 Task: Find connections with filter location Árta with filter topic #inspirationwith filter profile language German with filter current company RevFin with filter school M.B.M. Engineering College, Jodhpur with filter industry Plastics and Rubber Product Manufacturing with filter service category Writing with filter keywords title Wait Staff Manager
Action: Mouse pressed left at (295, 260)
Screenshot: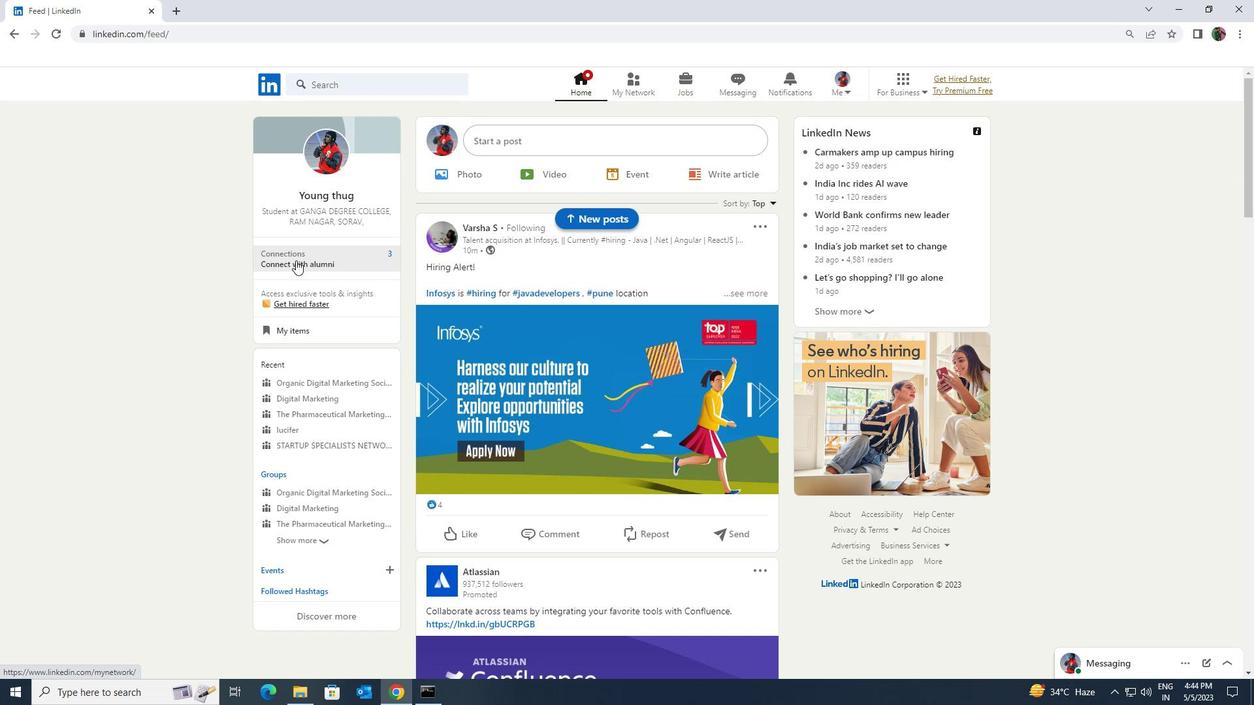 
Action: Mouse moved to (346, 154)
Screenshot: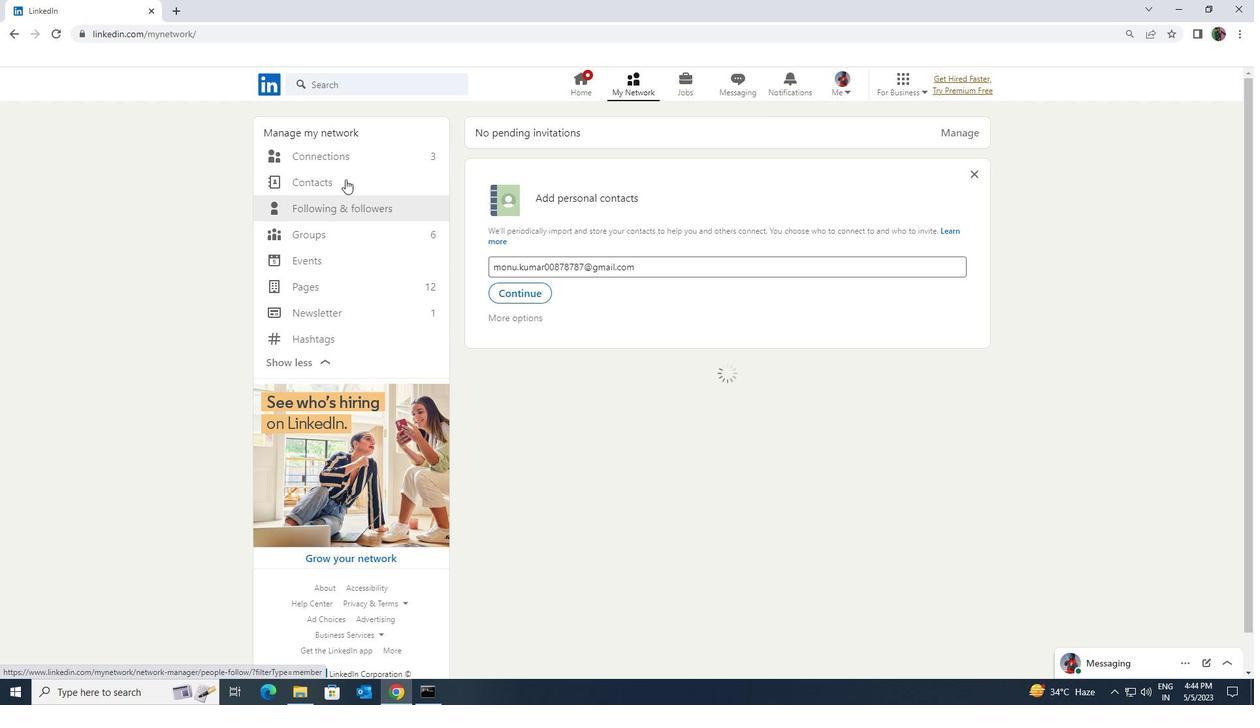 
Action: Mouse pressed left at (346, 154)
Screenshot: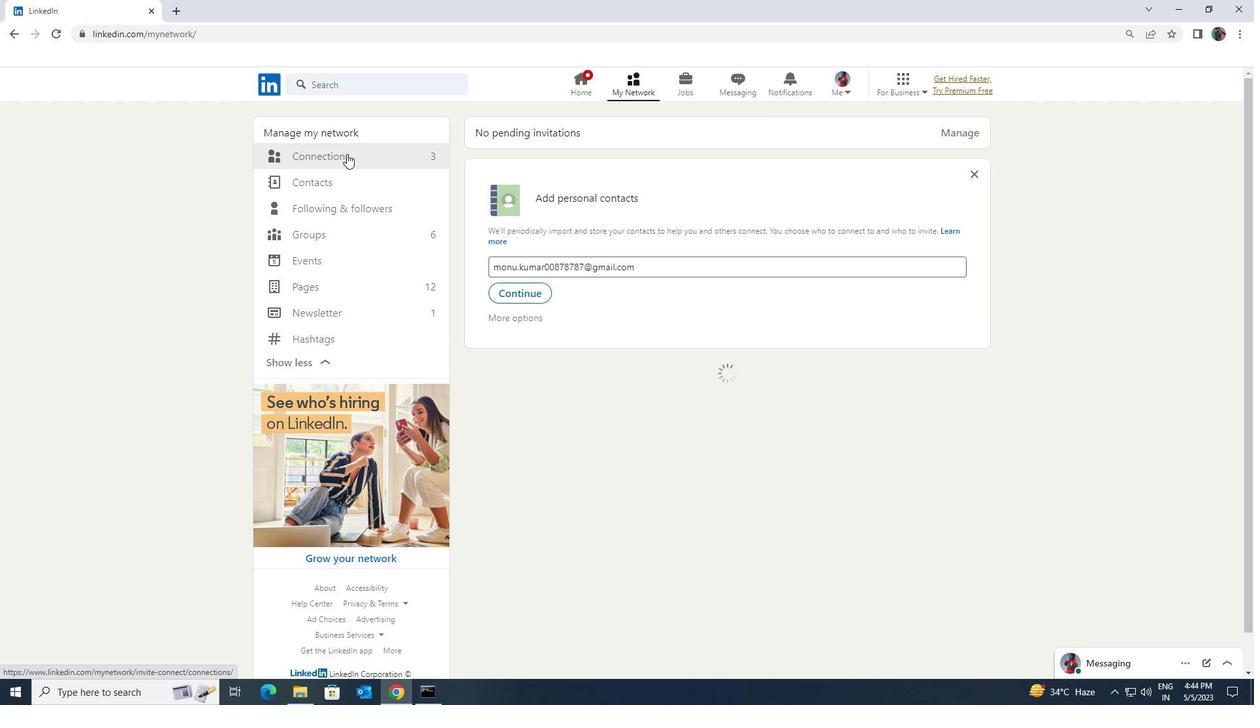 
Action: Mouse moved to (699, 161)
Screenshot: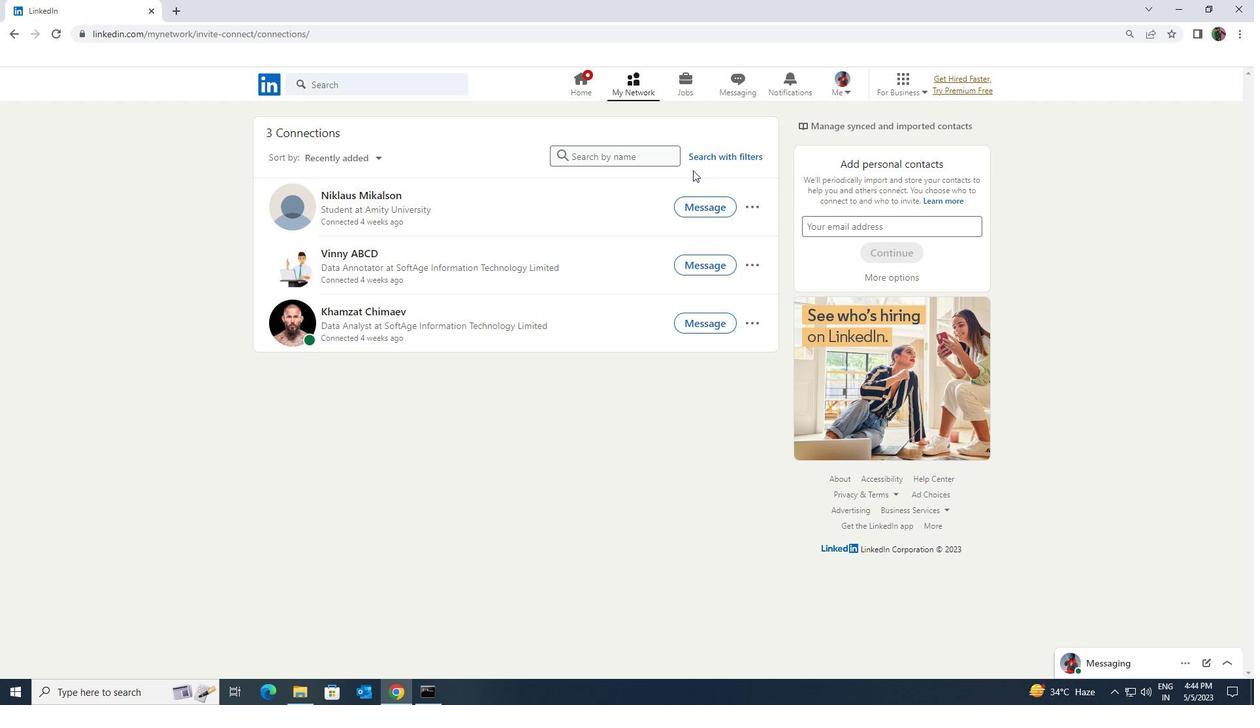 
Action: Mouse pressed left at (699, 161)
Screenshot: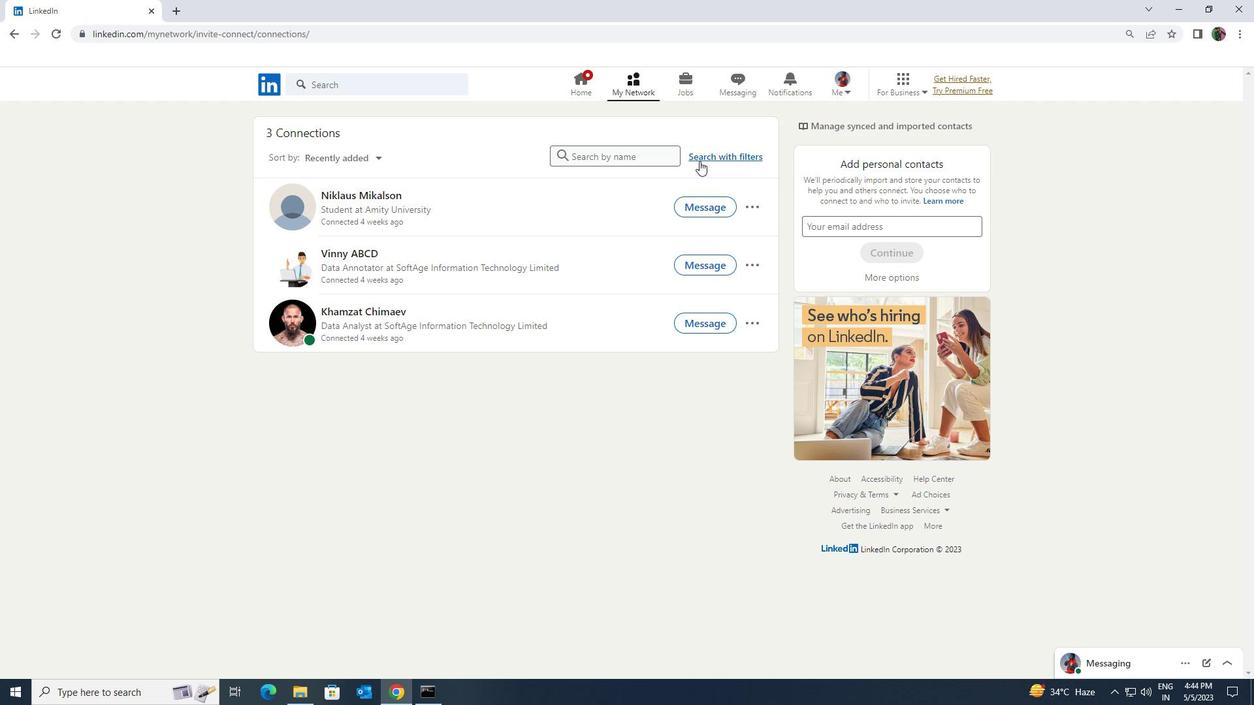 
Action: Mouse moved to (654, 126)
Screenshot: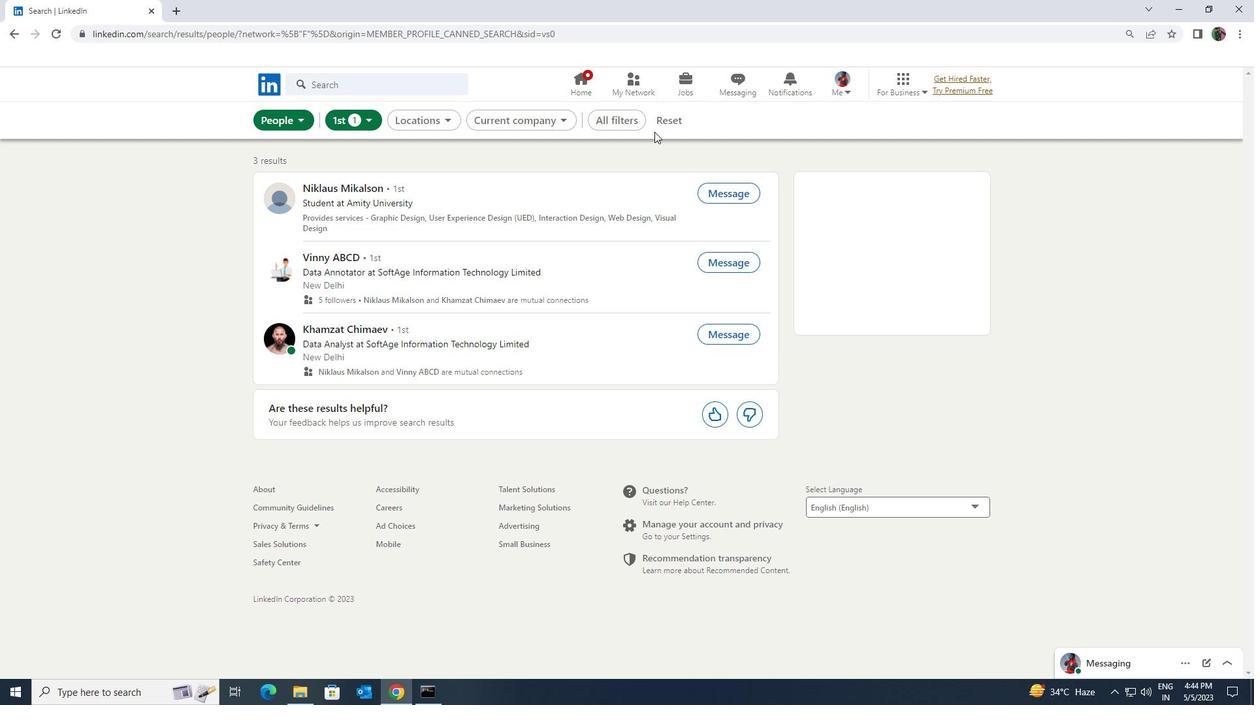 
Action: Mouse pressed left at (654, 126)
Screenshot: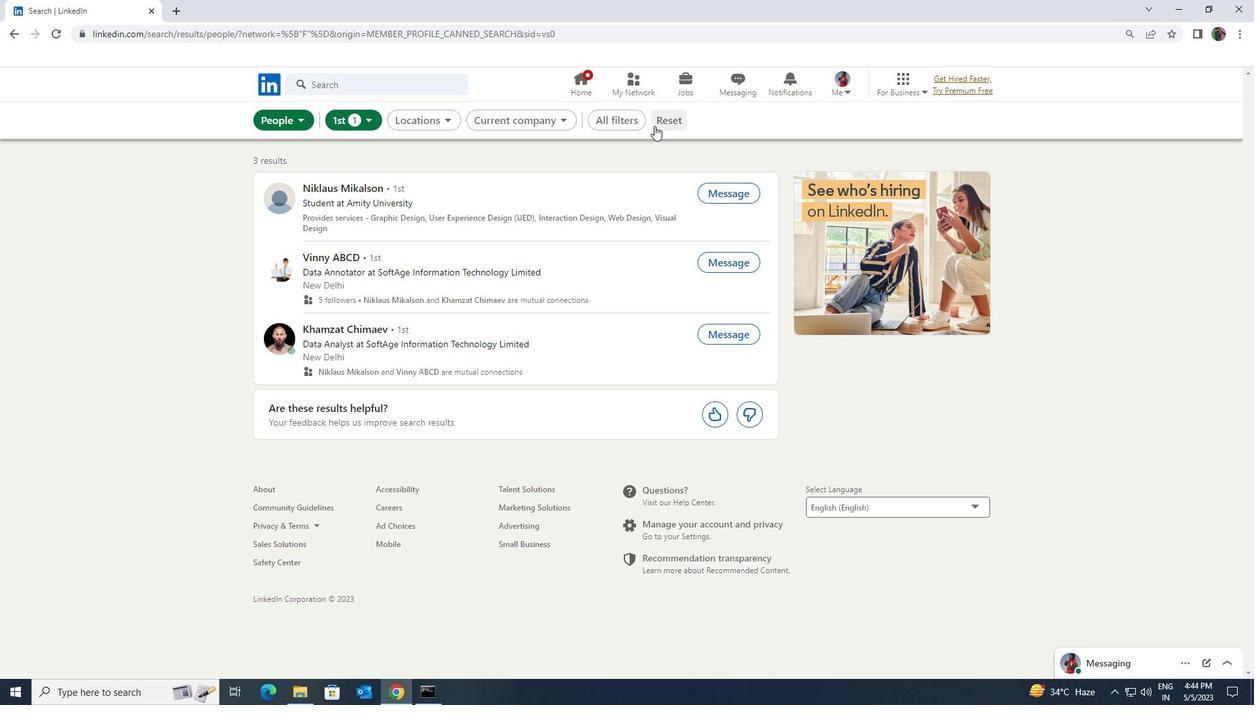 
Action: Mouse moved to (651, 125)
Screenshot: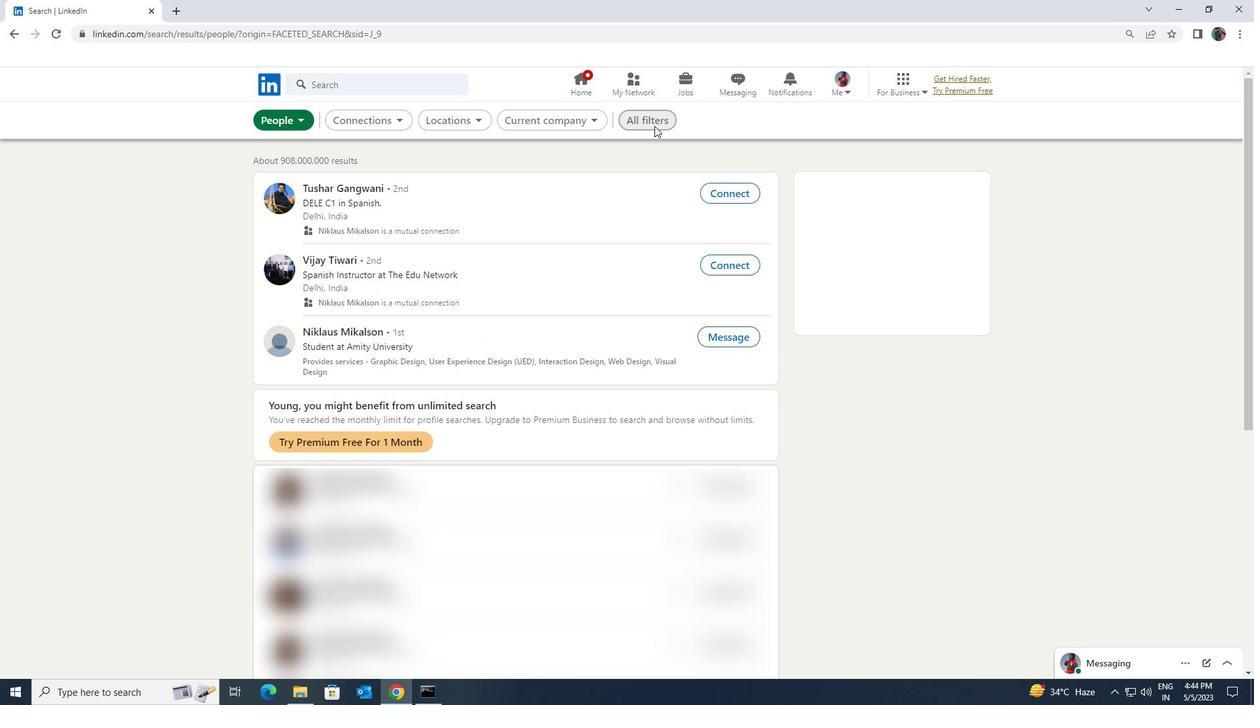 
Action: Mouse pressed left at (651, 125)
Screenshot: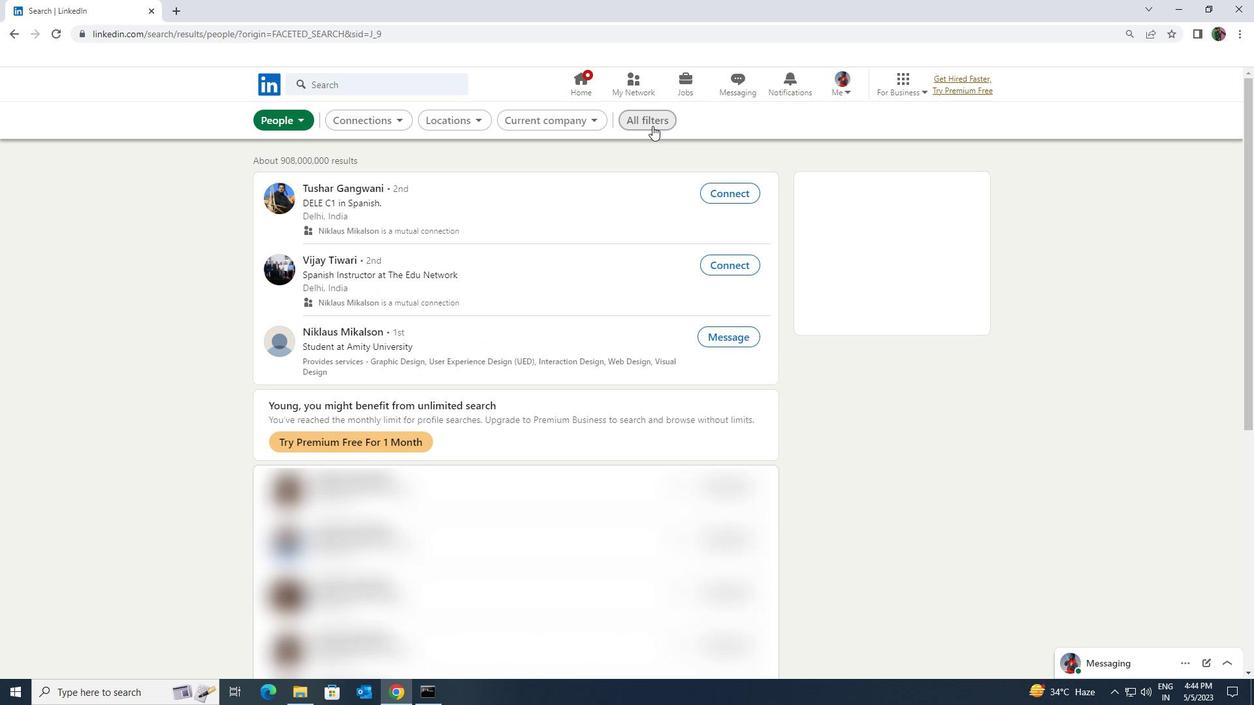 
Action: Mouse moved to (1097, 515)
Screenshot: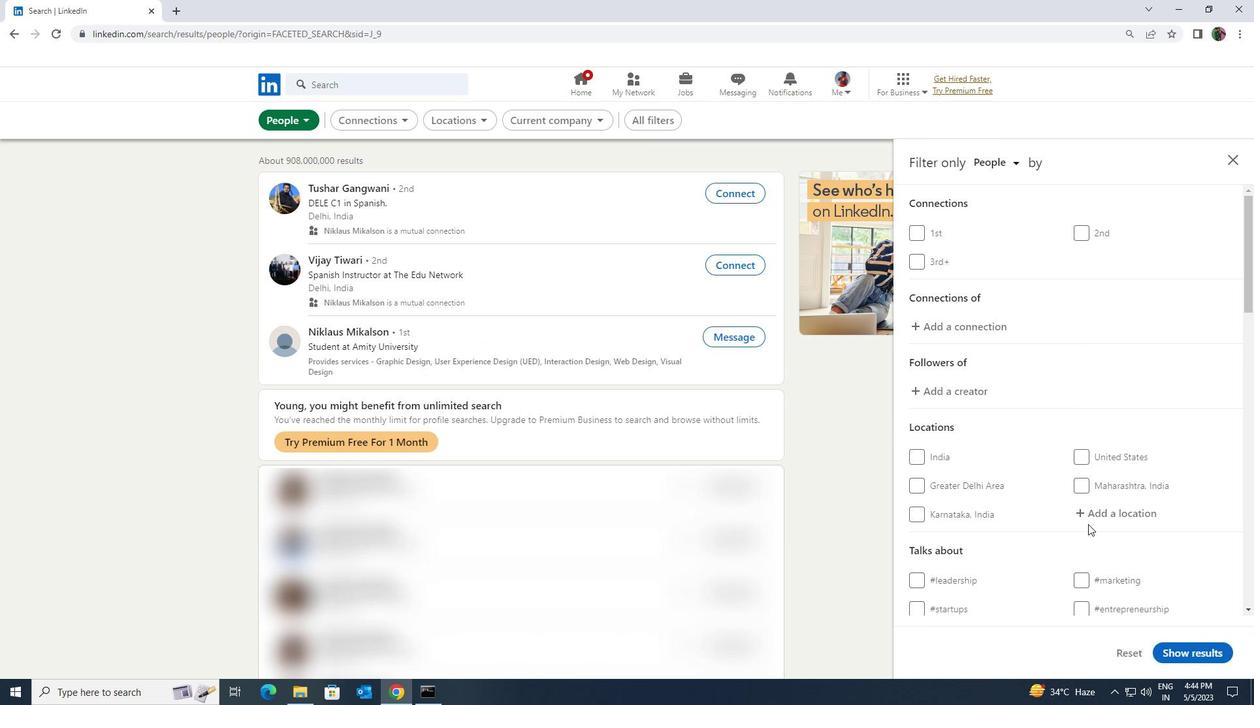 
Action: Mouse pressed left at (1097, 515)
Screenshot: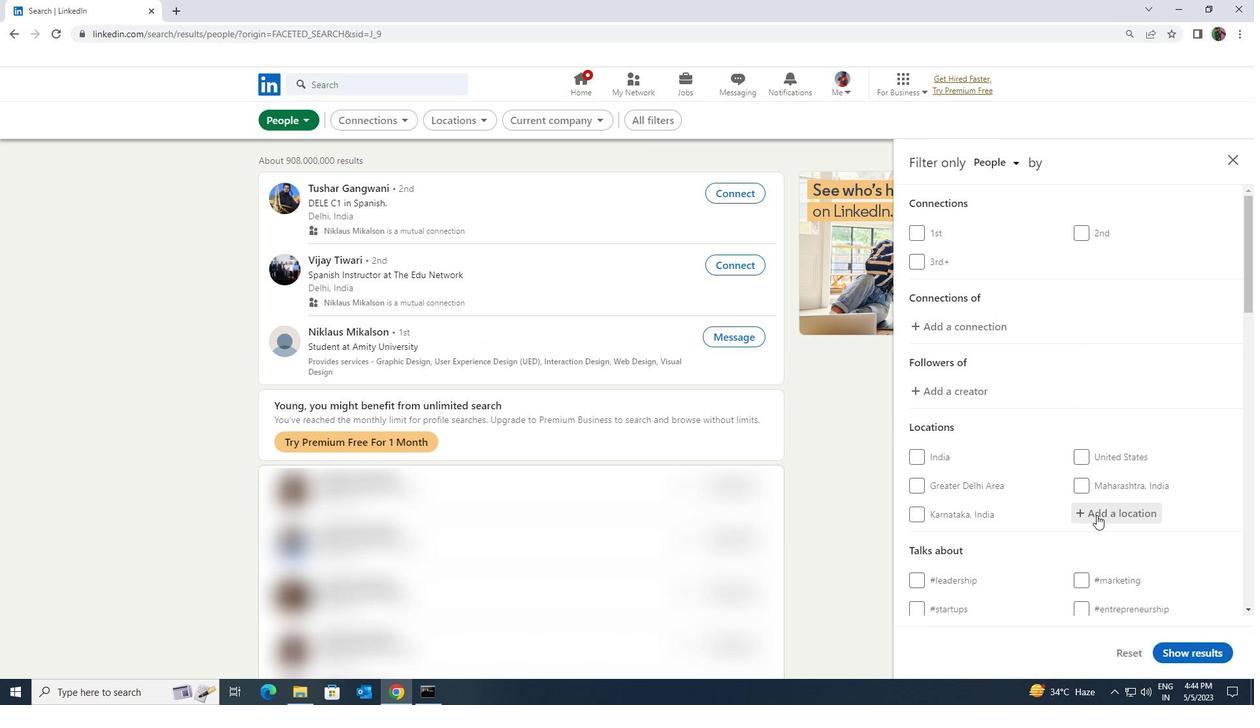 
Action: Key pressed <Key.shift><Key.shift><Key.shift><Key.shift><Key.shift><Key.shift>ARTA
Screenshot: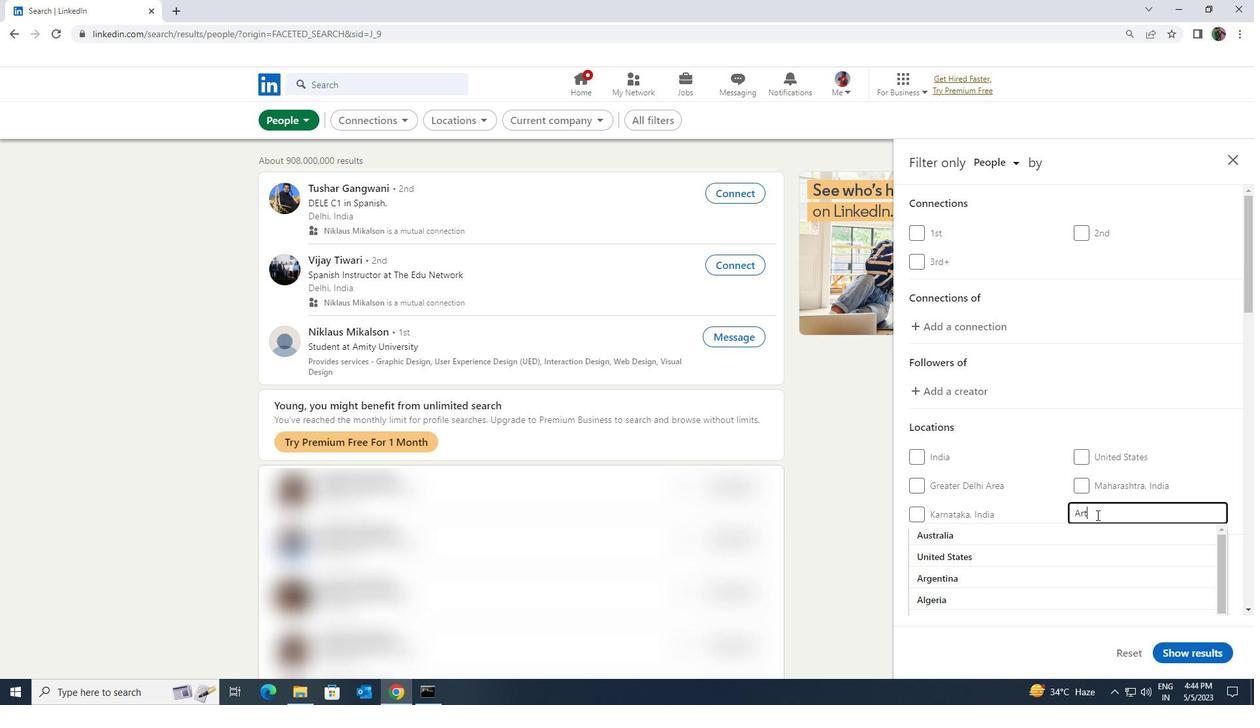 
Action: Mouse moved to (1093, 526)
Screenshot: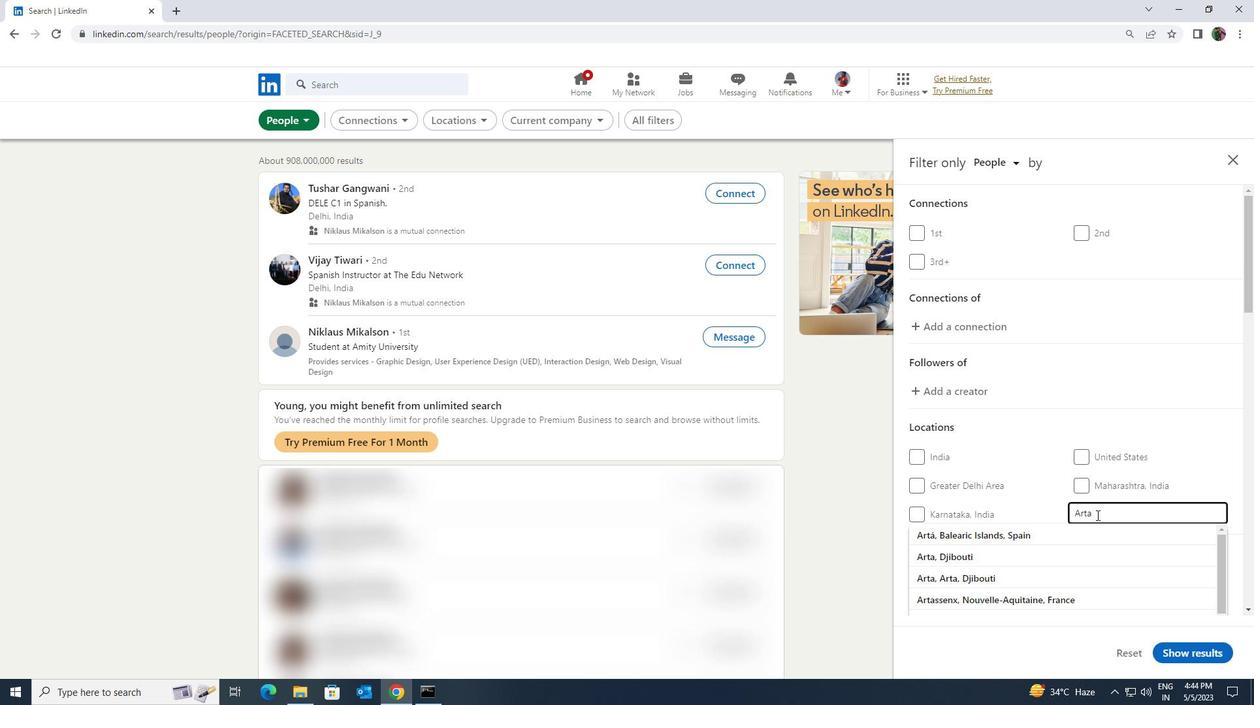 
Action: Mouse pressed left at (1093, 526)
Screenshot: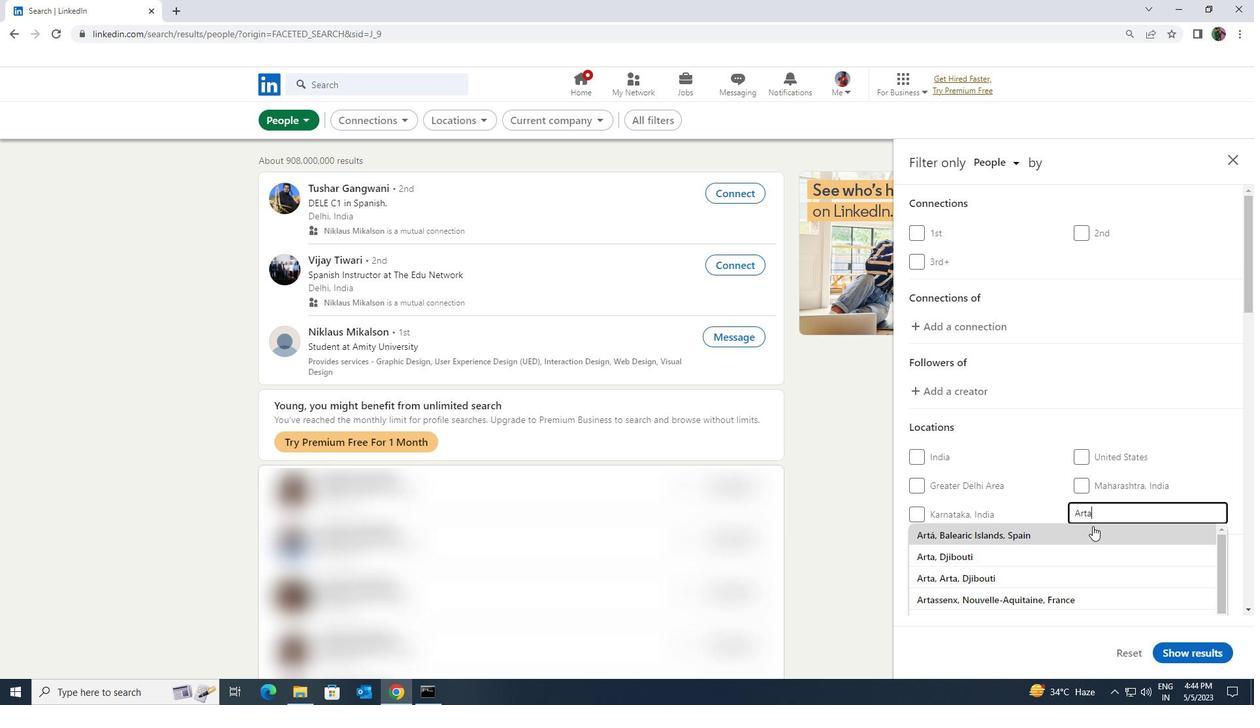 
Action: Mouse scrolled (1093, 525) with delta (0, 0)
Screenshot: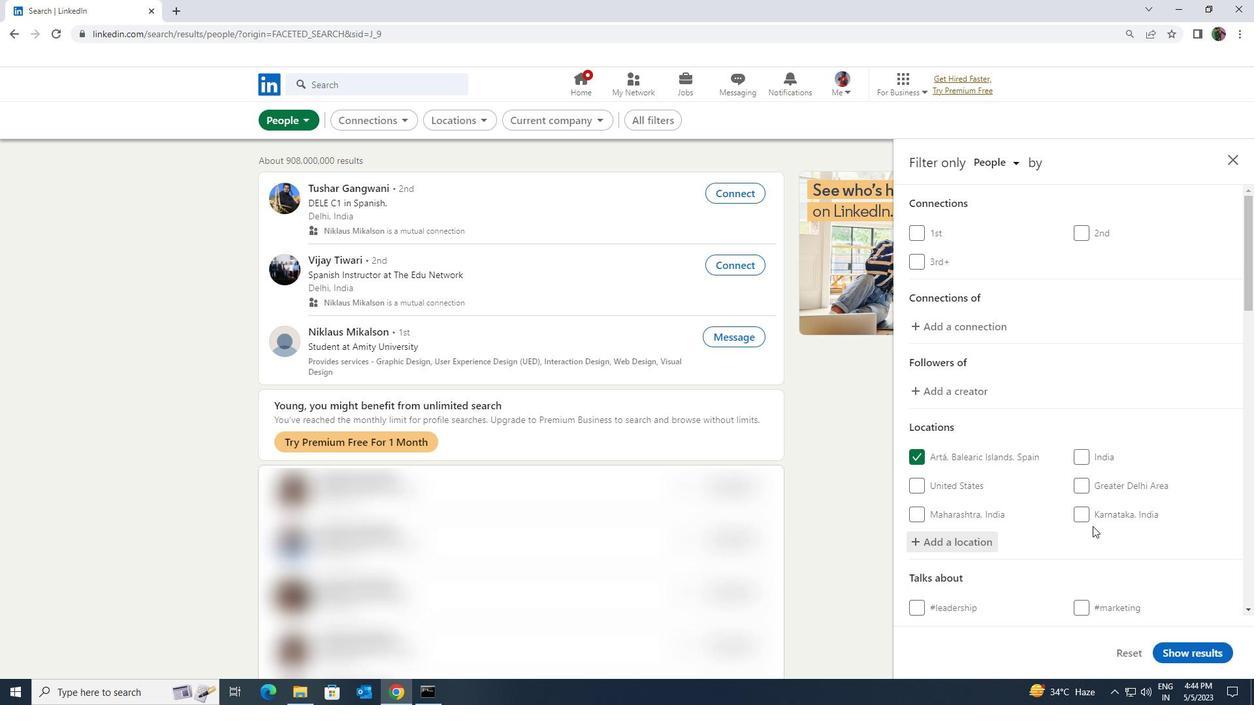 
Action: Mouse scrolled (1093, 525) with delta (0, 0)
Screenshot: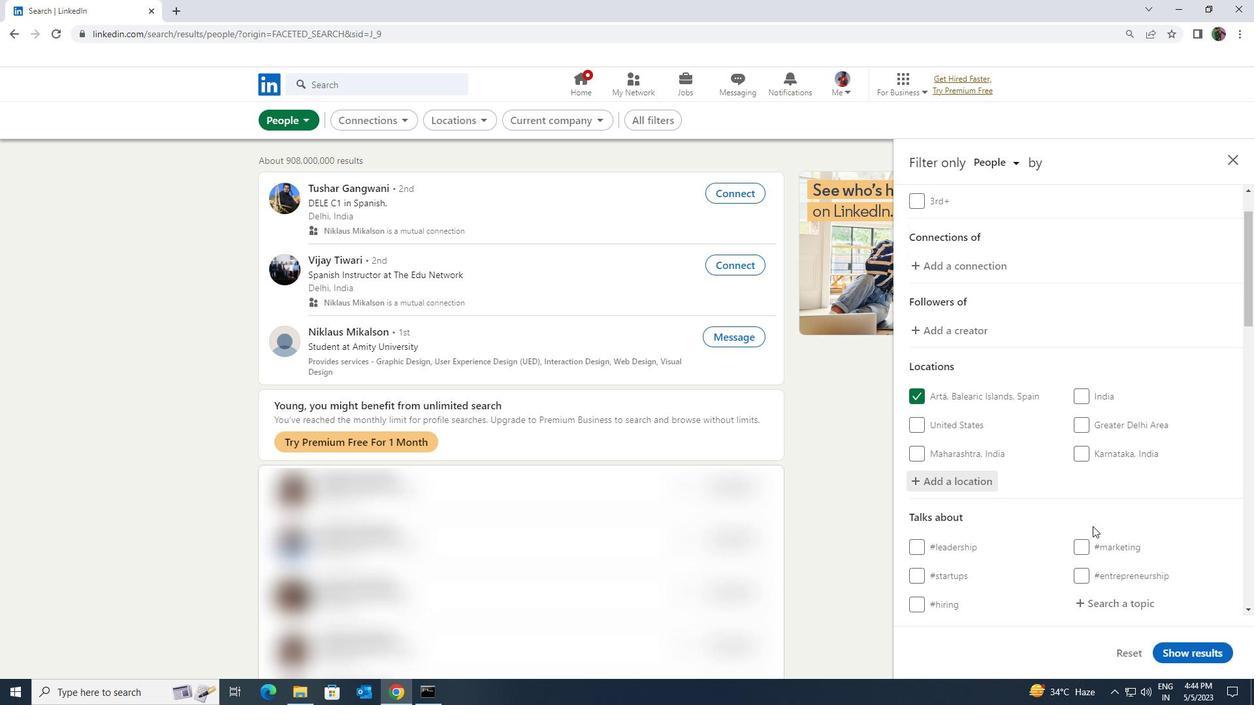 
Action: Mouse moved to (1095, 531)
Screenshot: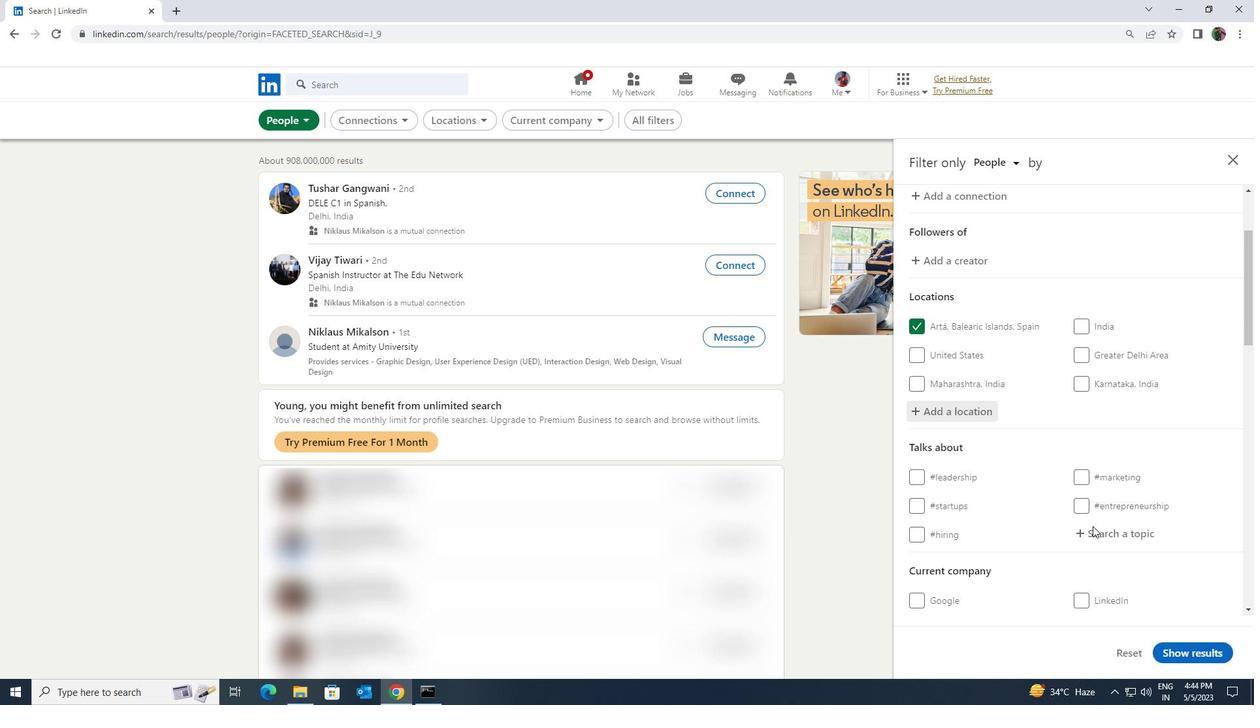 
Action: Mouse pressed left at (1095, 531)
Screenshot: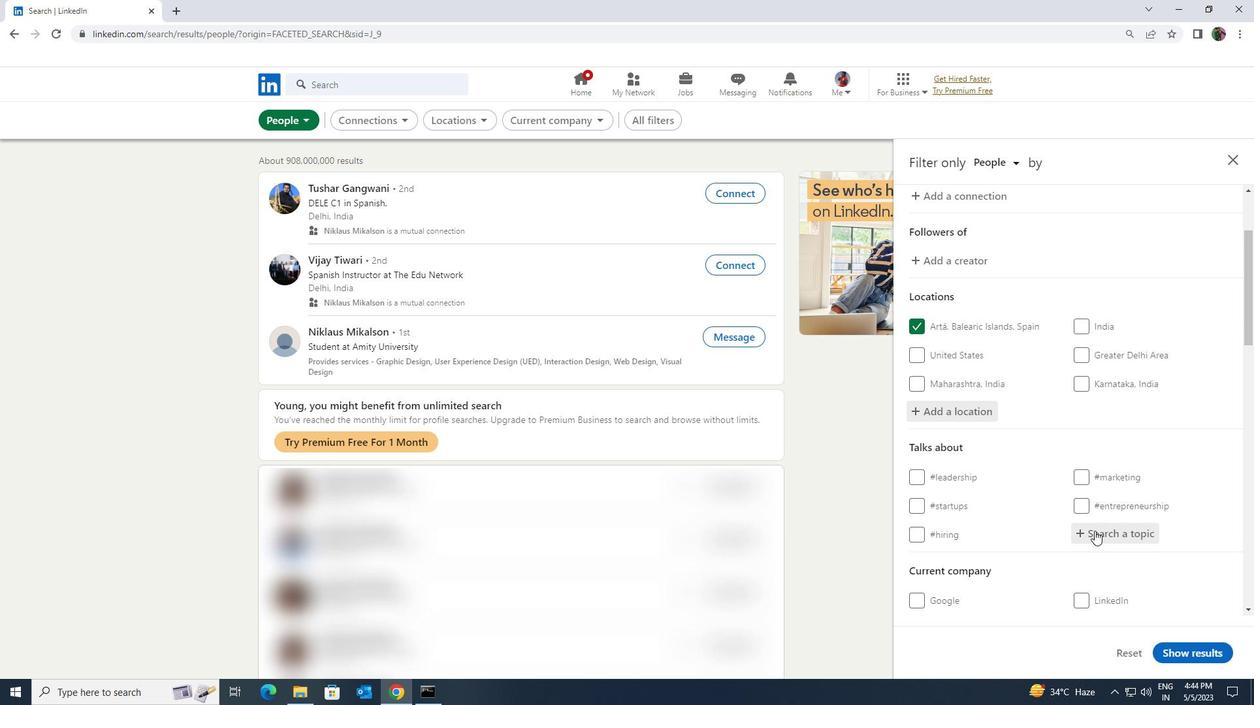 
Action: Key pressed <Key.shift>INSPIRAT
Screenshot: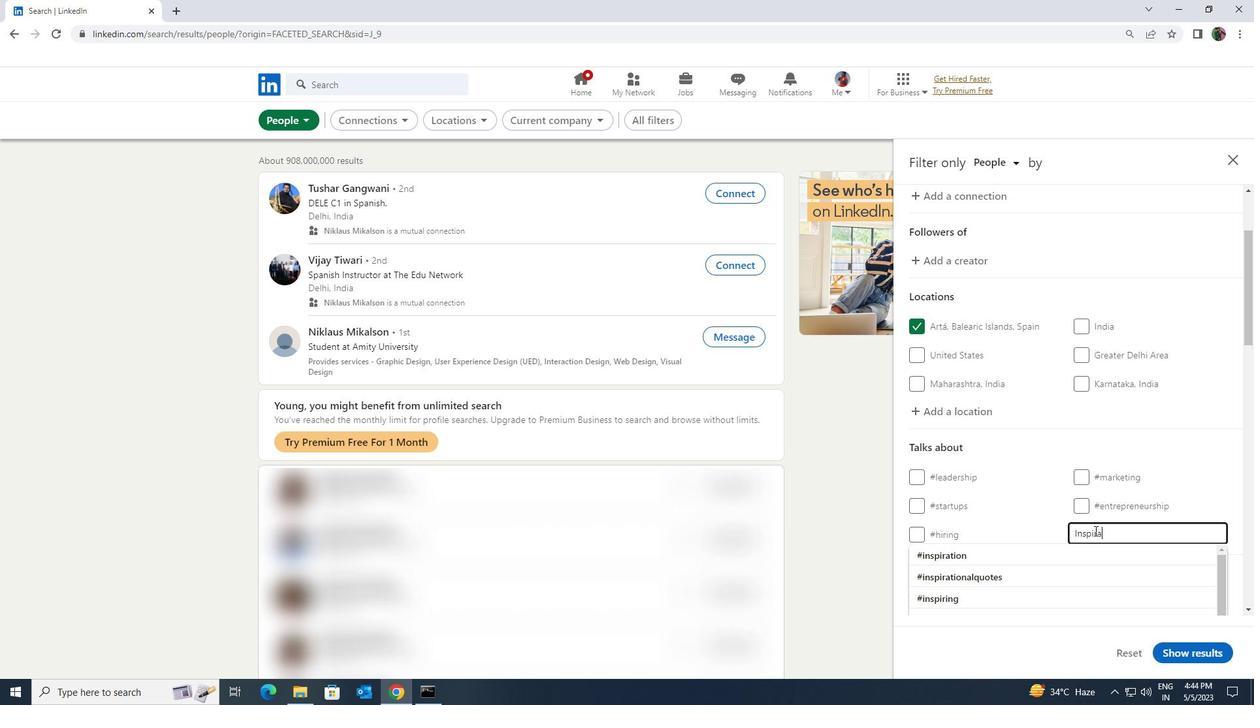 
Action: Mouse moved to (1089, 546)
Screenshot: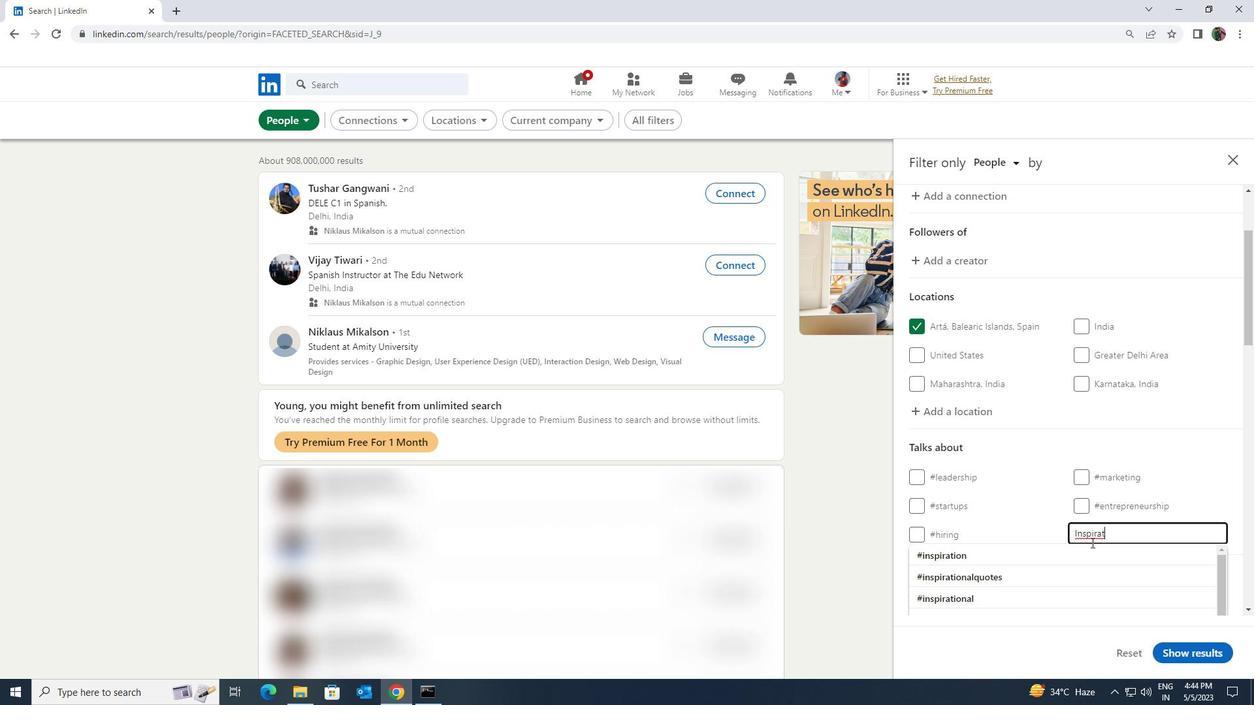 
Action: Mouse pressed left at (1089, 546)
Screenshot: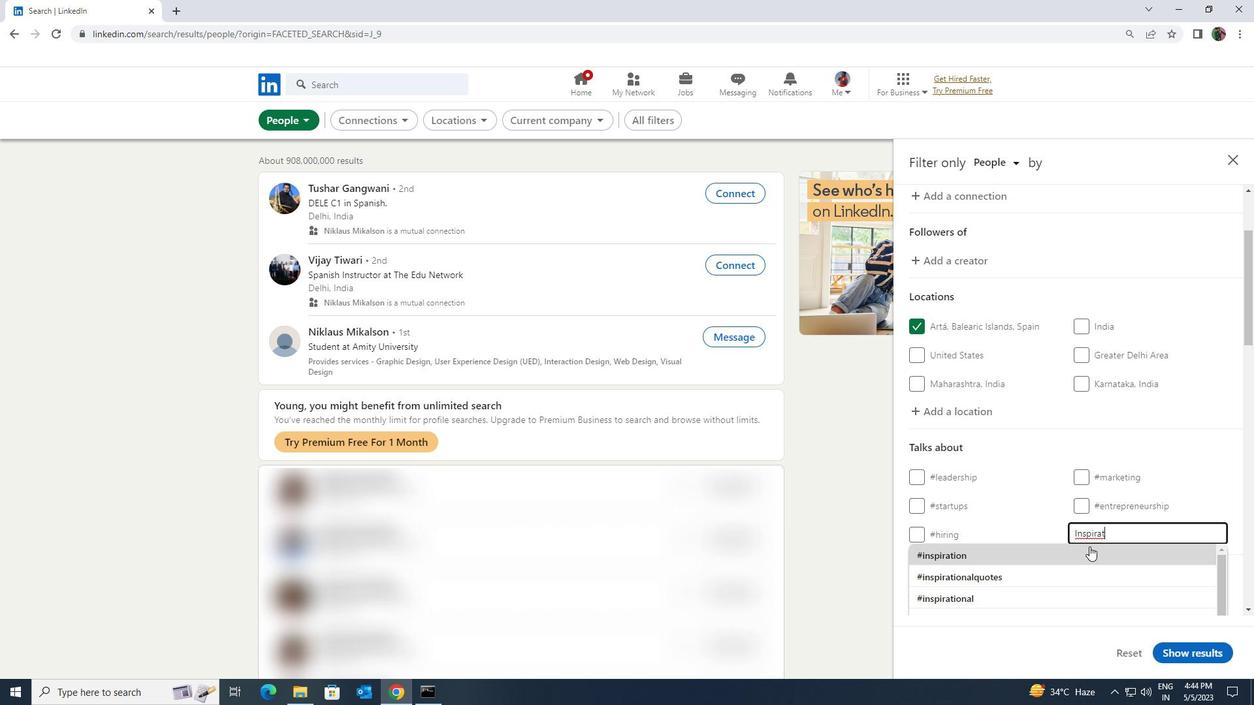 
Action: Mouse scrolled (1089, 546) with delta (0, 0)
Screenshot: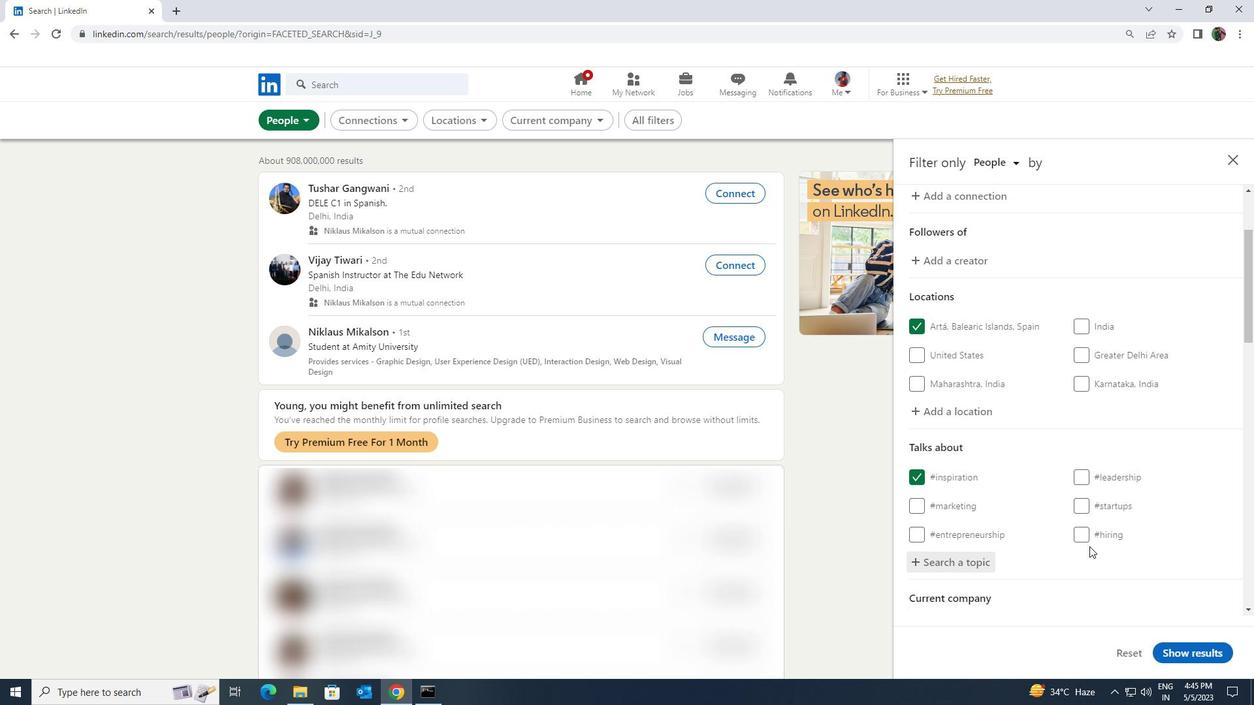 
Action: Mouse scrolled (1089, 546) with delta (0, 0)
Screenshot: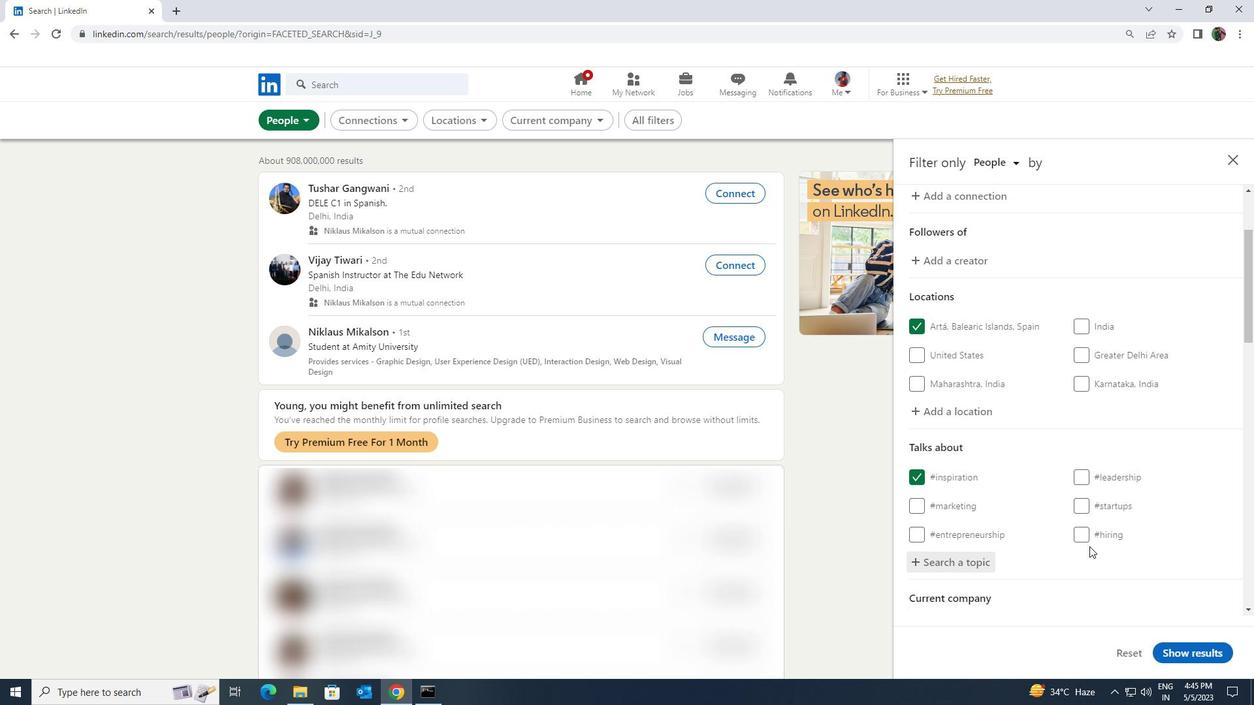 
Action: Mouse scrolled (1089, 546) with delta (0, 0)
Screenshot: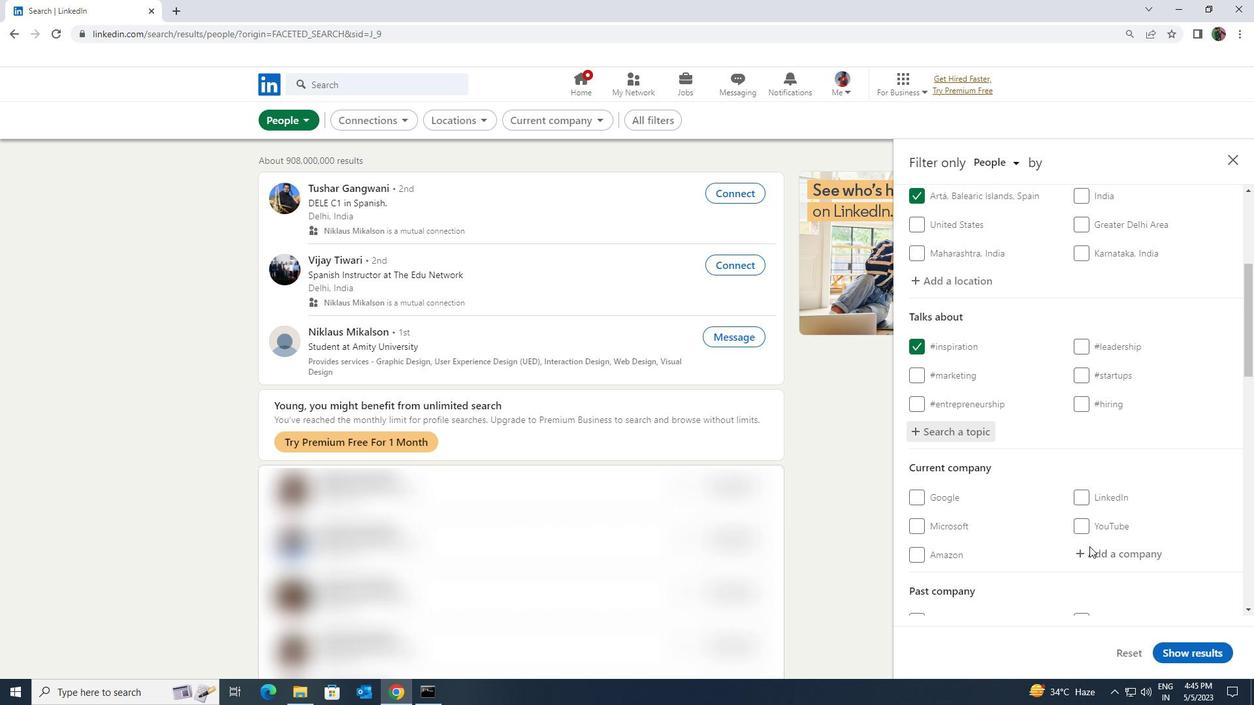 
Action: Mouse scrolled (1089, 546) with delta (0, 0)
Screenshot: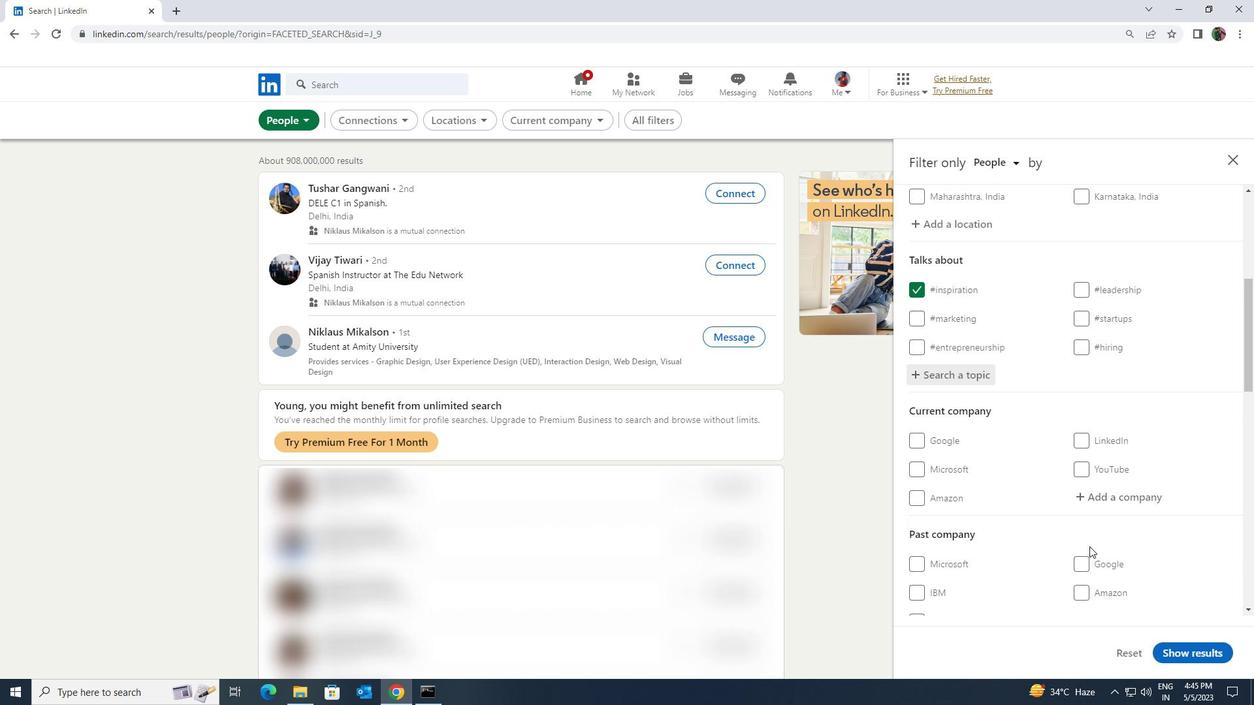 
Action: Mouse scrolled (1089, 546) with delta (0, 0)
Screenshot: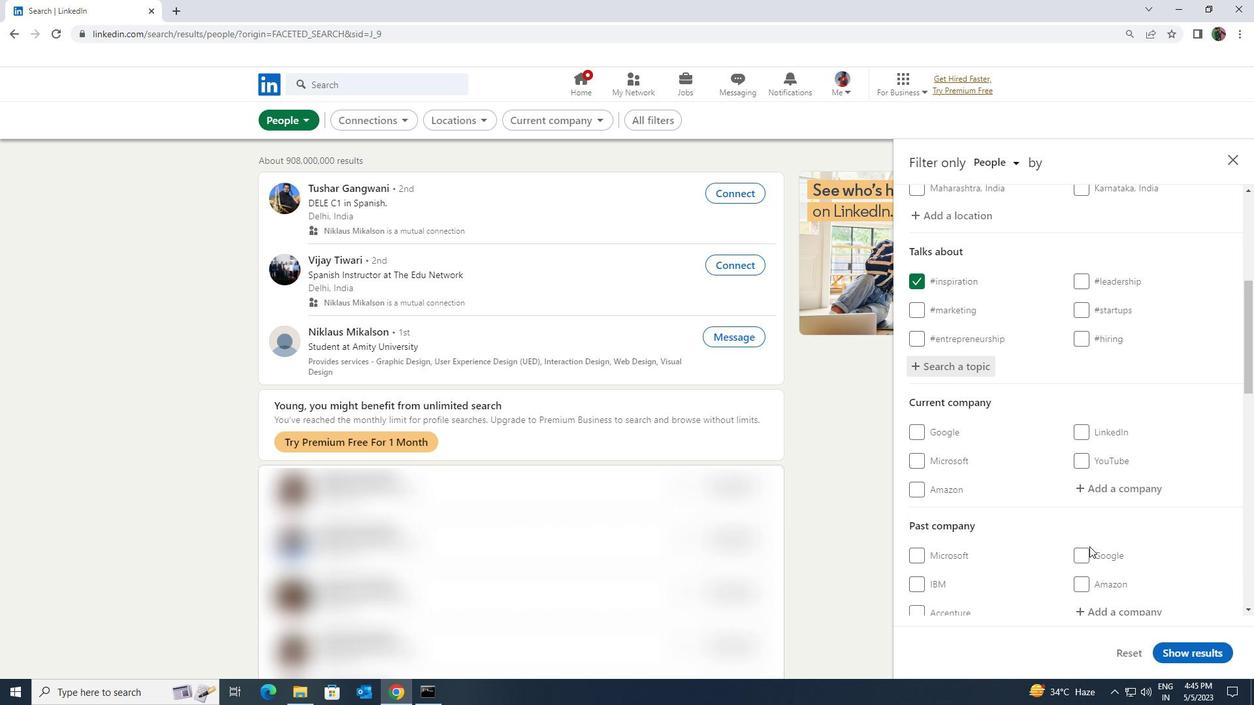 
Action: Mouse scrolled (1089, 546) with delta (0, 0)
Screenshot: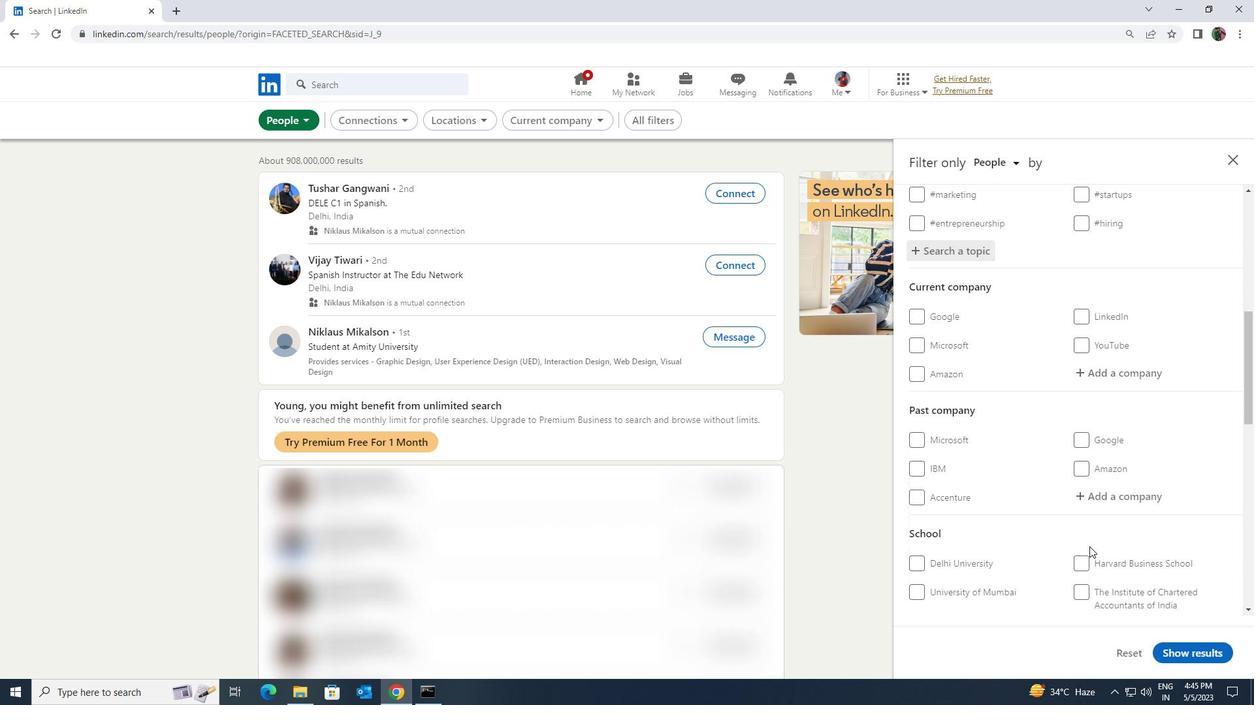 
Action: Mouse scrolled (1089, 546) with delta (0, 0)
Screenshot: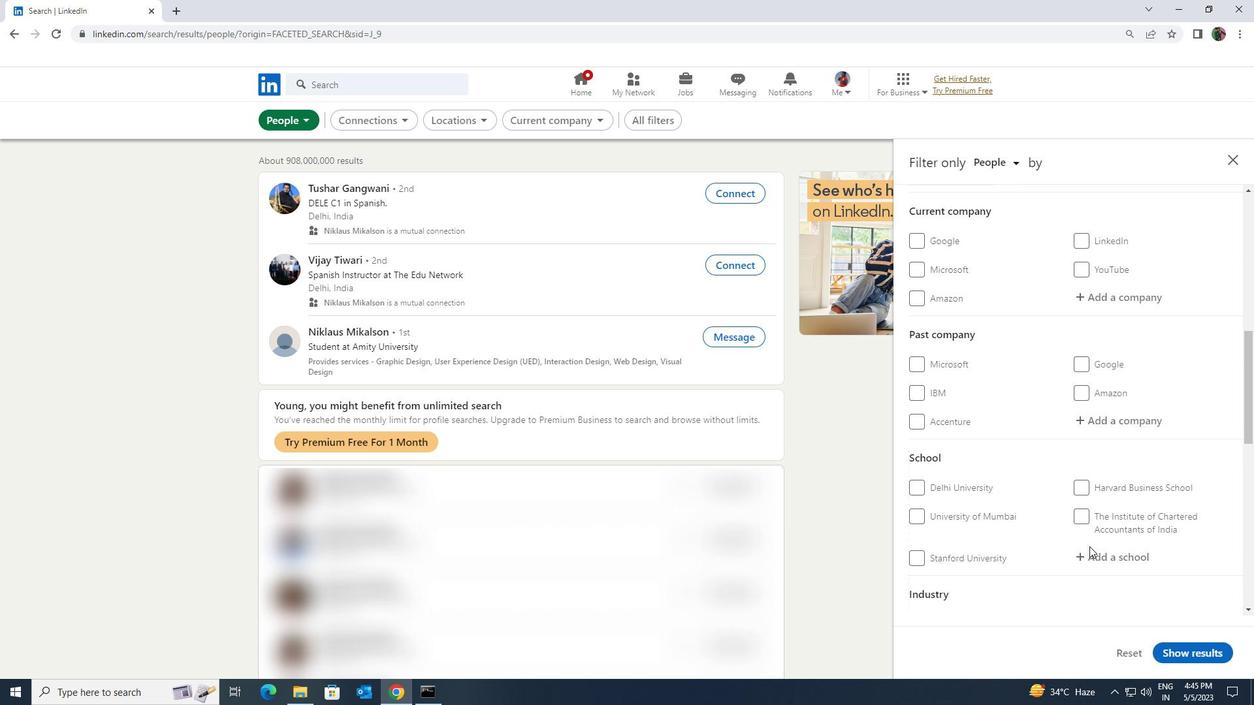 
Action: Mouse scrolled (1089, 546) with delta (0, 0)
Screenshot: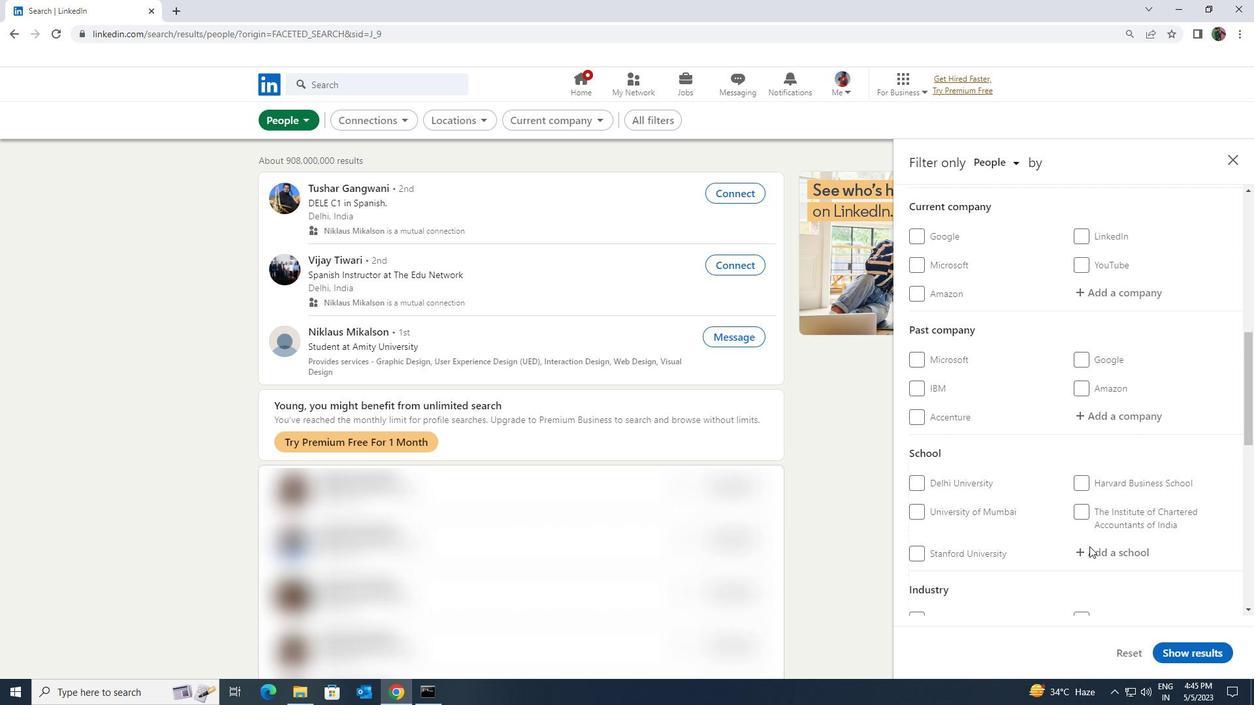 
Action: Mouse scrolled (1089, 546) with delta (0, 0)
Screenshot: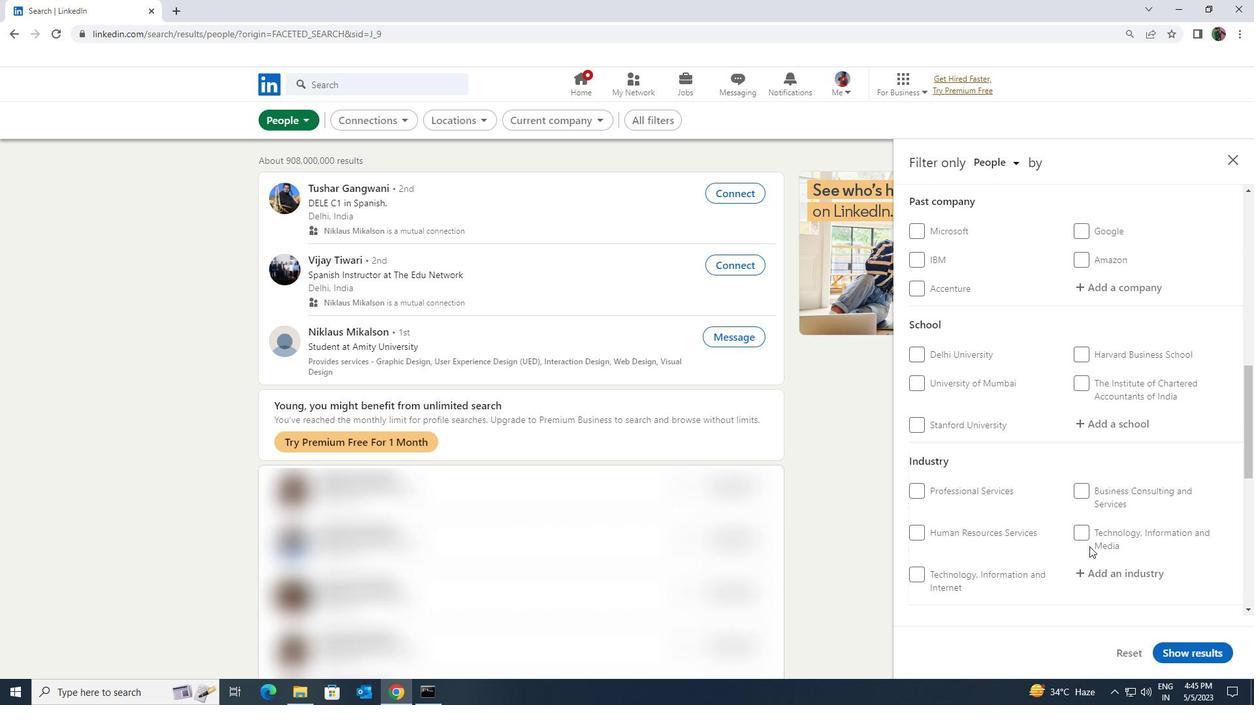 
Action: Mouse scrolled (1089, 546) with delta (0, 0)
Screenshot: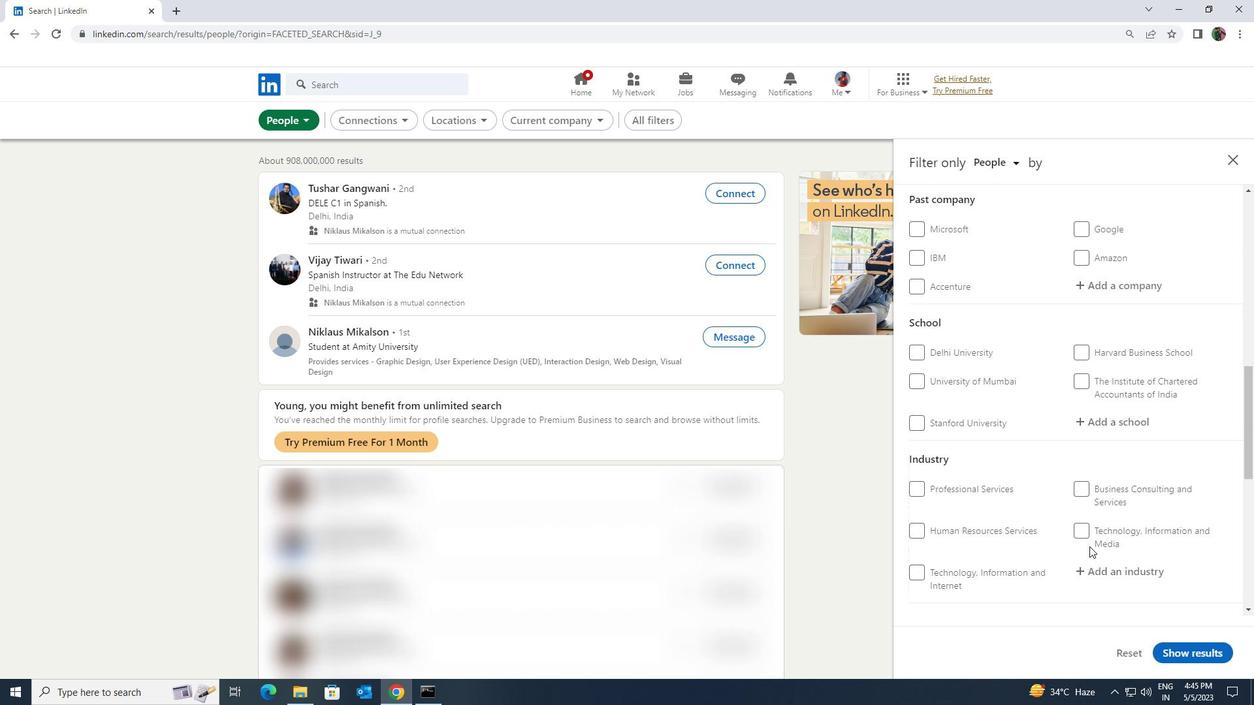 
Action: Mouse scrolled (1089, 546) with delta (0, 0)
Screenshot: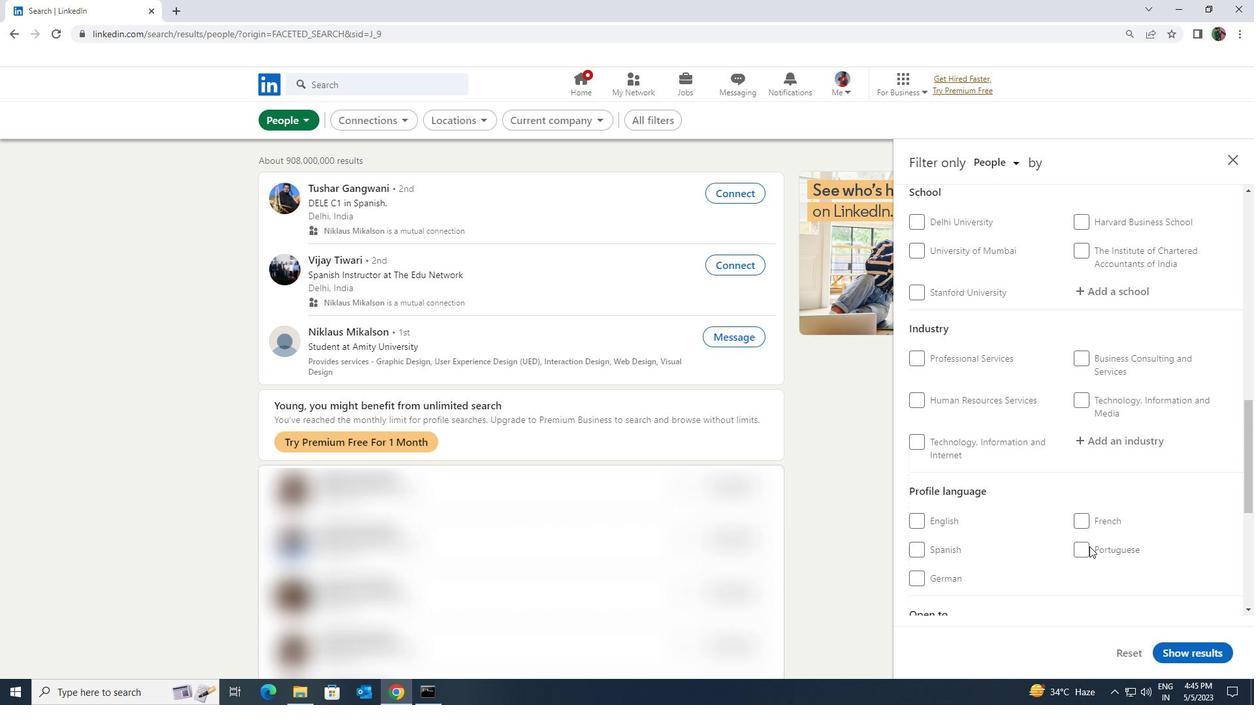 
Action: Mouse scrolled (1089, 546) with delta (0, 0)
Screenshot: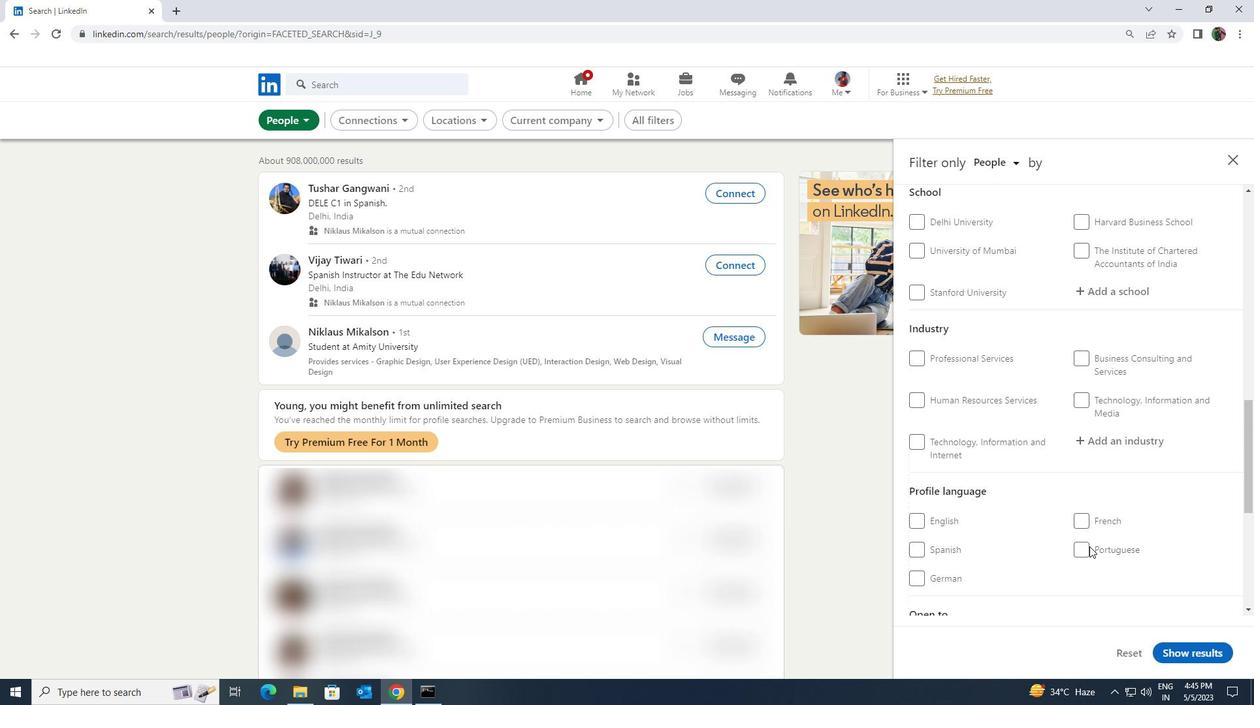 
Action: Mouse scrolled (1089, 546) with delta (0, 0)
Screenshot: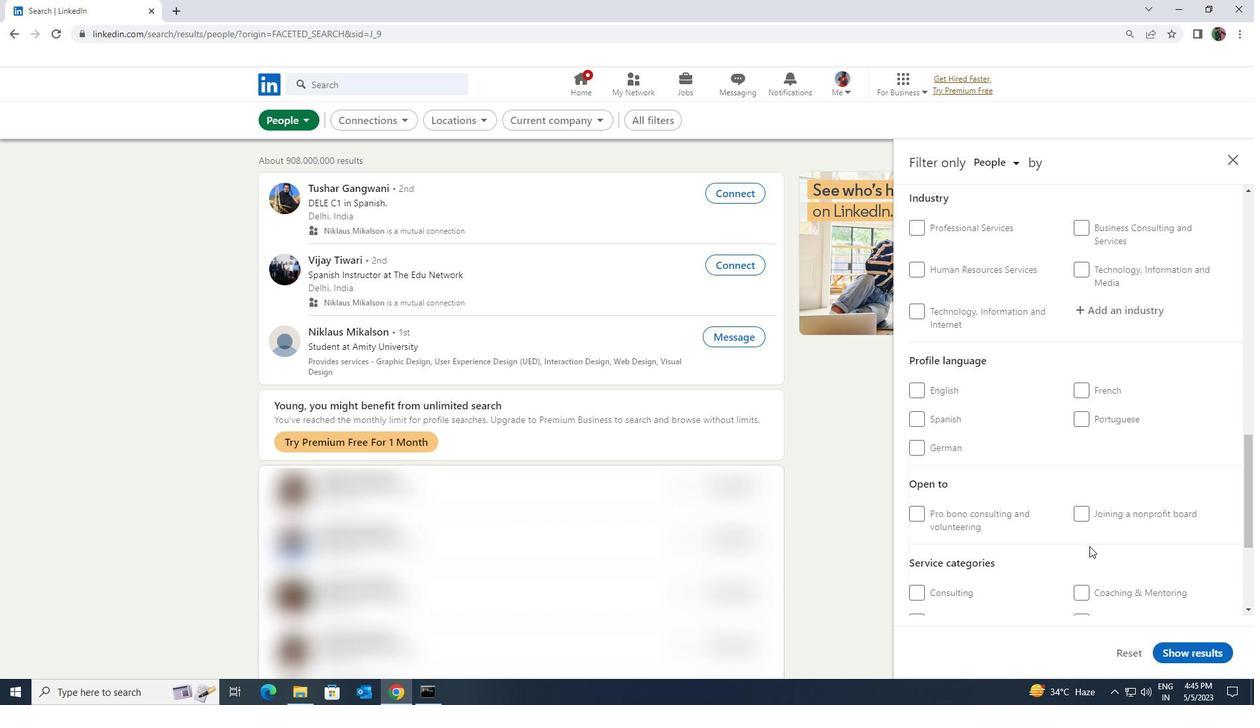 
Action: Mouse scrolled (1089, 546) with delta (0, 0)
Screenshot: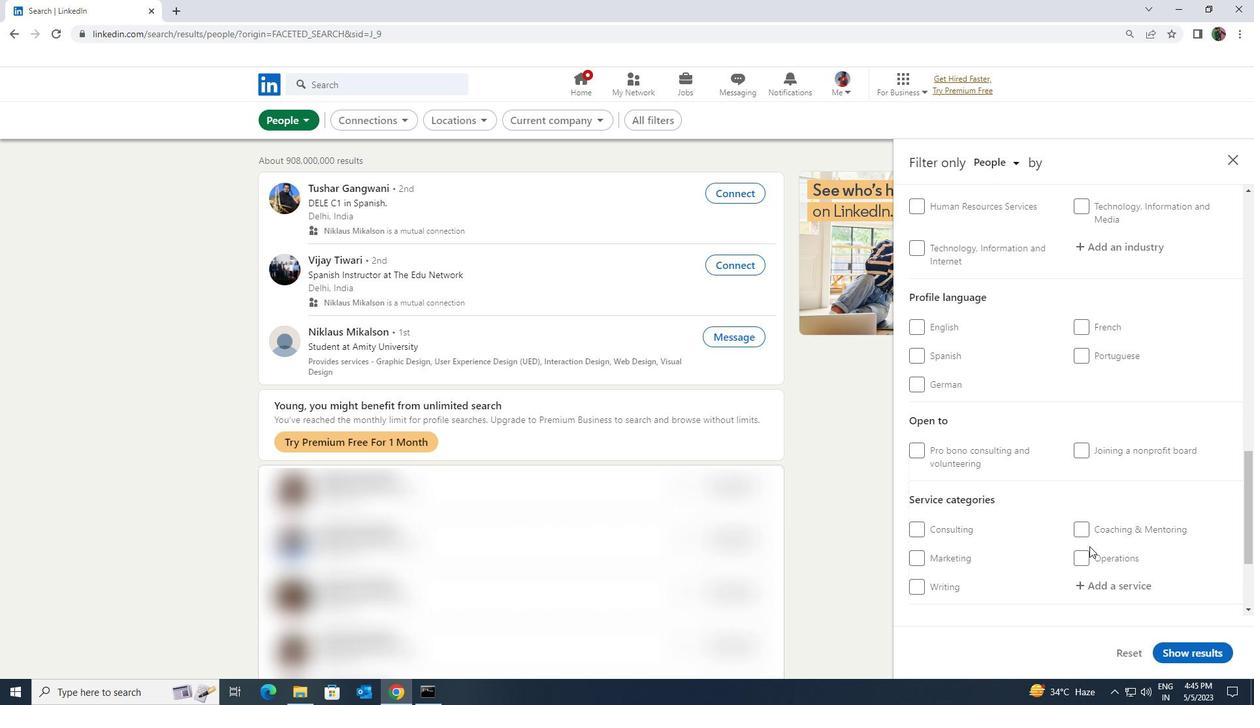 
Action: Mouse scrolled (1089, 546) with delta (0, 0)
Screenshot: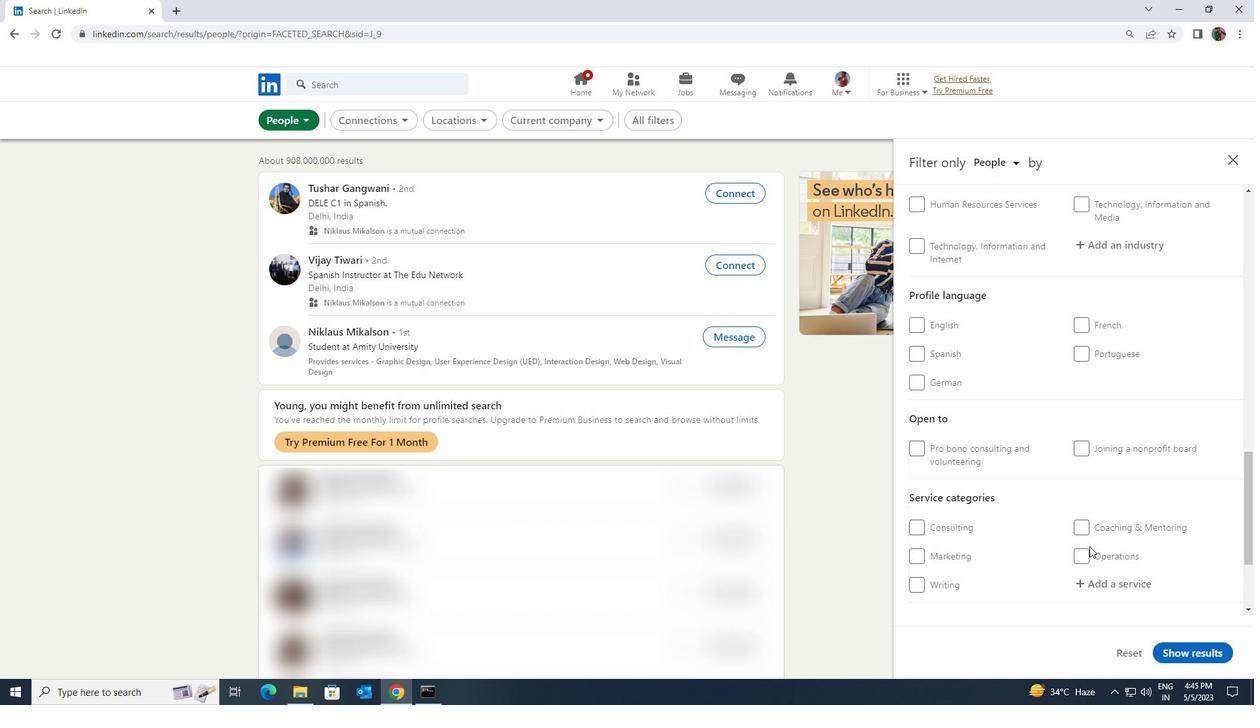
Action: Mouse moved to (987, 439)
Screenshot: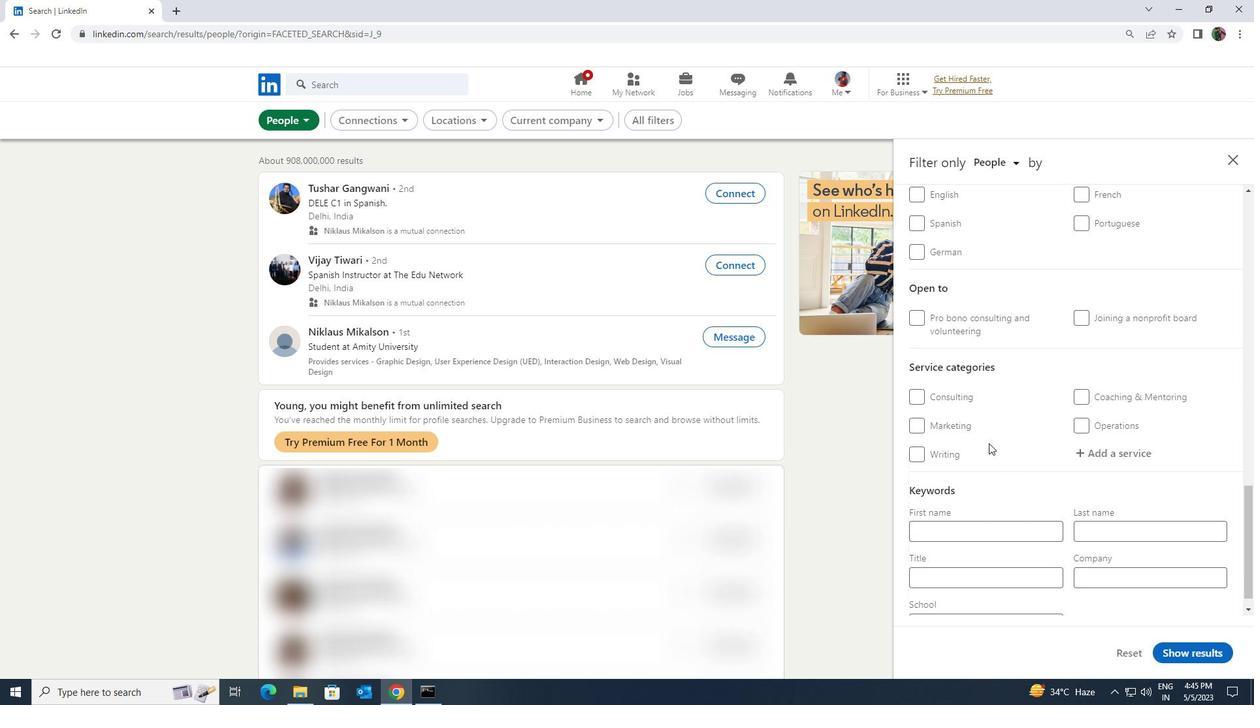 
Action: Mouse scrolled (987, 440) with delta (0, 0)
Screenshot: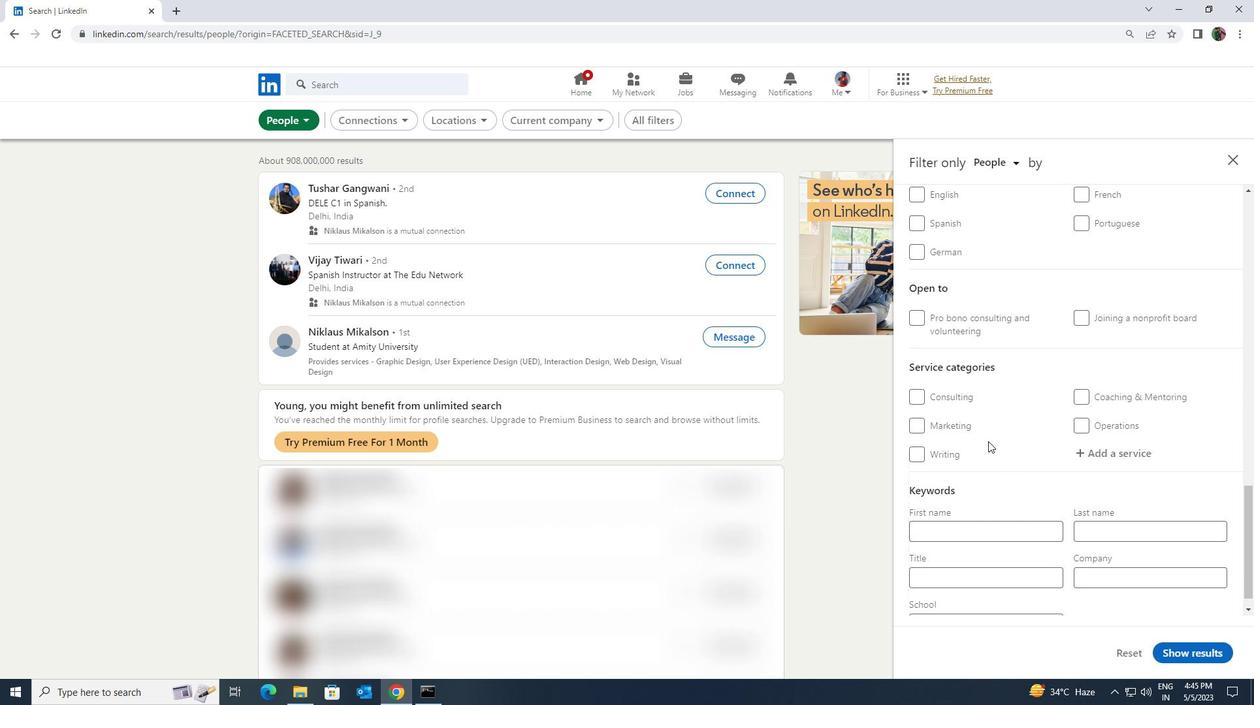 
Action: Mouse scrolled (987, 440) with delta (0, 0)
Screenshot: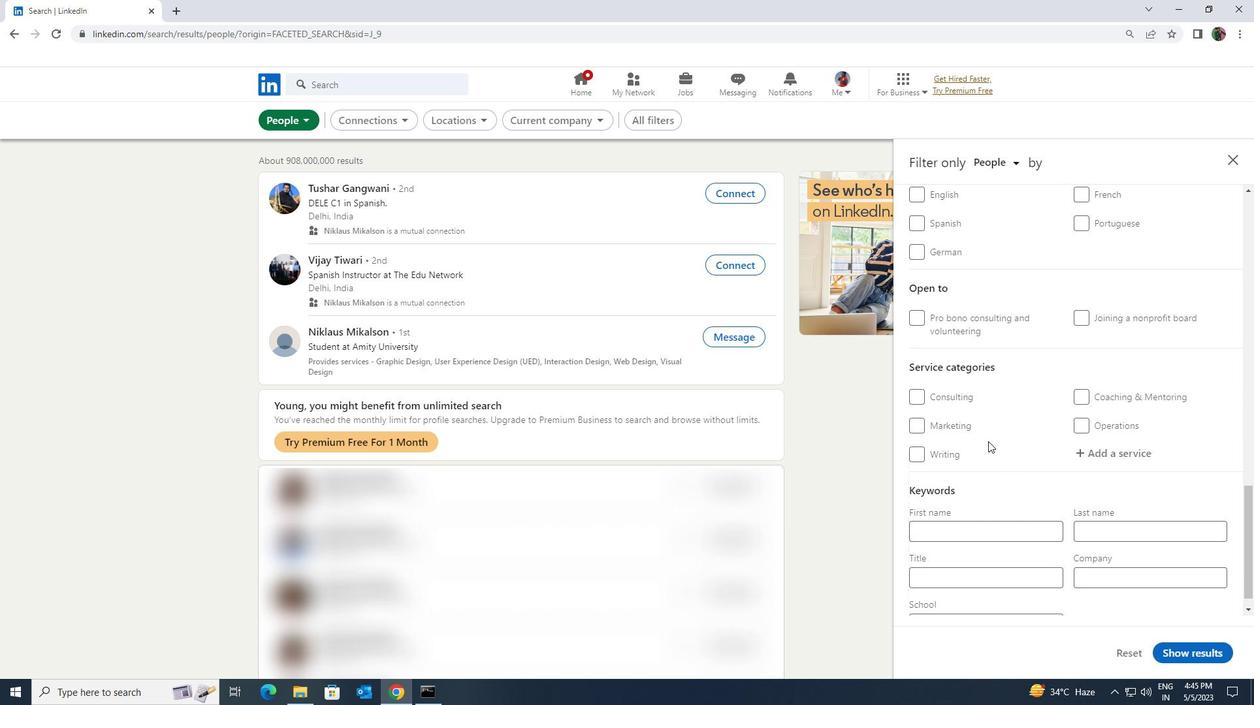 
Action: Mouse moved to (953, 378)
Screenshot: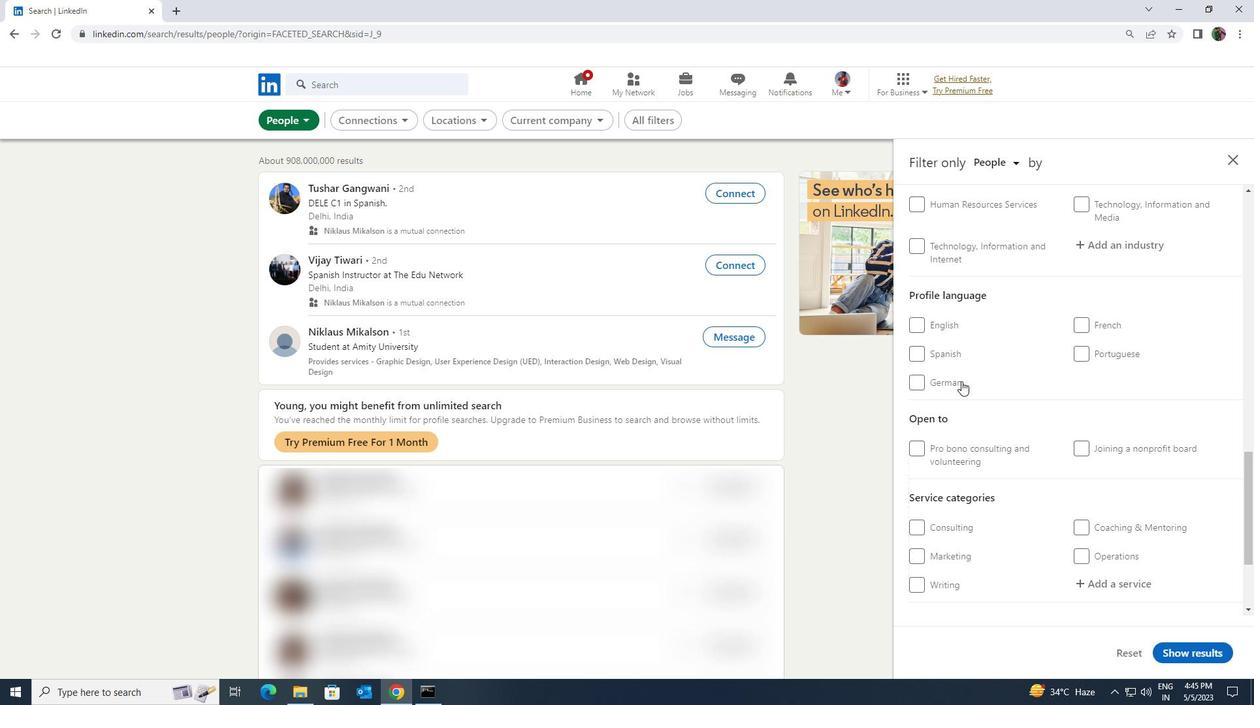 
Action: Mouse pressed left at (953, 378)
Screenshot: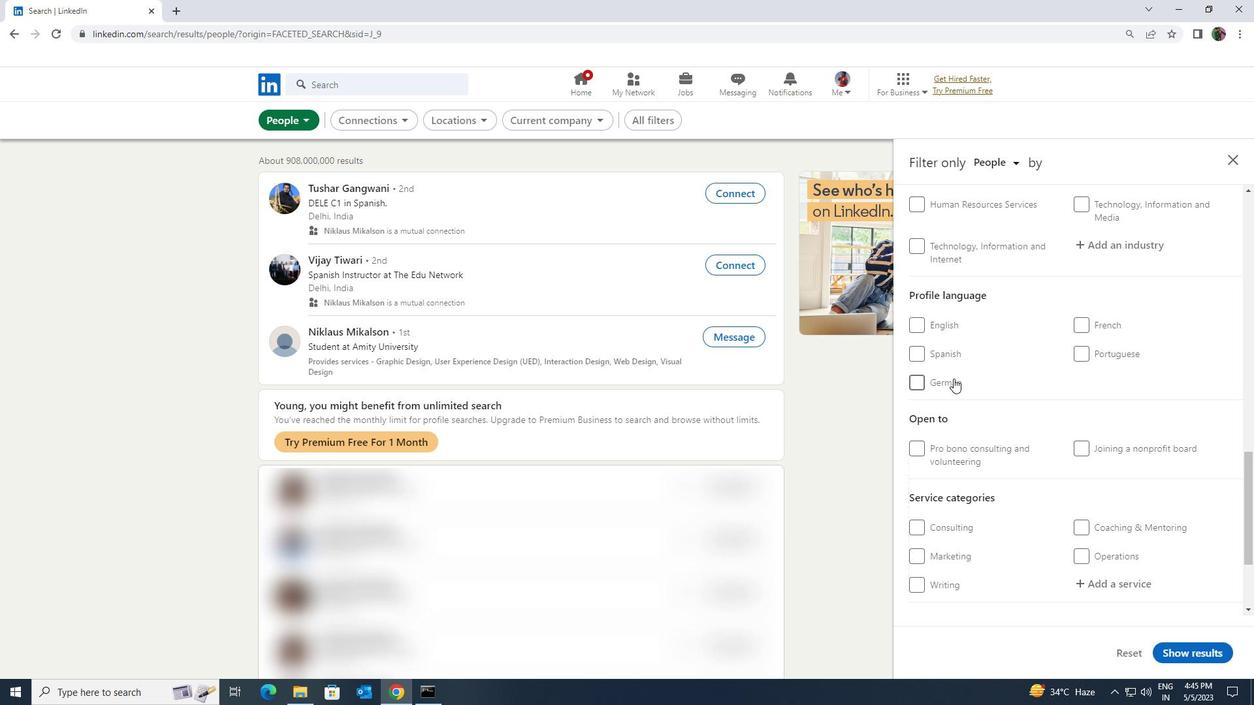 
Action: Mouse moved to (1042, 438)
Screenshot: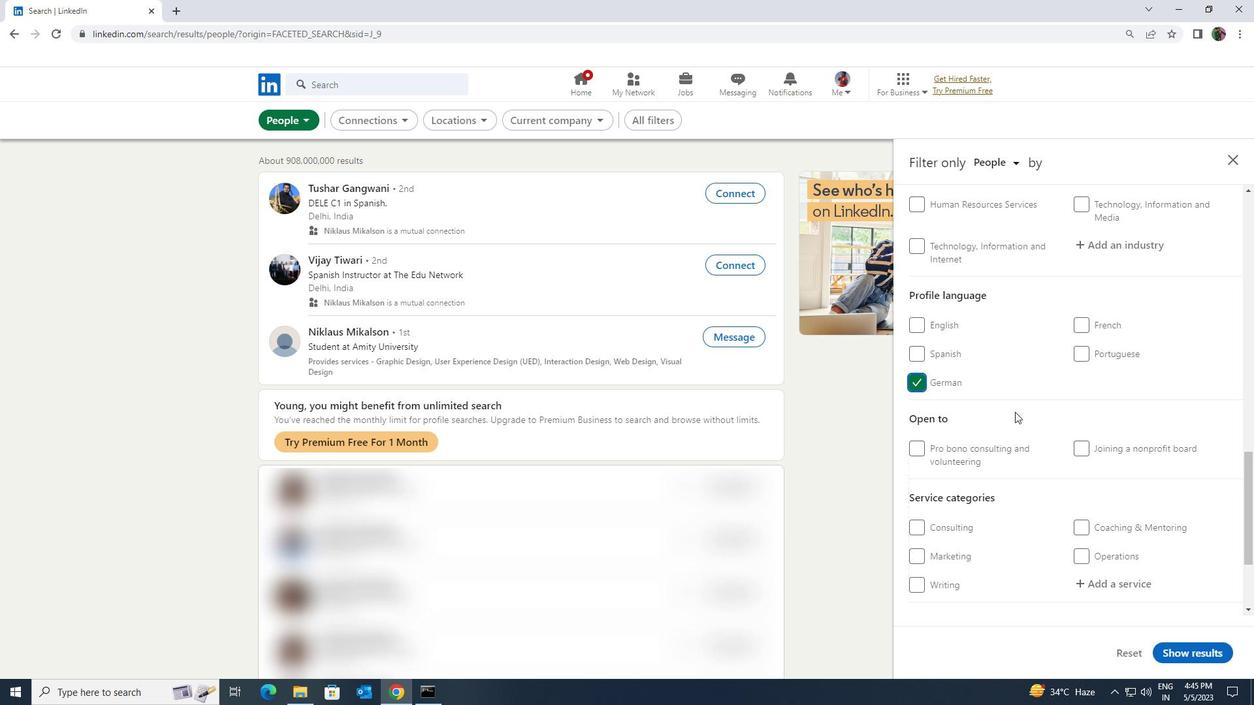 
Action: Mouse scrolled (1042, 439) with delta (0, 0)
Screenshot: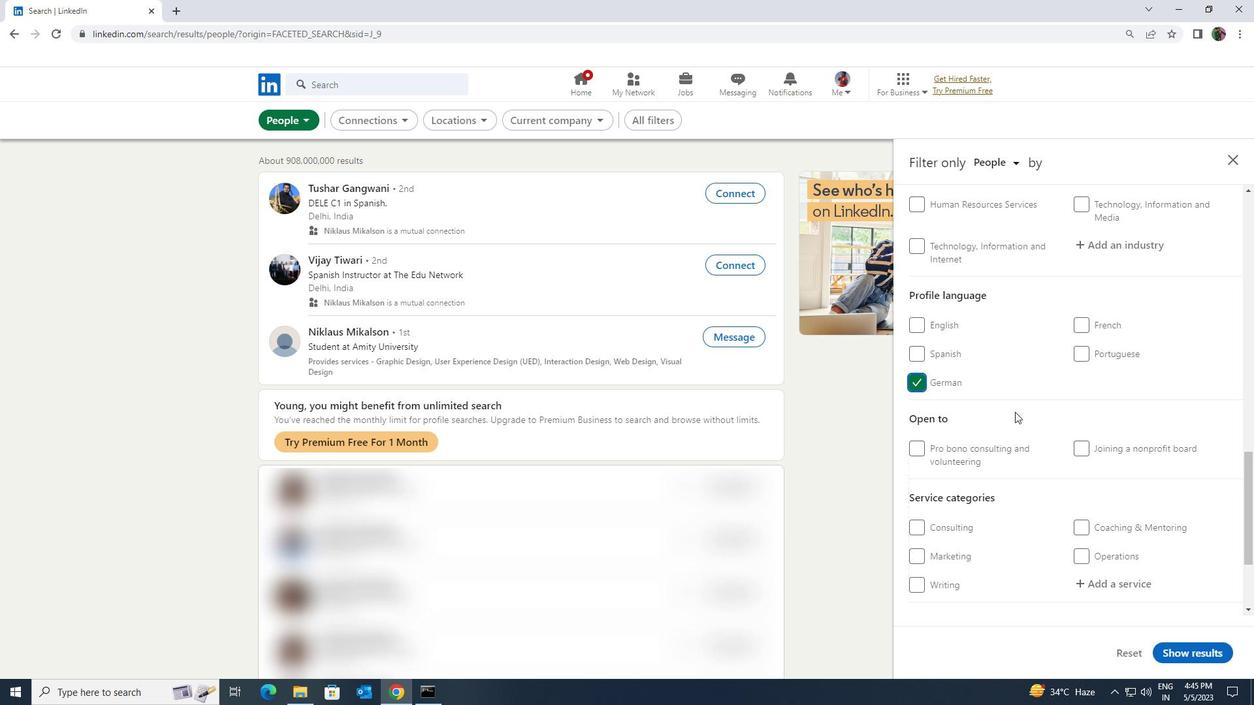 
Action: Mouse scrolled (1042, 439) with delta (0, 0)
Screenshot: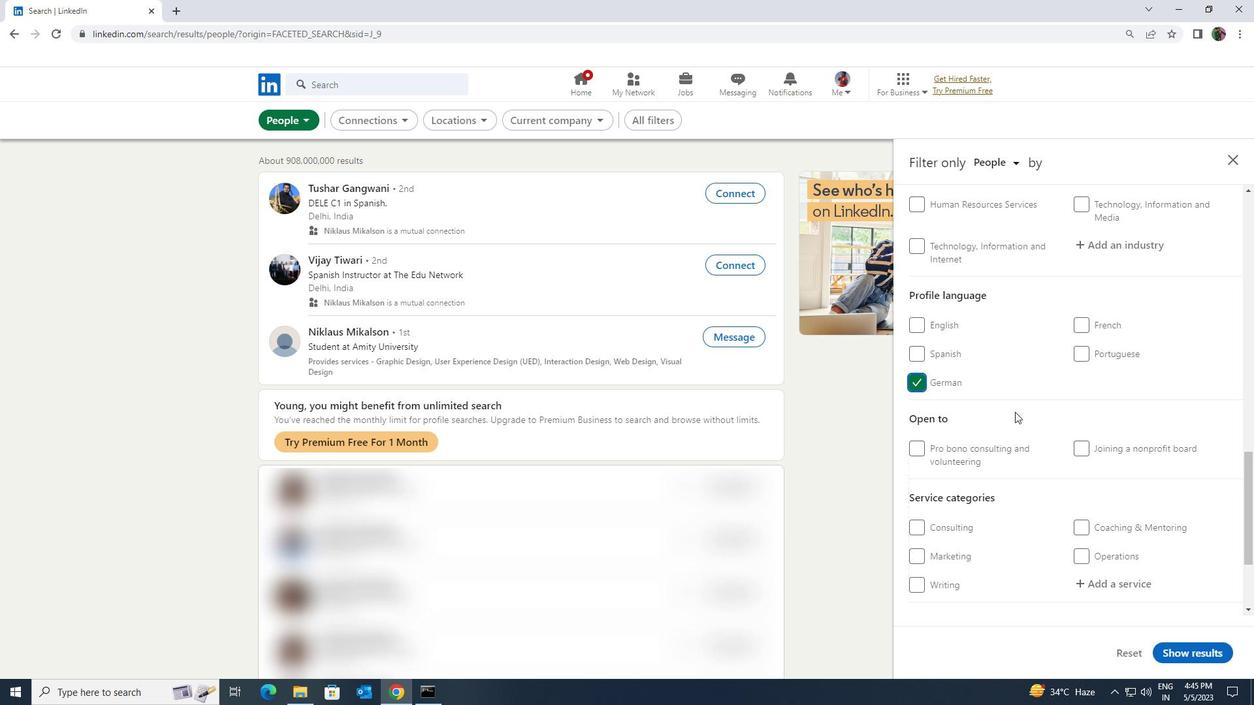 
Action: Mouse moved to (1042, 440)
Screenshot: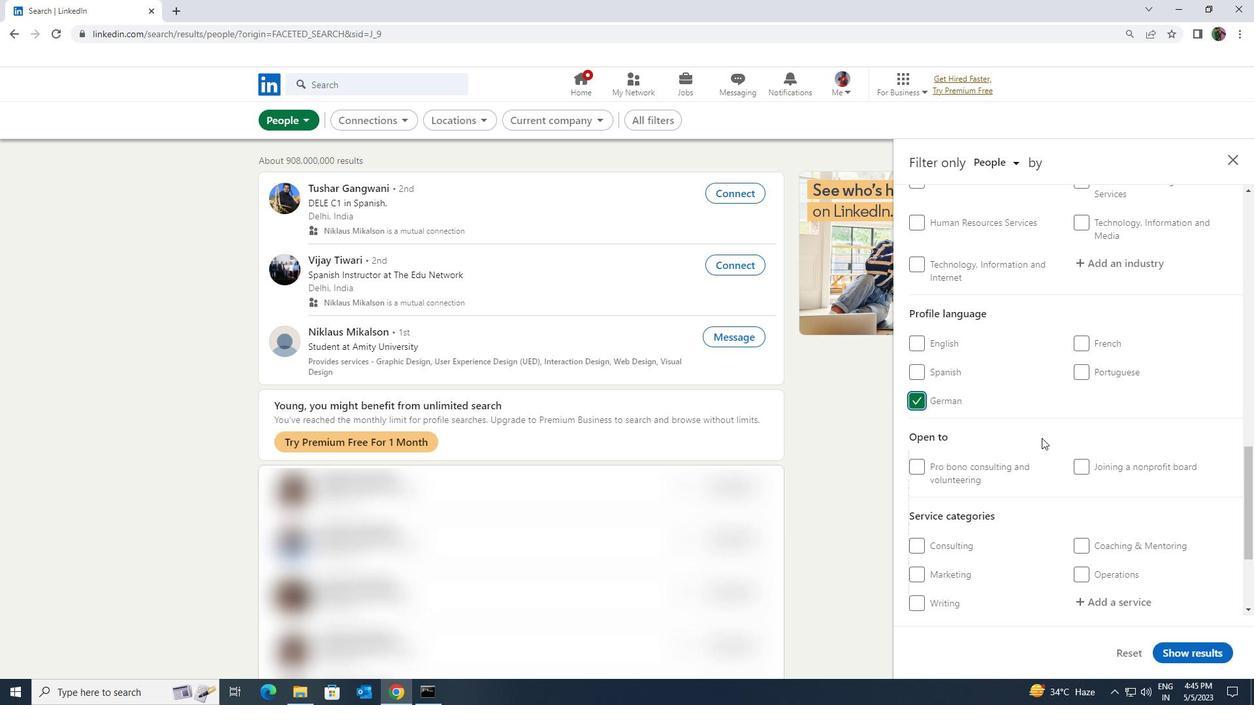 
Action: Mouse scrolled (1042, 441) with delta (0, 0)
Screenshot: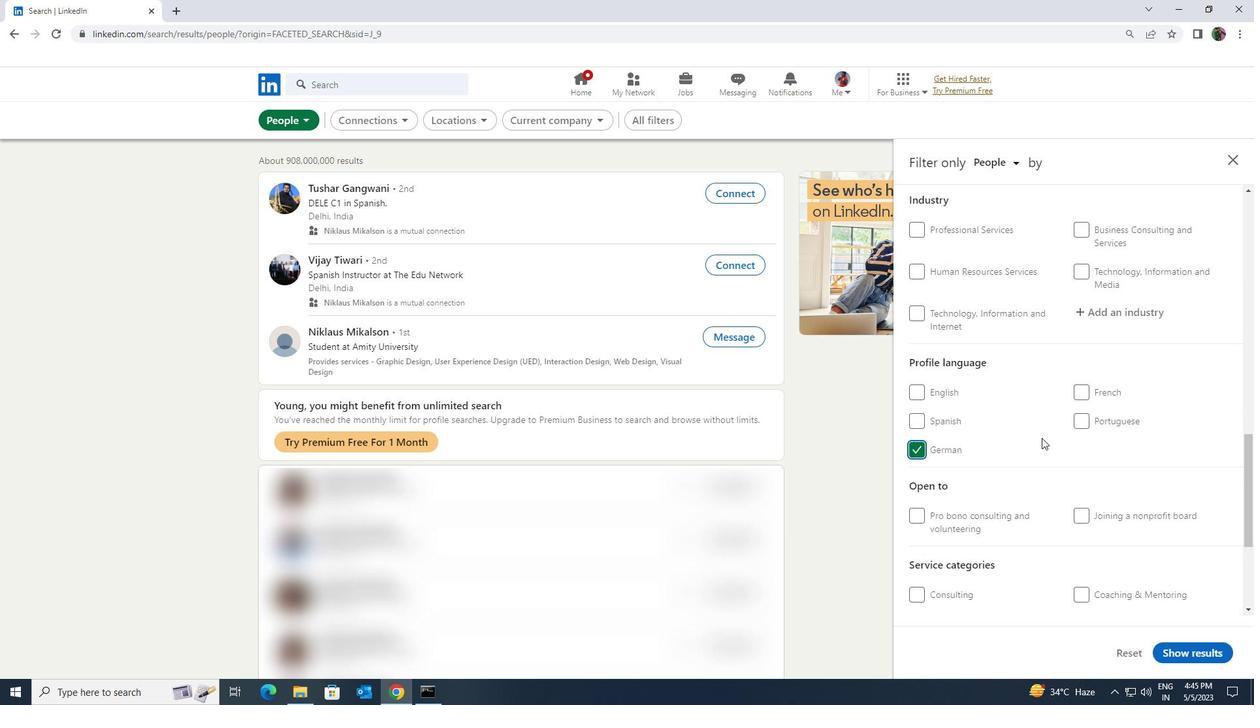 
Action: Mouse scrolled (1042, 441) with delta (0, 0)
Screenshot: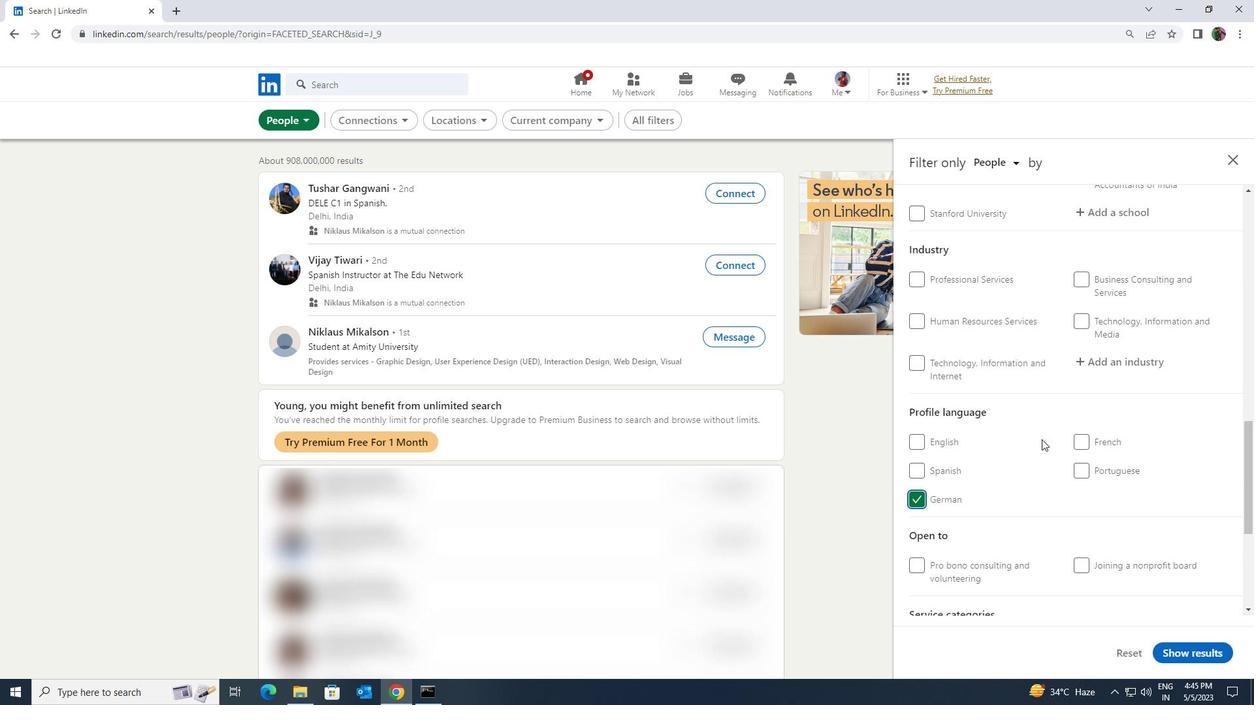 
Action: Mouse scrolled (1042, 441) with delta (0, 0)
Screenshot: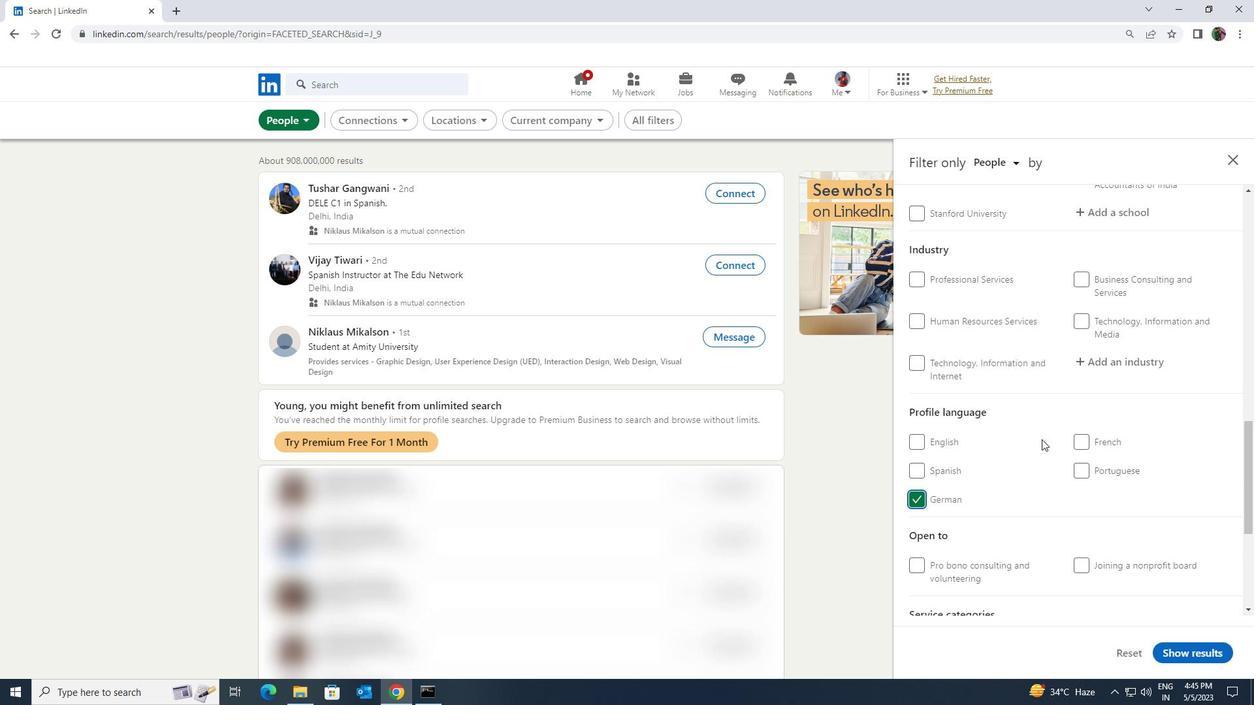
Action: Mouse scrolled (1042, 441) with delta (0, 0)
Screenshot: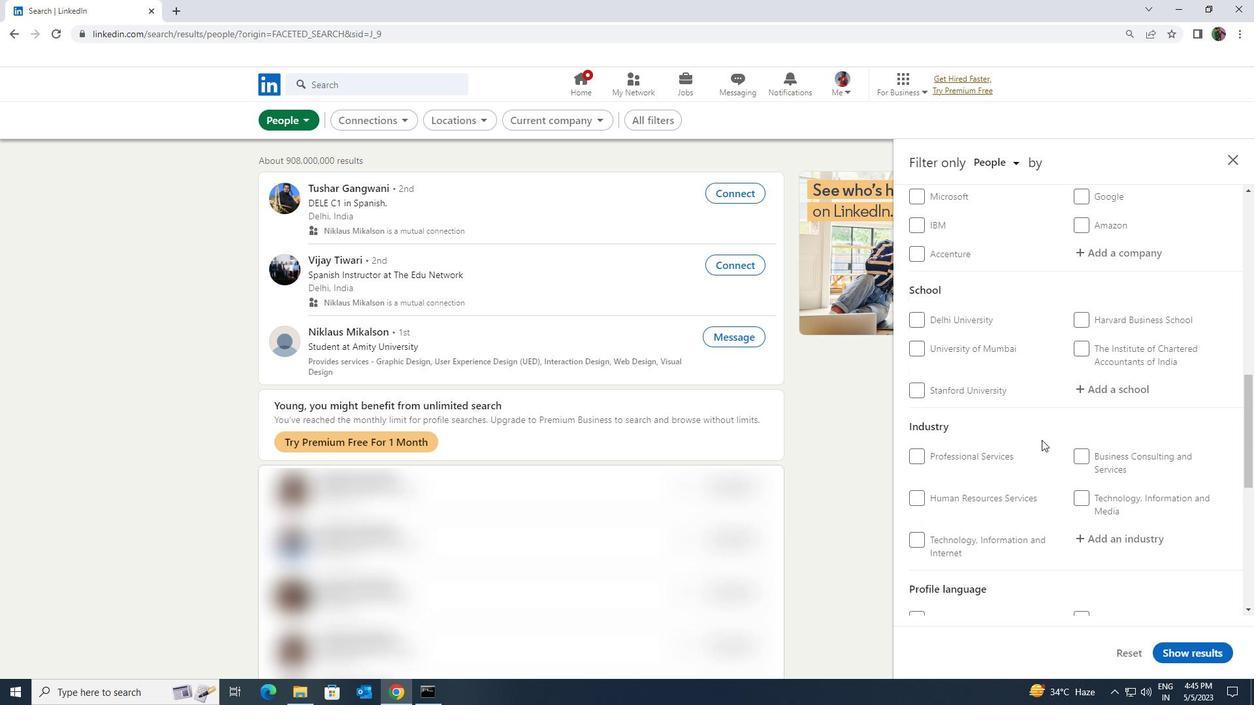 
Action: Mouse scrolled (1042, 441) with delta (0, 0)
Screenshot: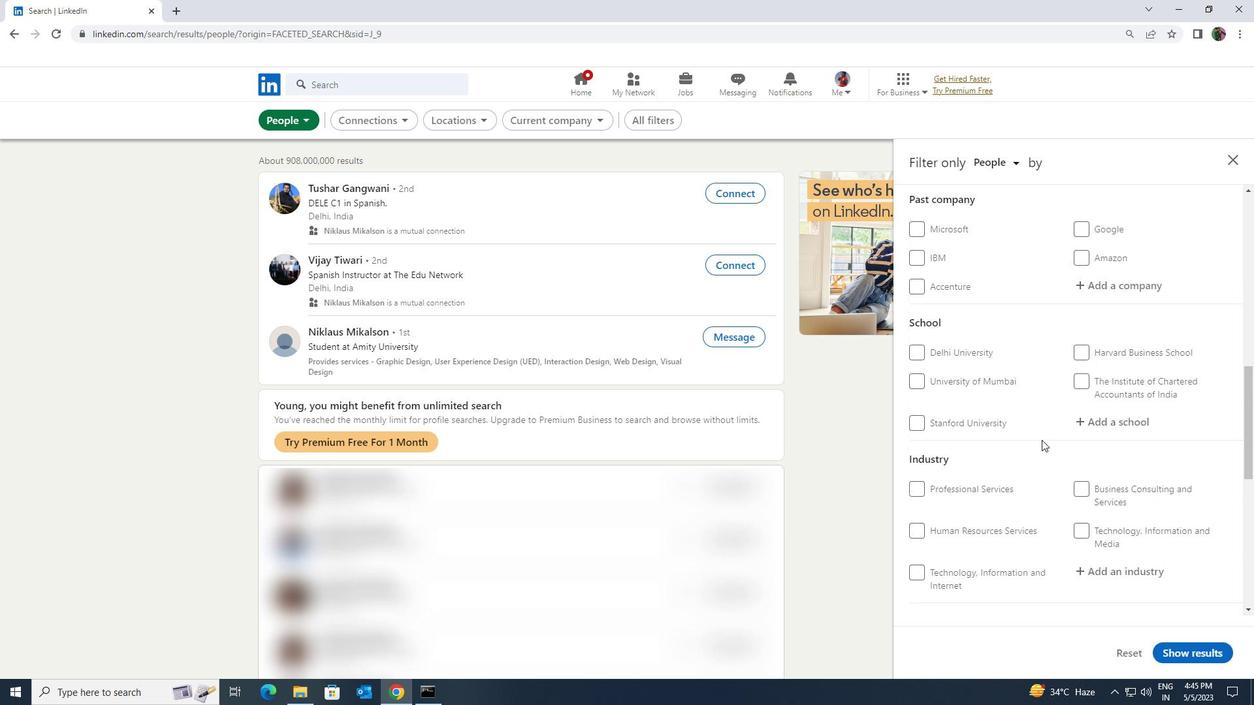 
Action: Mouse scrolled (1042, 441) with delta (0, 0)
Screenshot: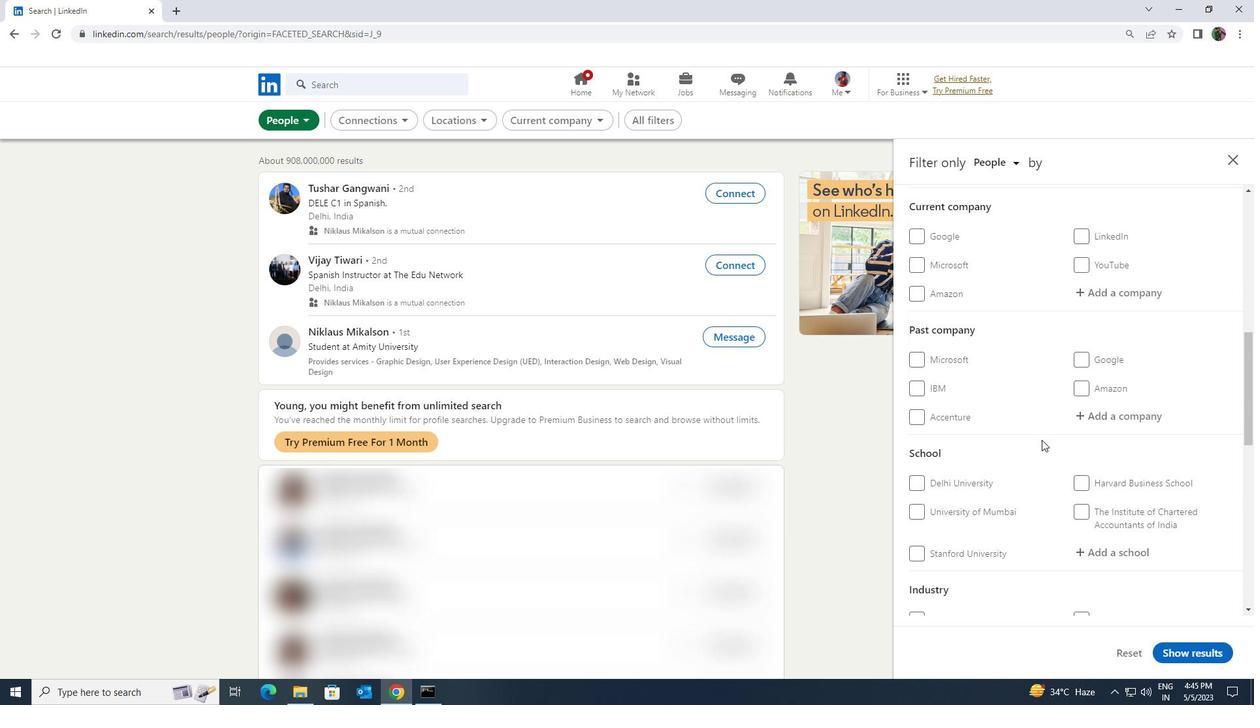 
Action: Mouse scrolled (1042, 441) with delta (0, 0)
Screenshot: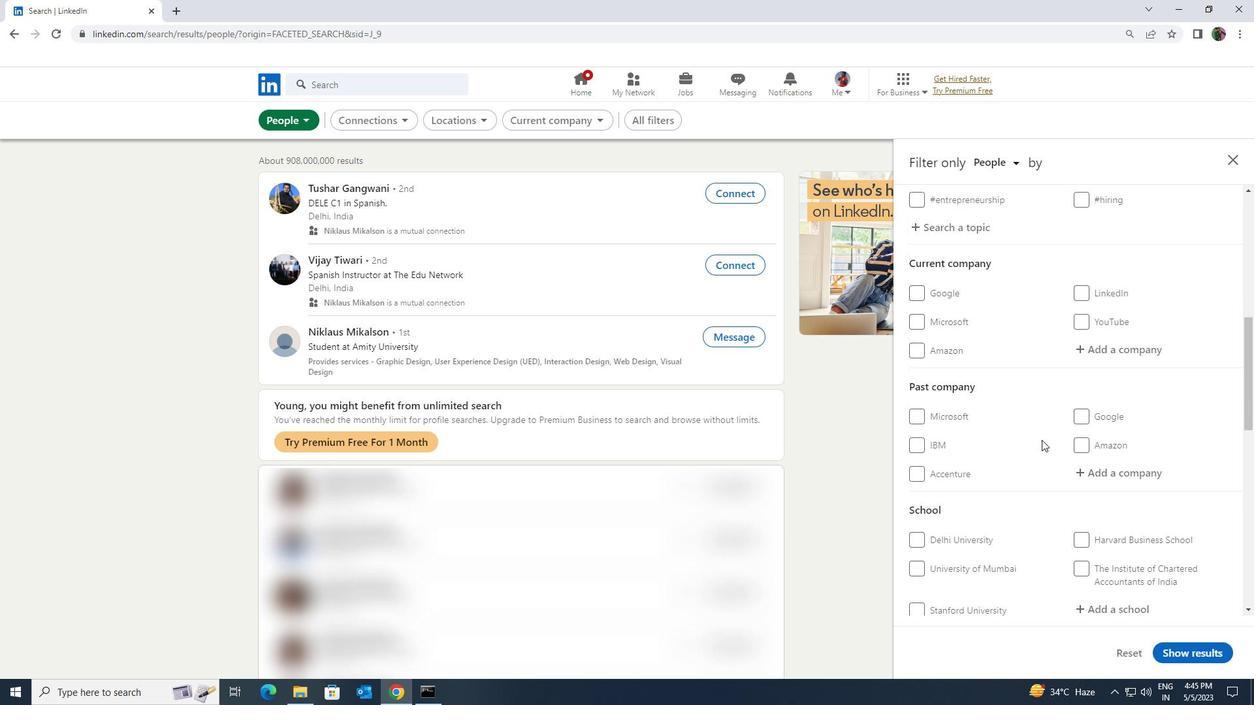
Action: Mouse scrolled (1042, 441) with delta (0, 0)
Screenshot: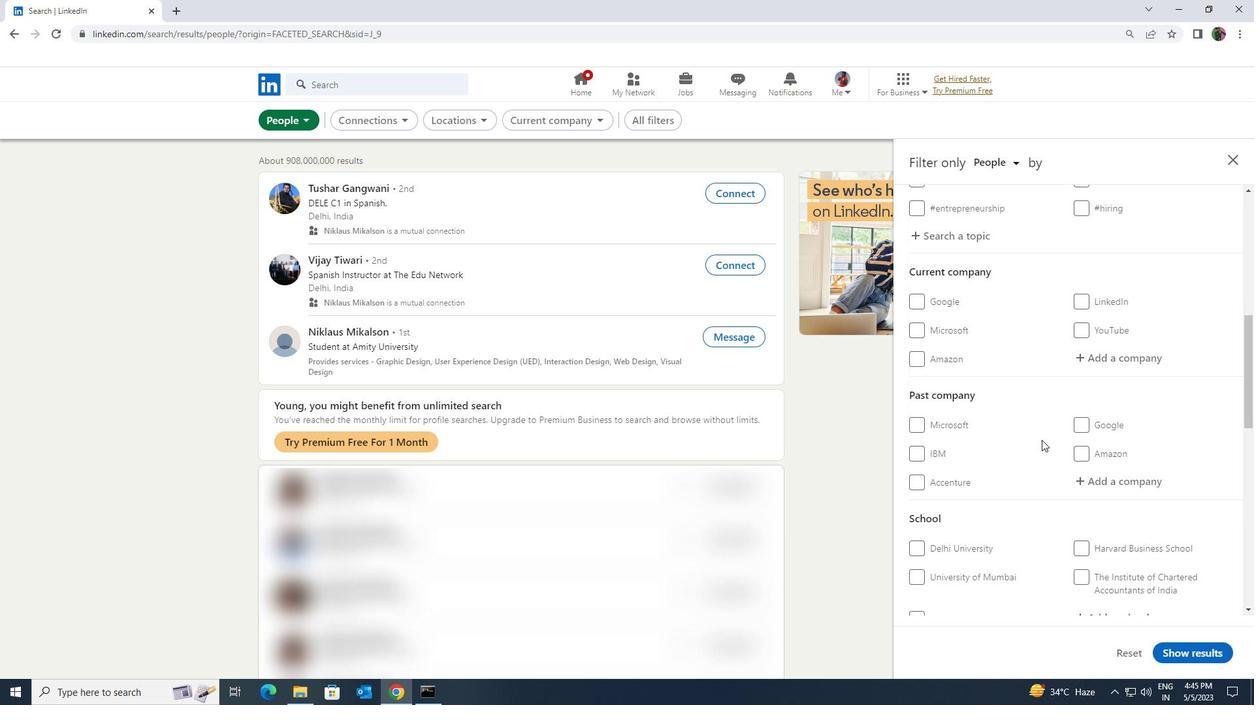 
Action: Mouse moved to (1106, 493)
Screenshot: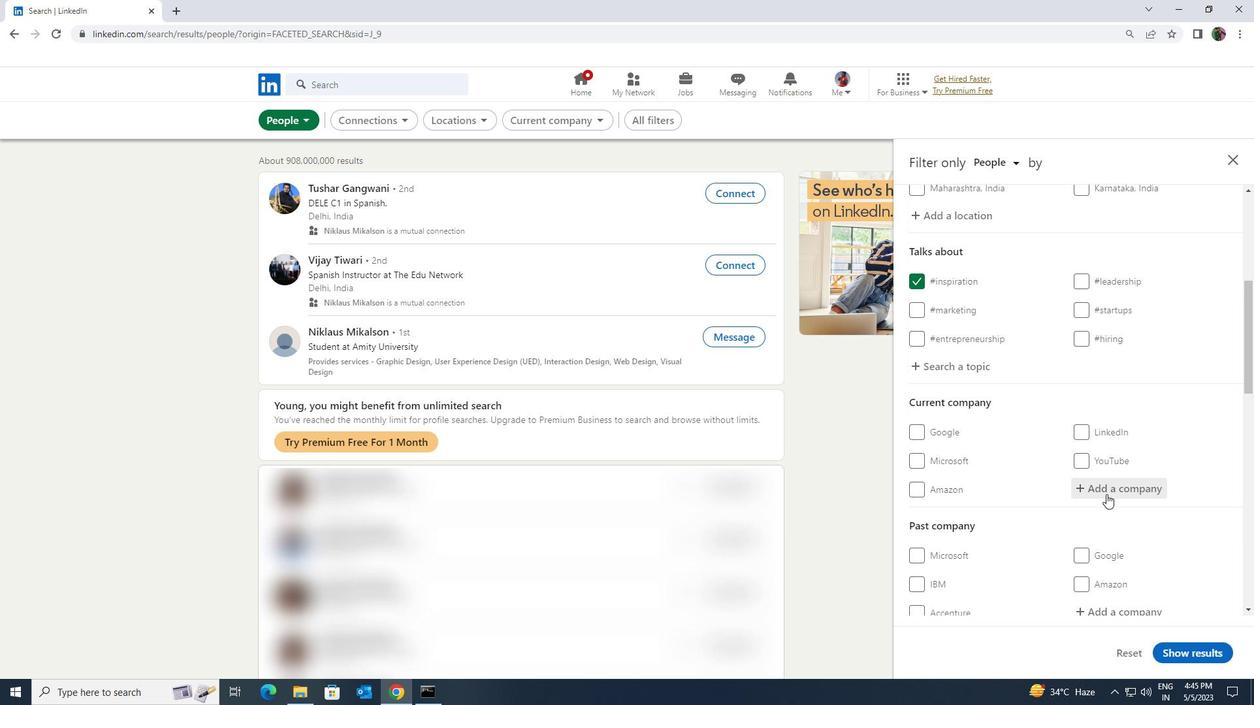 
Action: Mouse pressed left at (1106, 493)
Screenshot: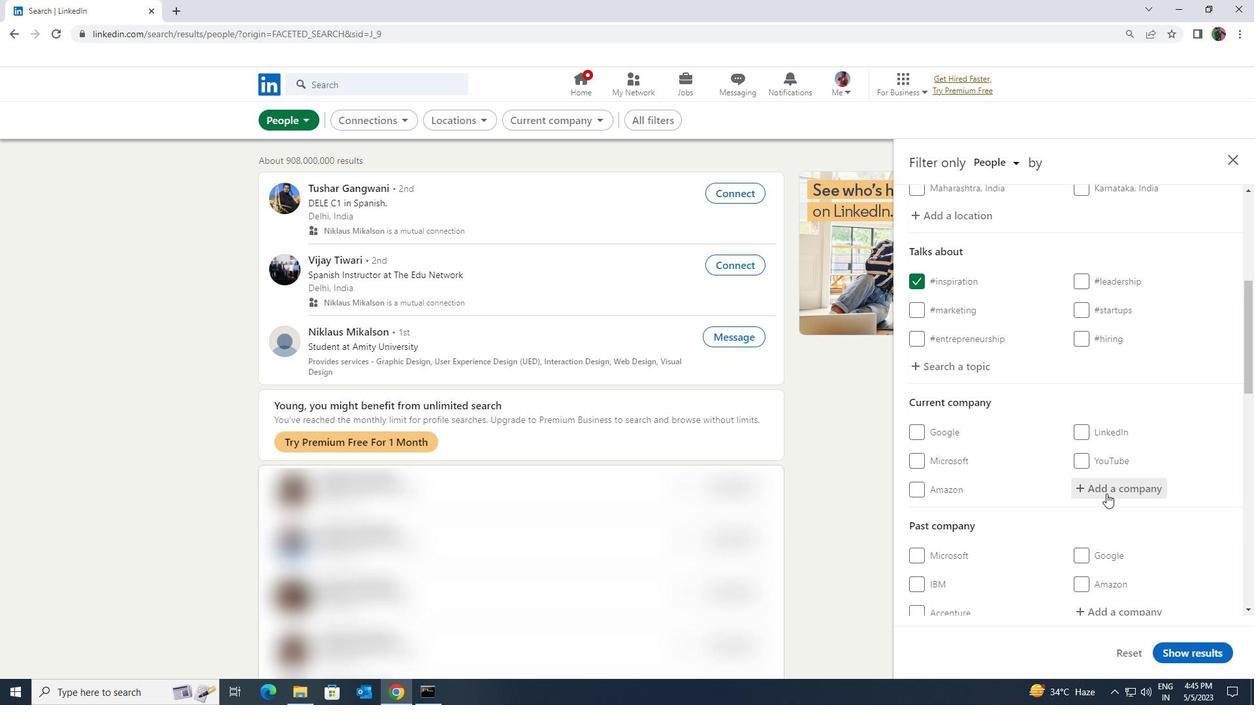 
Action: Key pressed <Key.shift><Key.shift><Key.shift><Key.shift><Key.shift>REC<Key.backspace>V<Key.shift>FIN
Screenshot: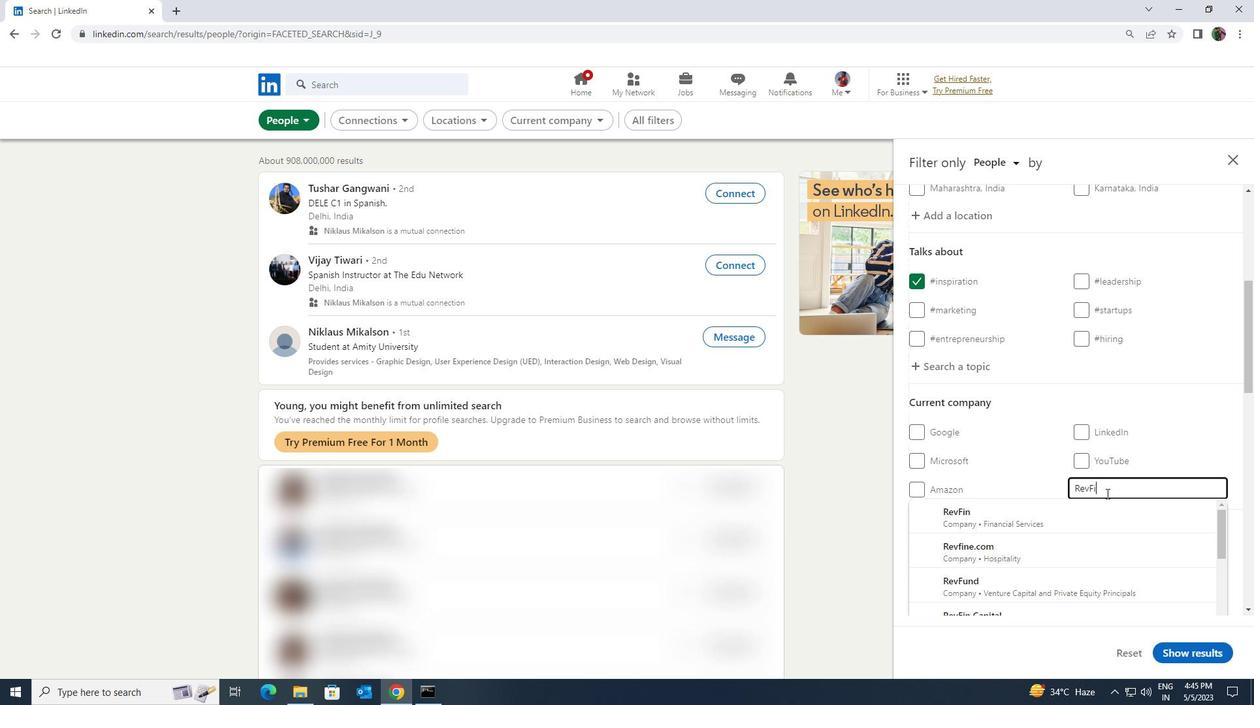 
Action: Mouse moved to (1099, 514)
Screenshot: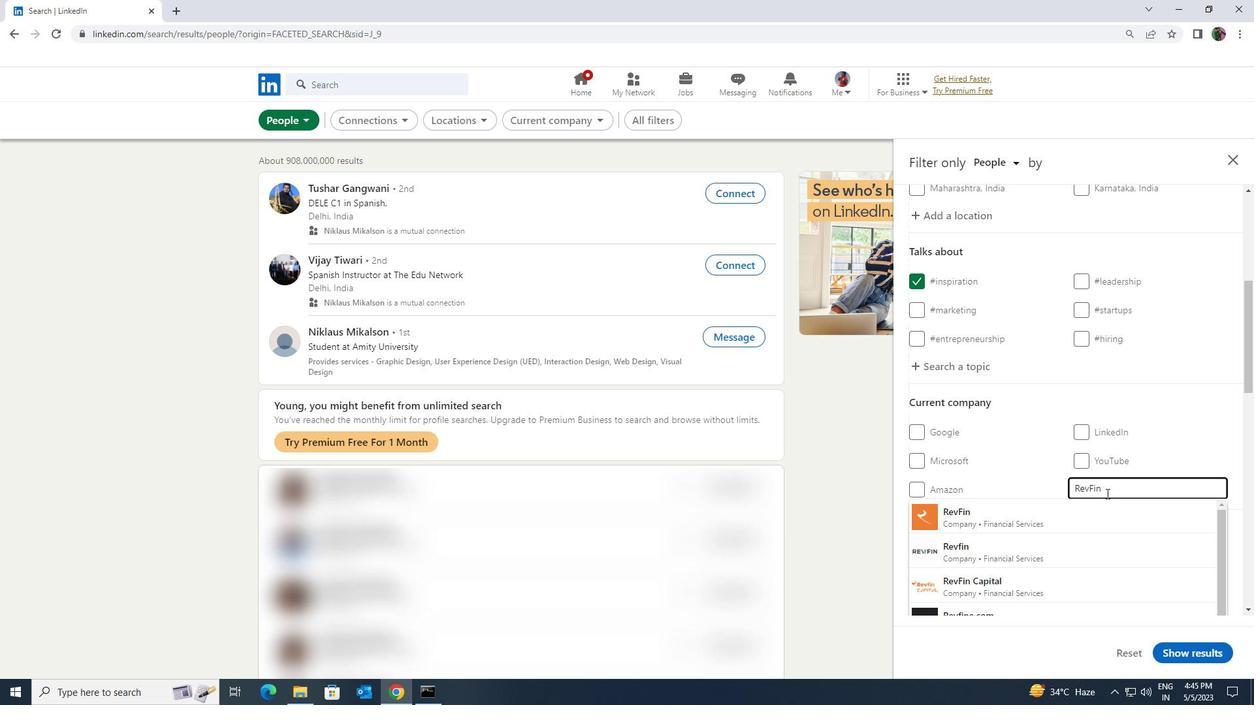
Action: Mouse pressed left at (1099, 514)
Screenshot: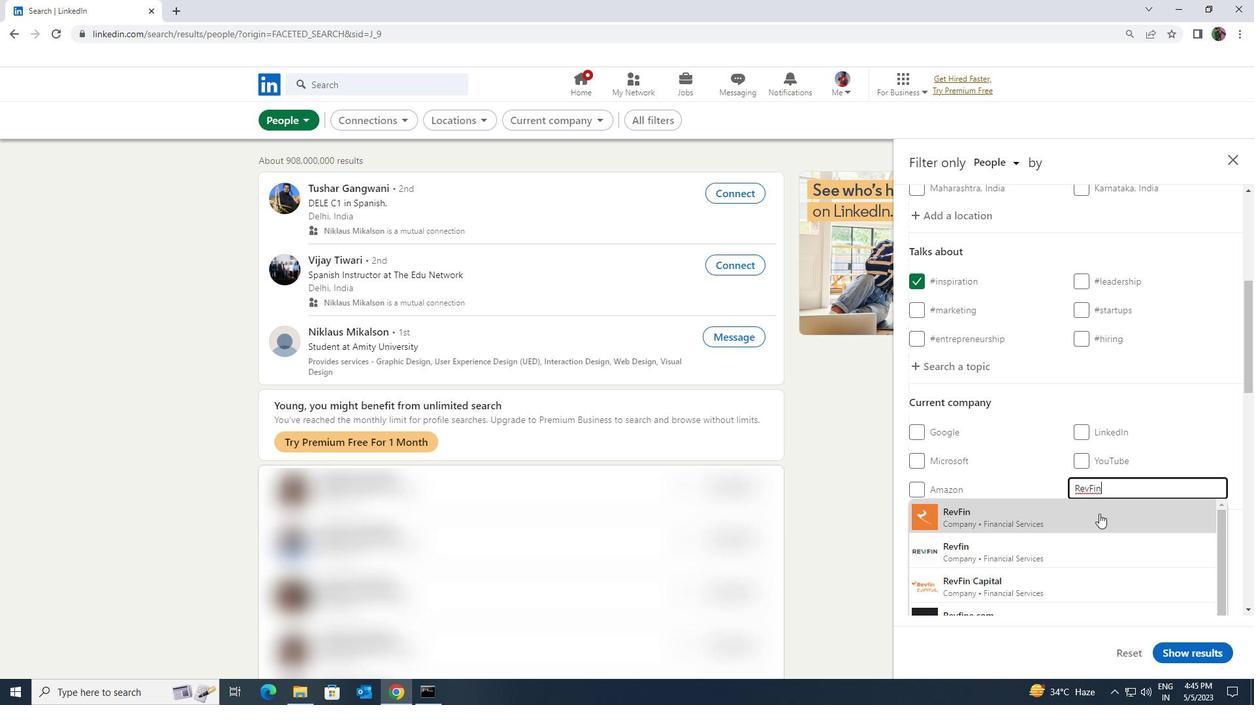 
Action: Mouse scrolled (1099, 513) with delta (0, 0)
Screenshot: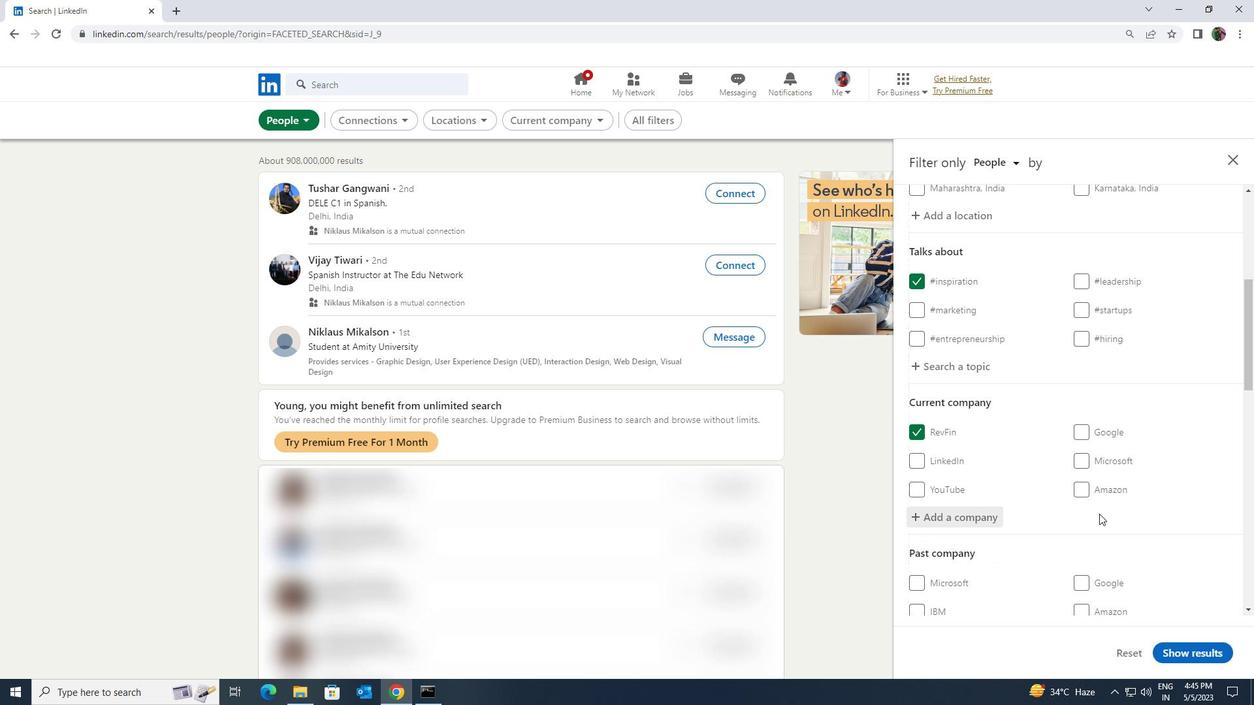 
Action: Mouse scrolled (1099, 513) with delta (0, 0)
Screenshot: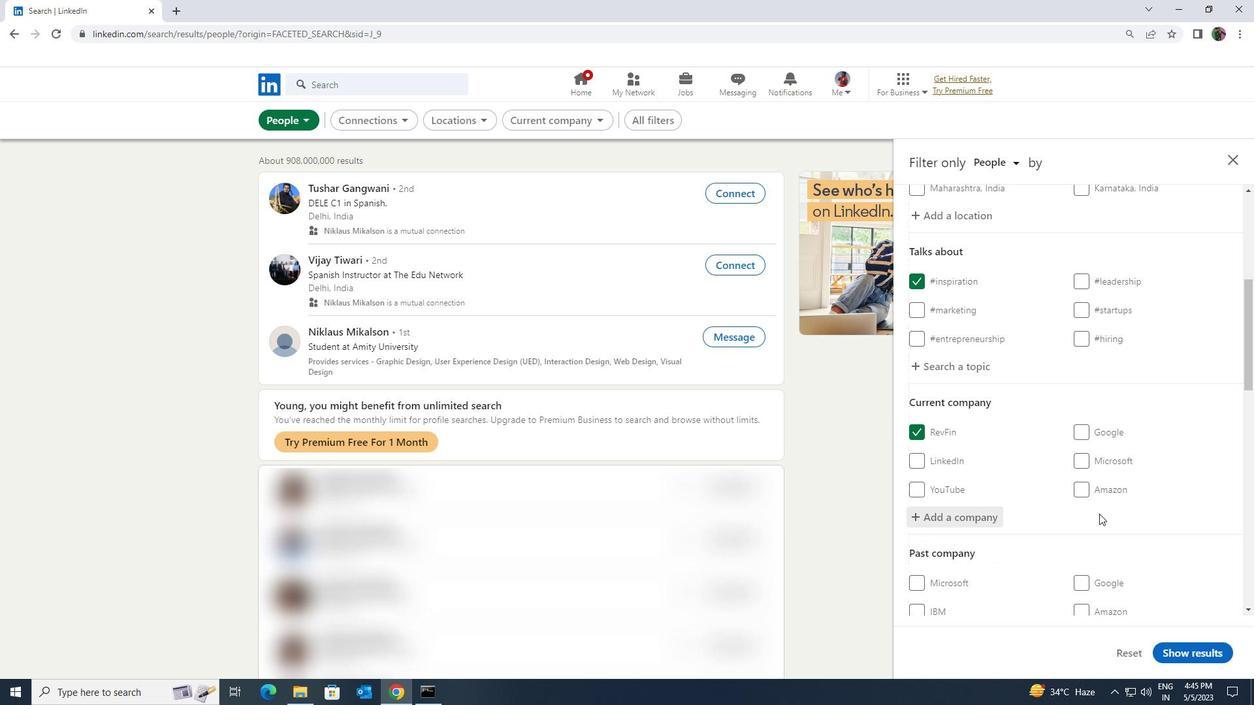 
Action: Mouse moved to (1098, 515)
Screenshot: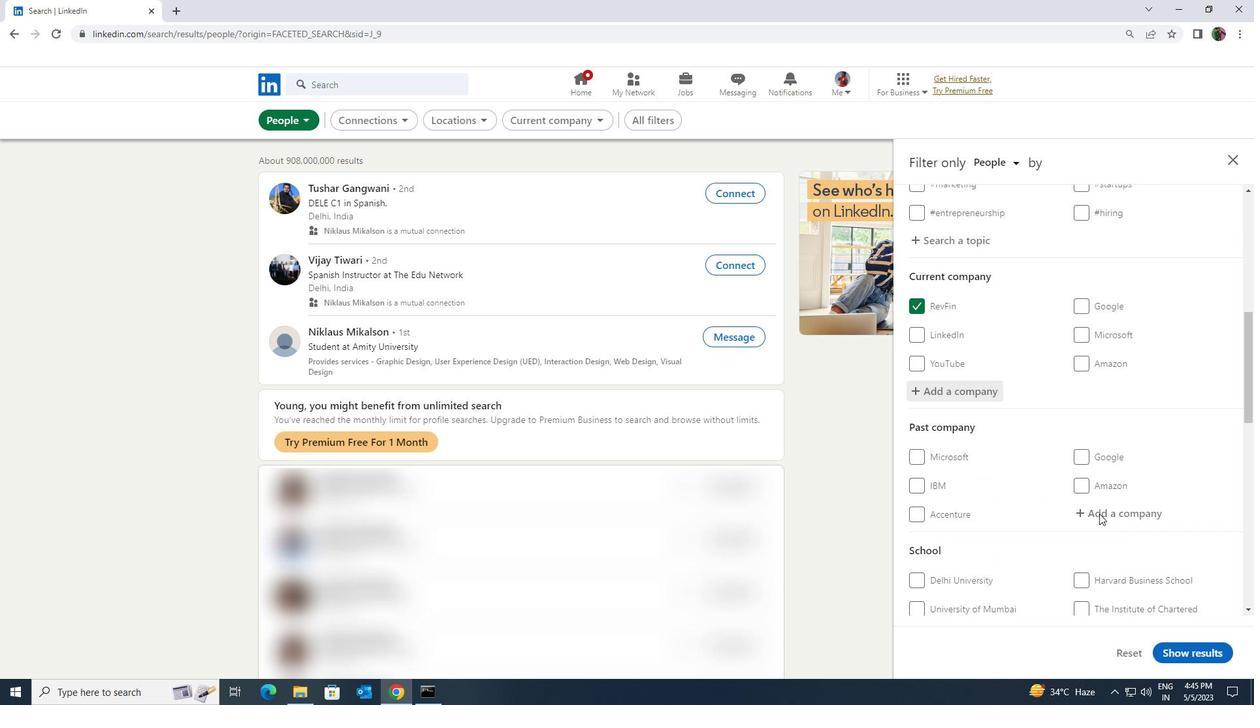 
Action: Mouse scrolled (1098, 514) with delta (0, 0)
Screenshot: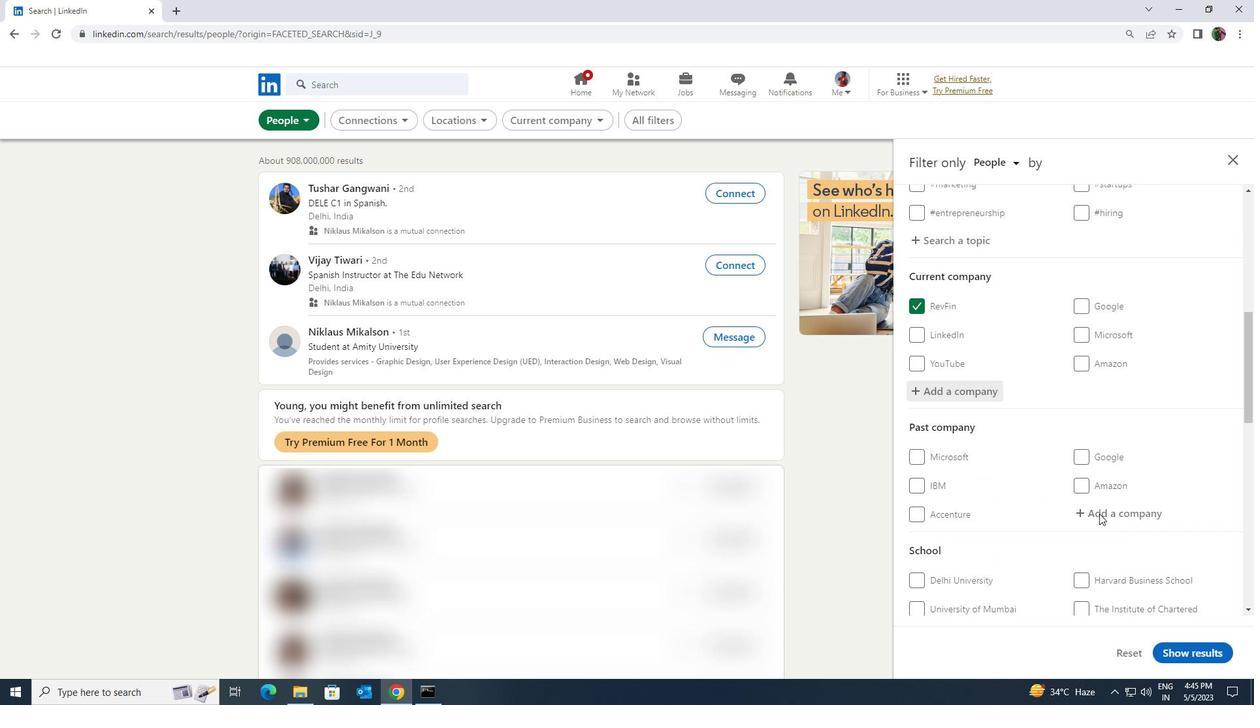 
Action: Mouse moved to (1103, 571)
Screenshot: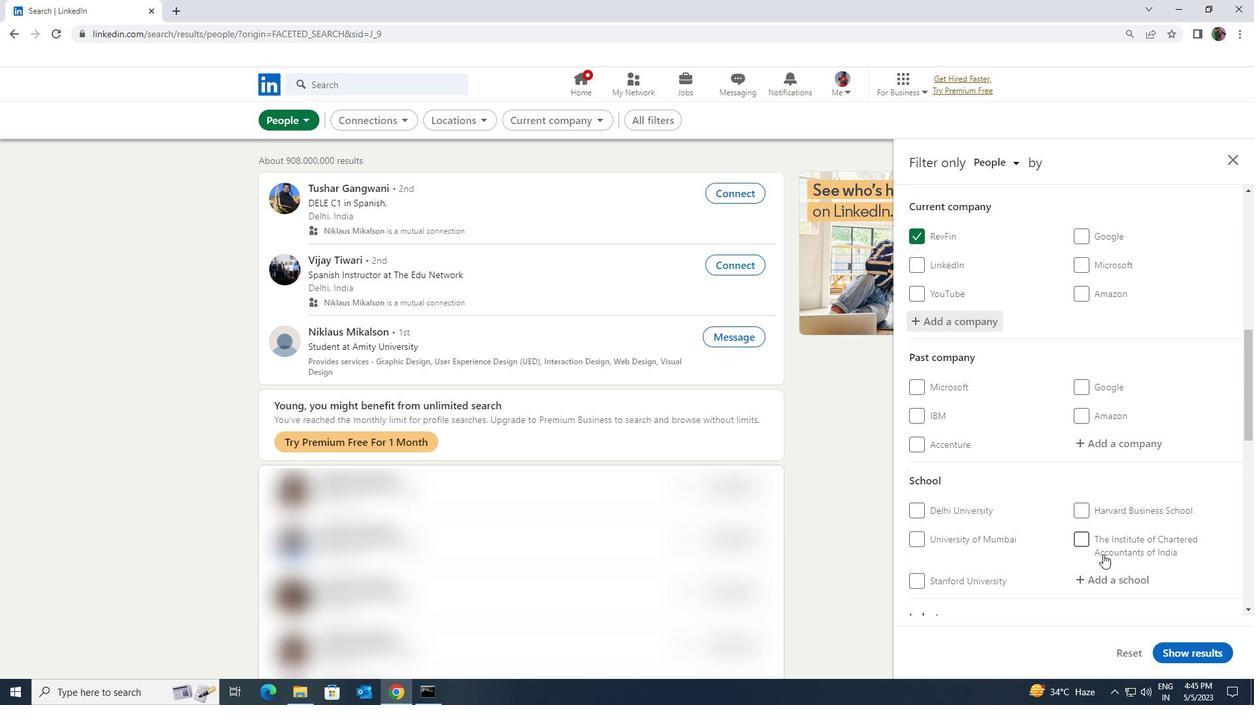 
Action: Mouse pressed left at (1103, 571)
Screenshot: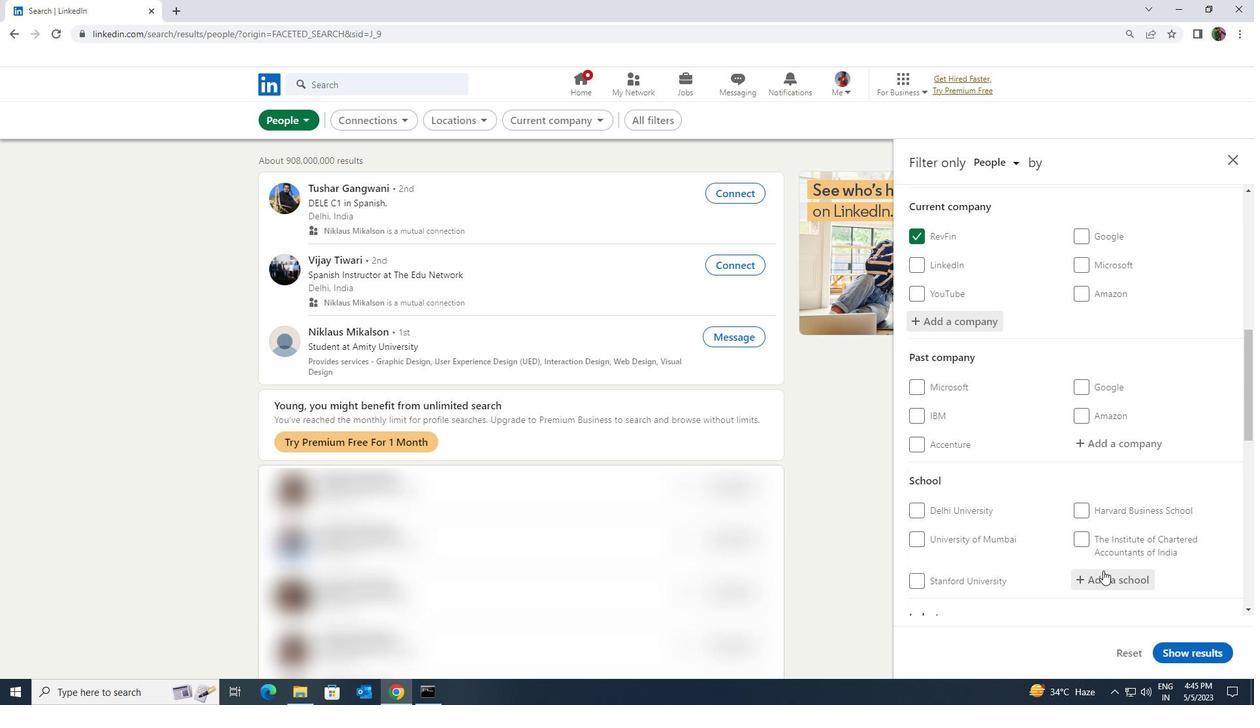 
Action: Mouse moved to (1103, 571)
Screenshot: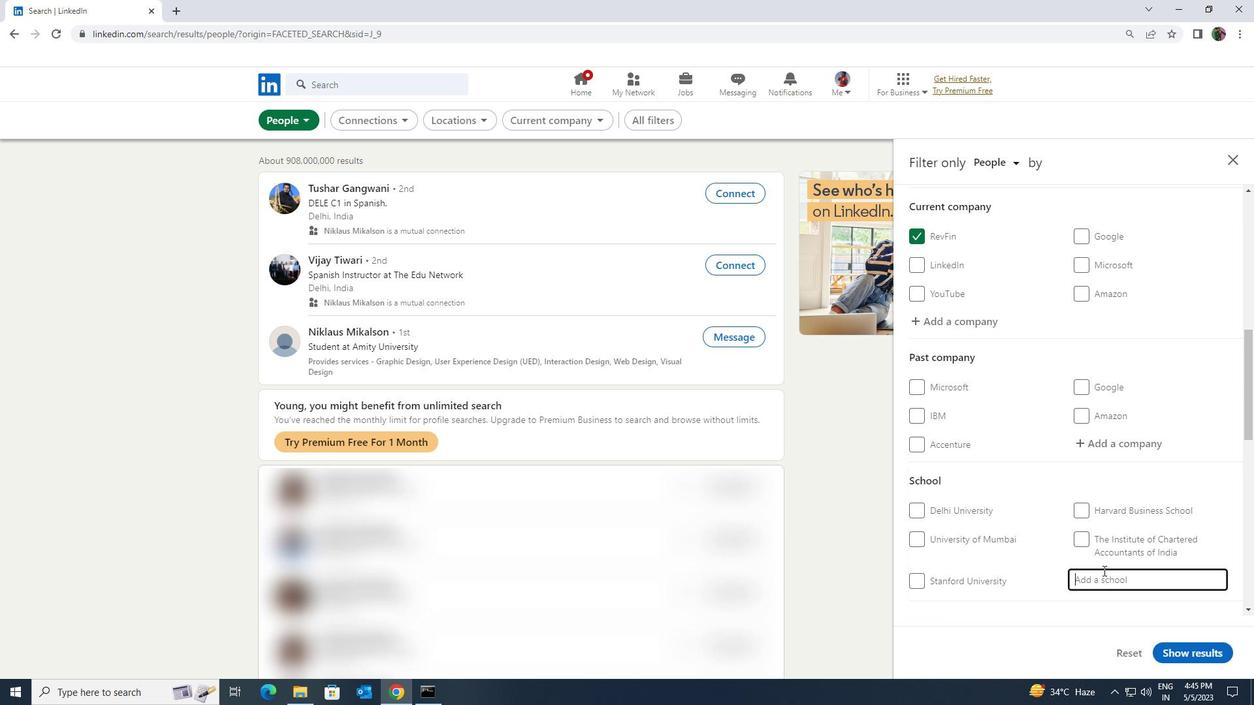 
Action: Key pressed <Key.shift><Key.shift><Key.shift>M.<Key.shift>B.<Key.shift><Key.shift><Key.shift><Key.shift><Key.shift><Key.shift><Key.shift><Key.shift><Key.shift><Key.shift><Key.shift><Key.shift><Key.shift>M<Key.space>
Screenshot: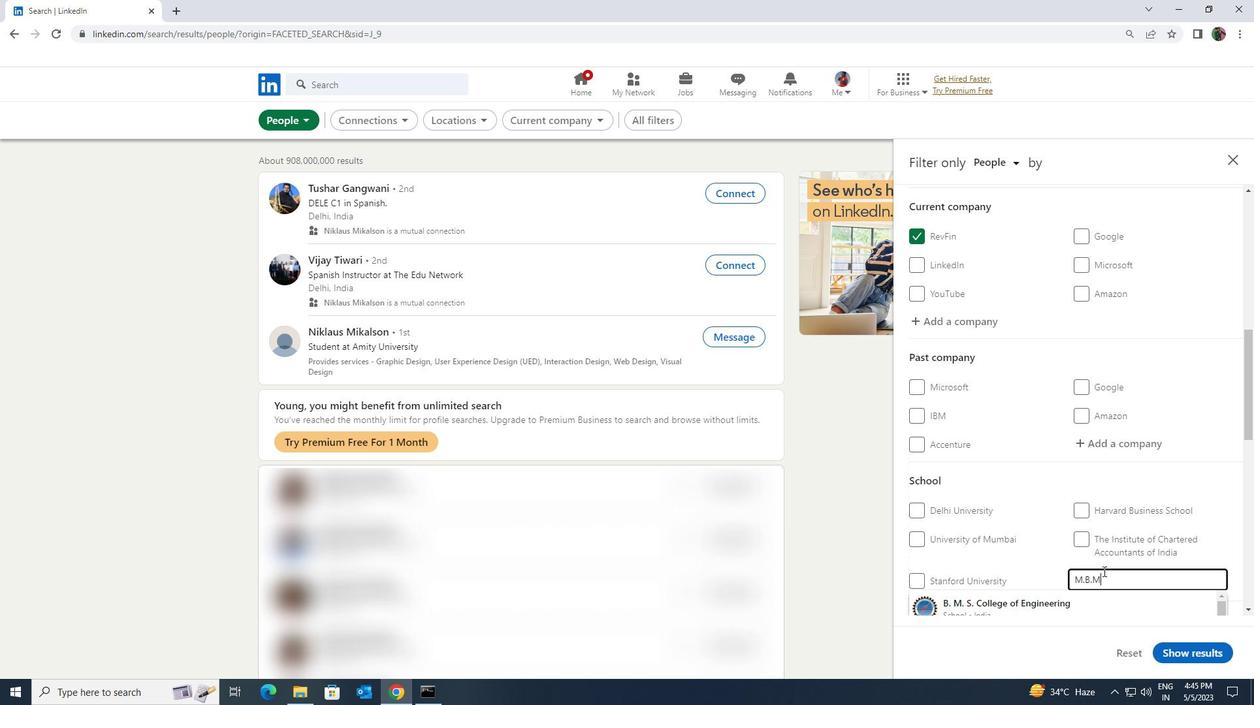 
Action: Mouse moved to (1135, 552)
Screenshot: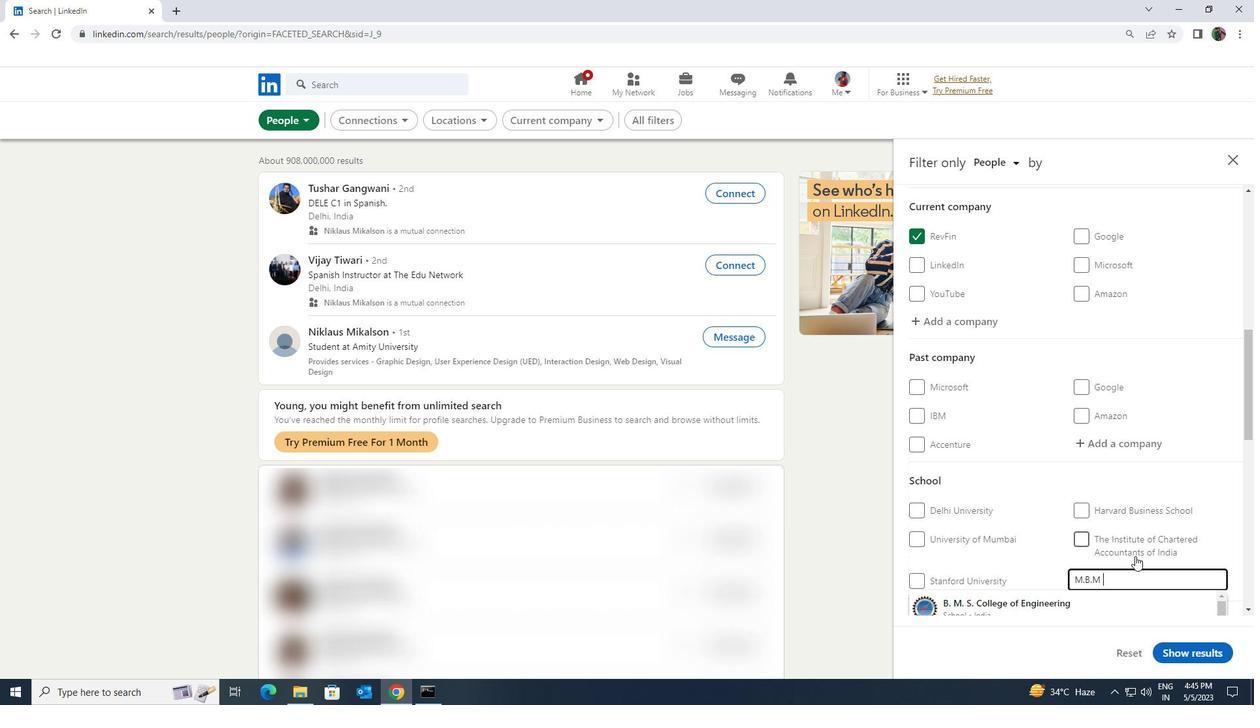 
Action: Mouse scrolled (1135, 551) with delta (0, 0)
Screenshot: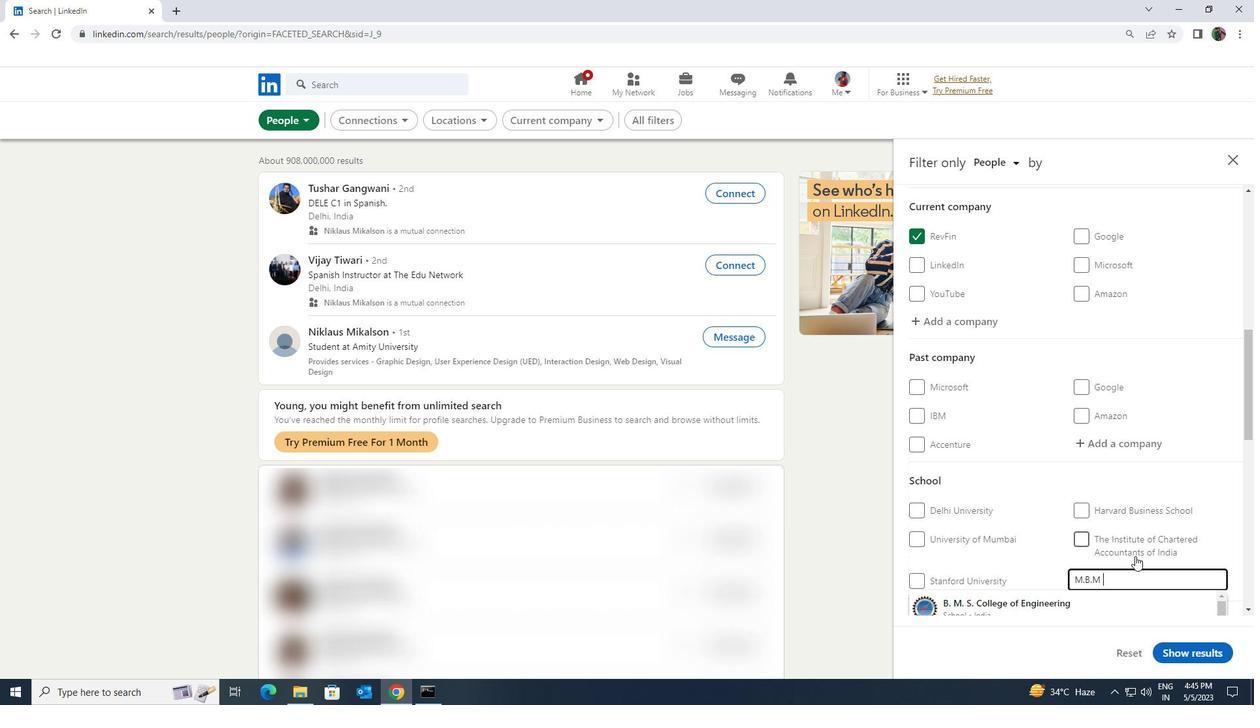 
Action: Mouse scrolled (1135, 551) with delta (0, 0)
Screenshot: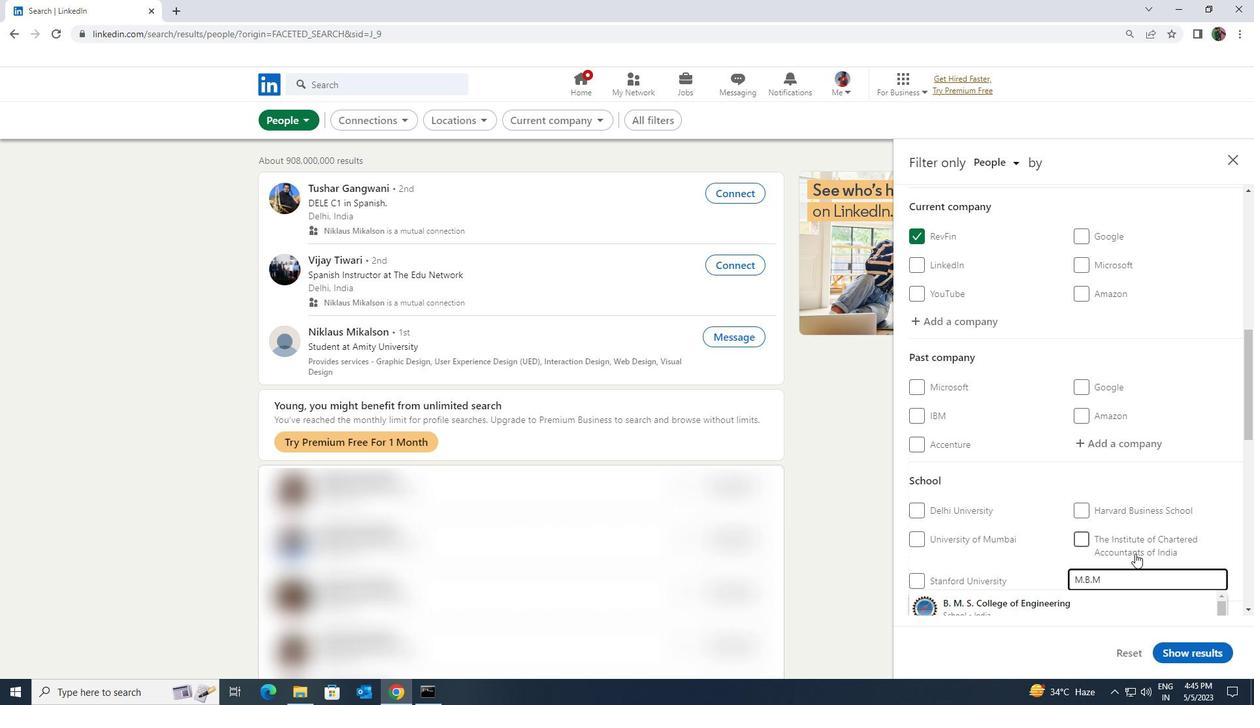 
Action: Mouse moved to (1085, 500)
Screenshot: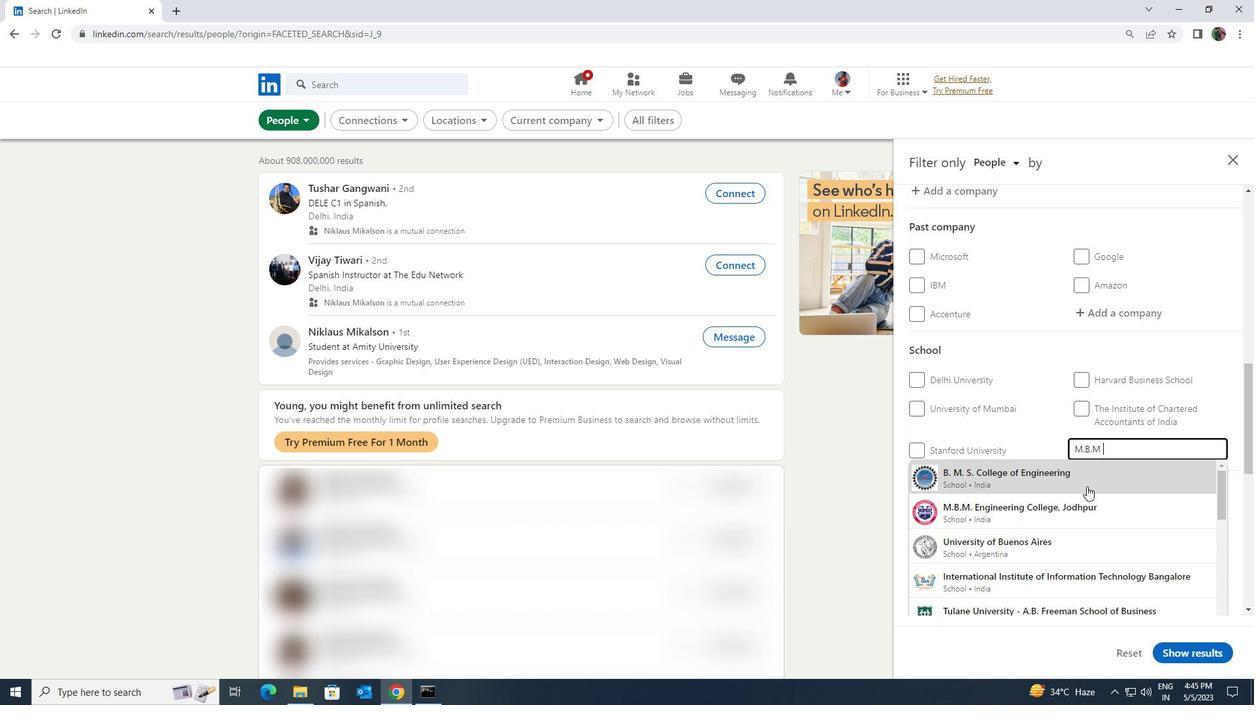
Action: Mouse pressed left at (1085, 500)
Screenshot: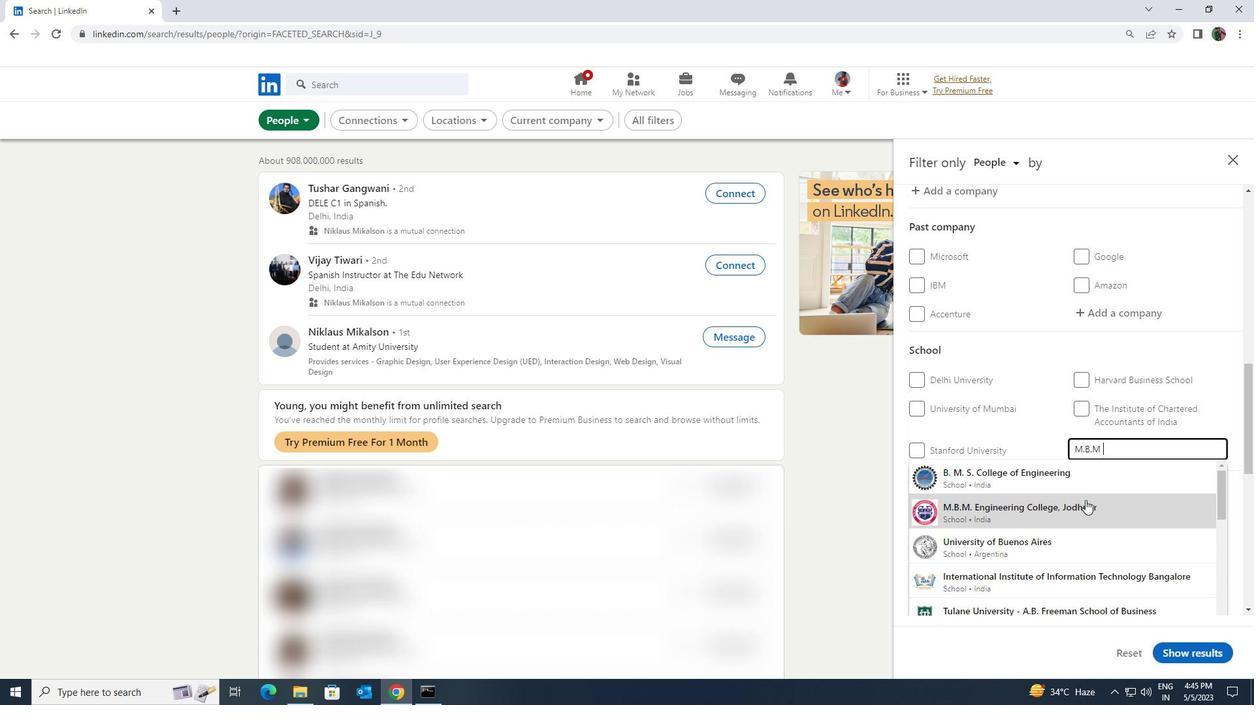 
Action: Mouse scrolled (1085, 499) with delta (0, 0)
Screenshot: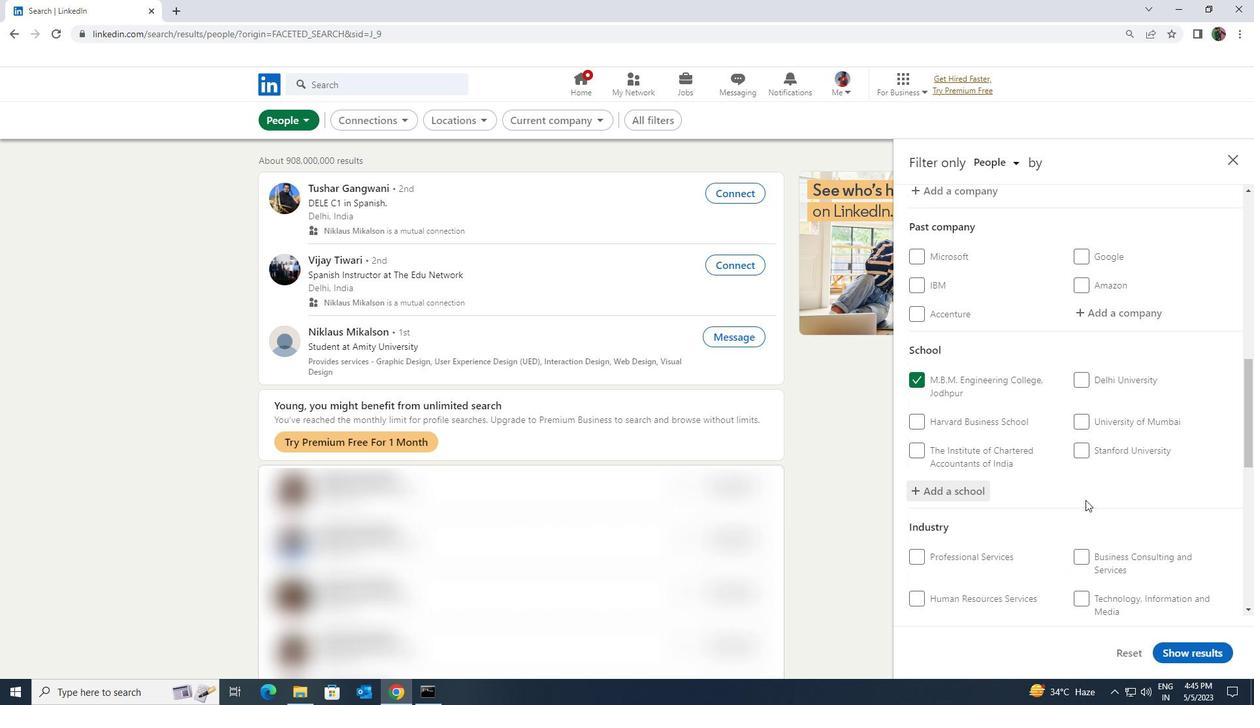 
Action: Mouse scrolled (1085, 499) with delta (0, 0)
Screenshot: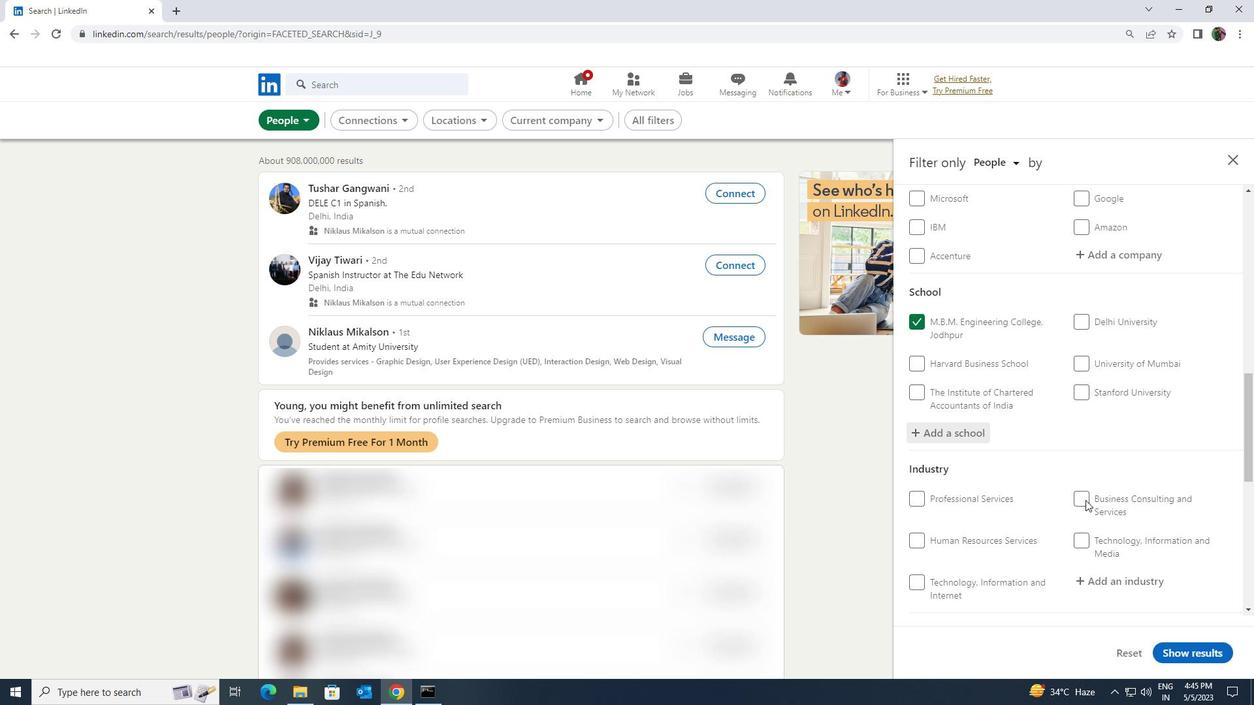 
Action: Mouse scrolled (1085, 499) with delta (0, 0)
Screenshot: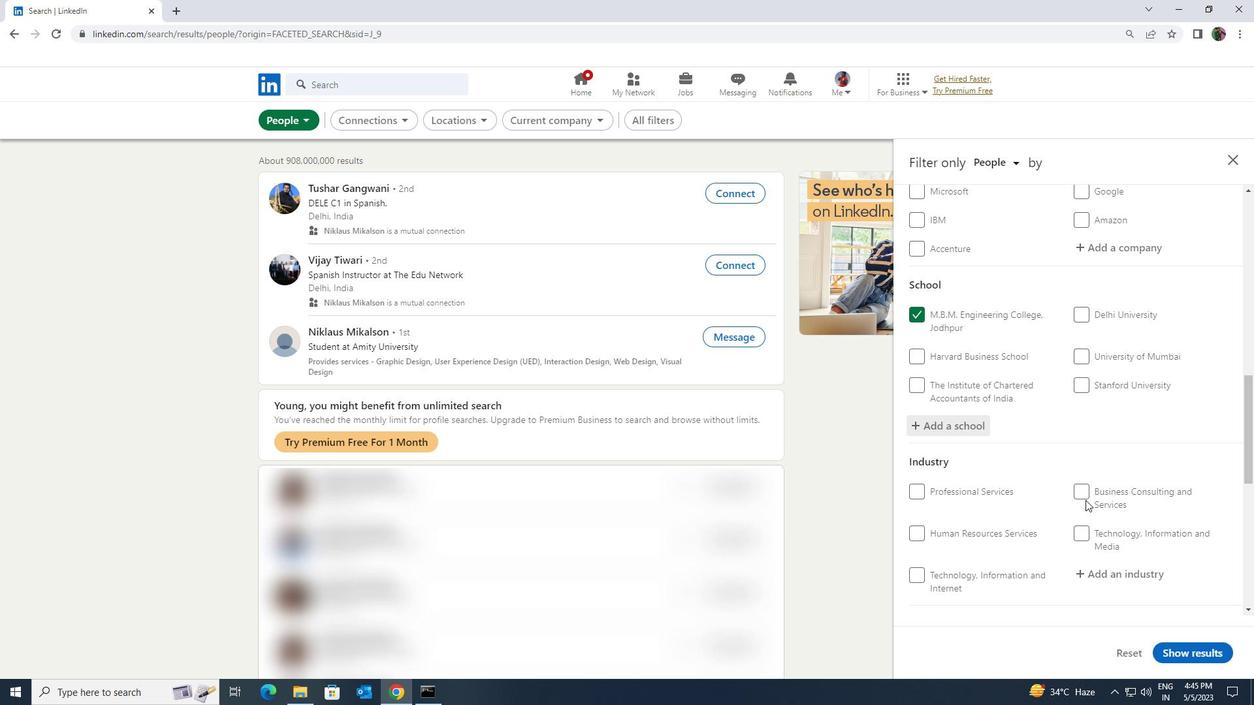 
Action: Mouse moved to (1101, 442)
Screenshot: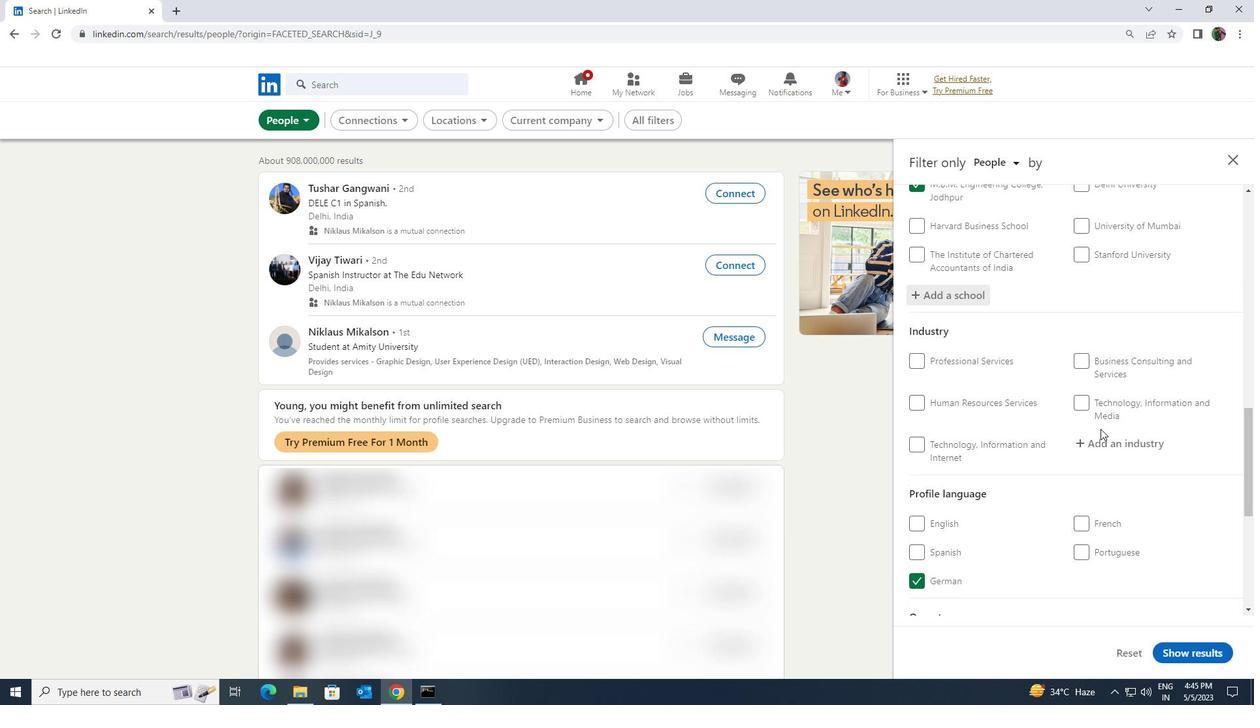 
Action: Mouse pressed left at (1101, 442)
Screenshot: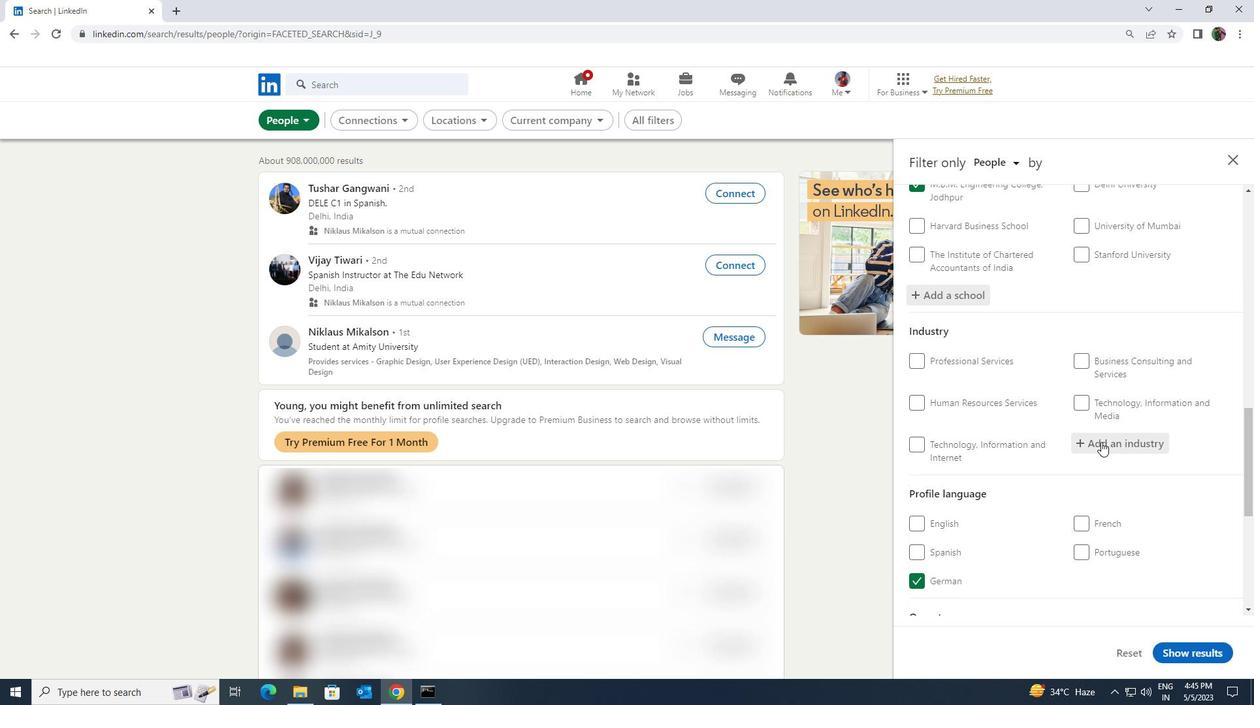 
Action: Key pressed <Key.shift>PLASTIC
Screenshot: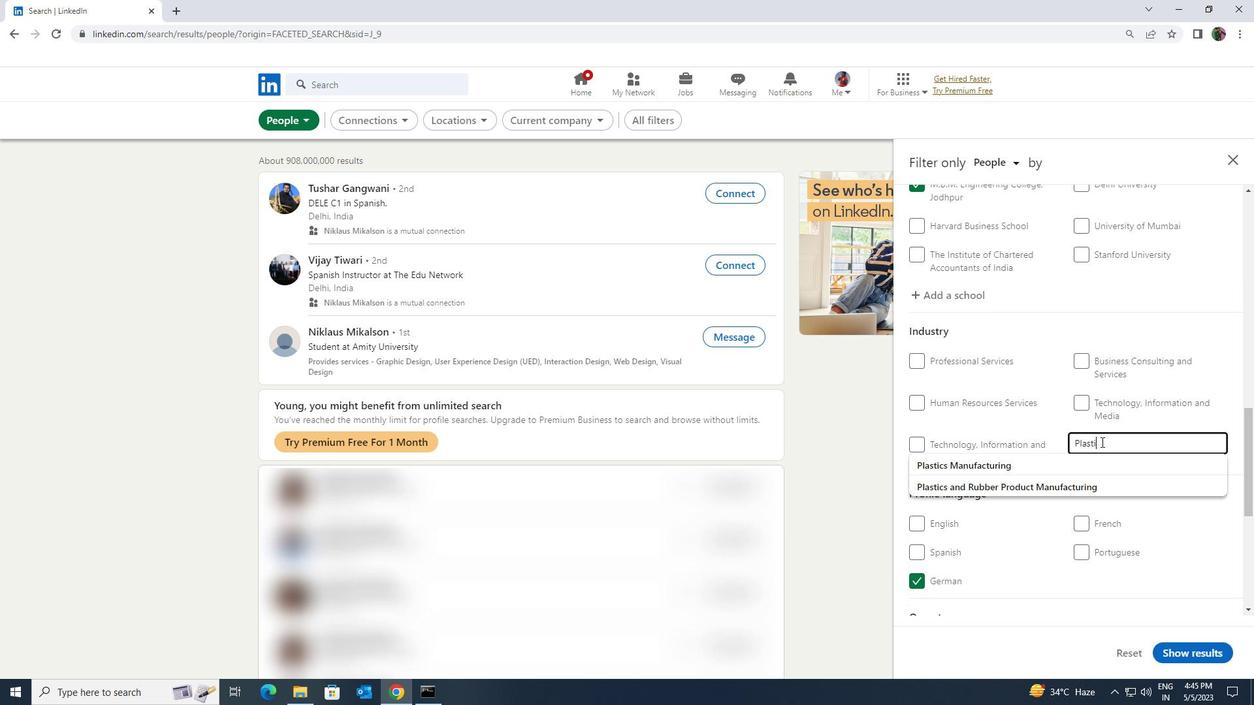 
Action: Mouse moved to (1096, 486)
Screenshot: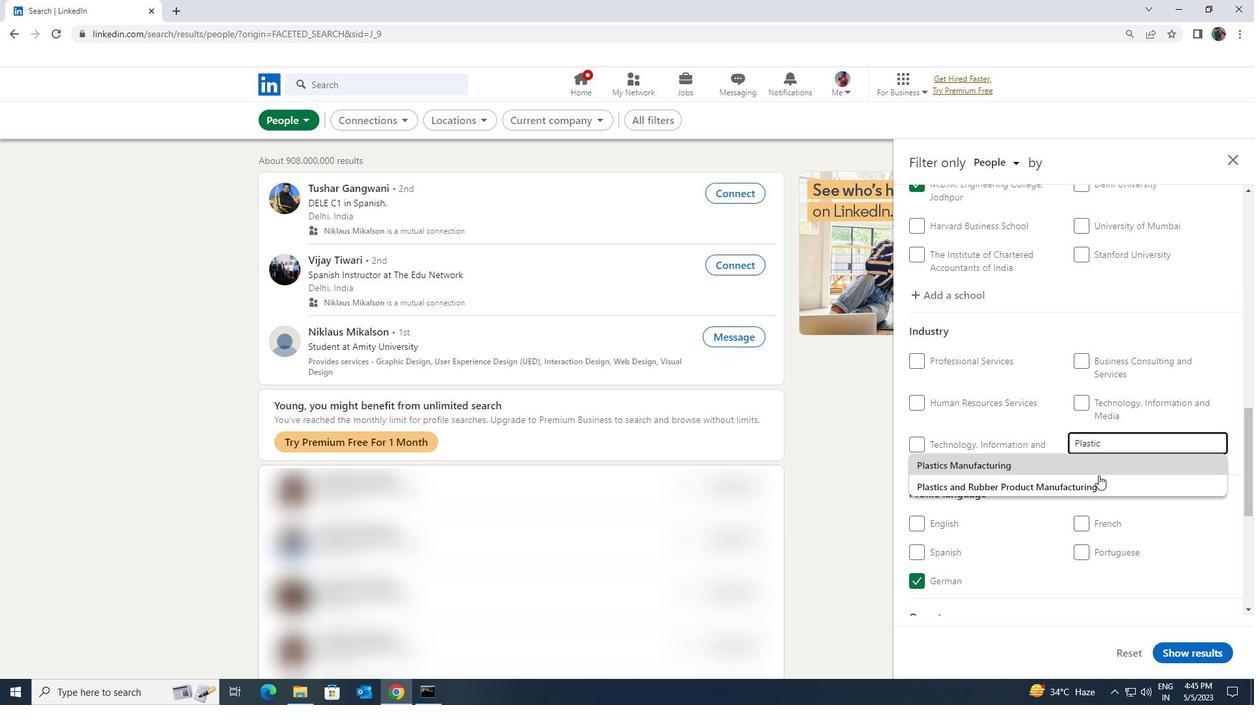 
Action: Mouse pressed left at (1096, 486)
Screenshot: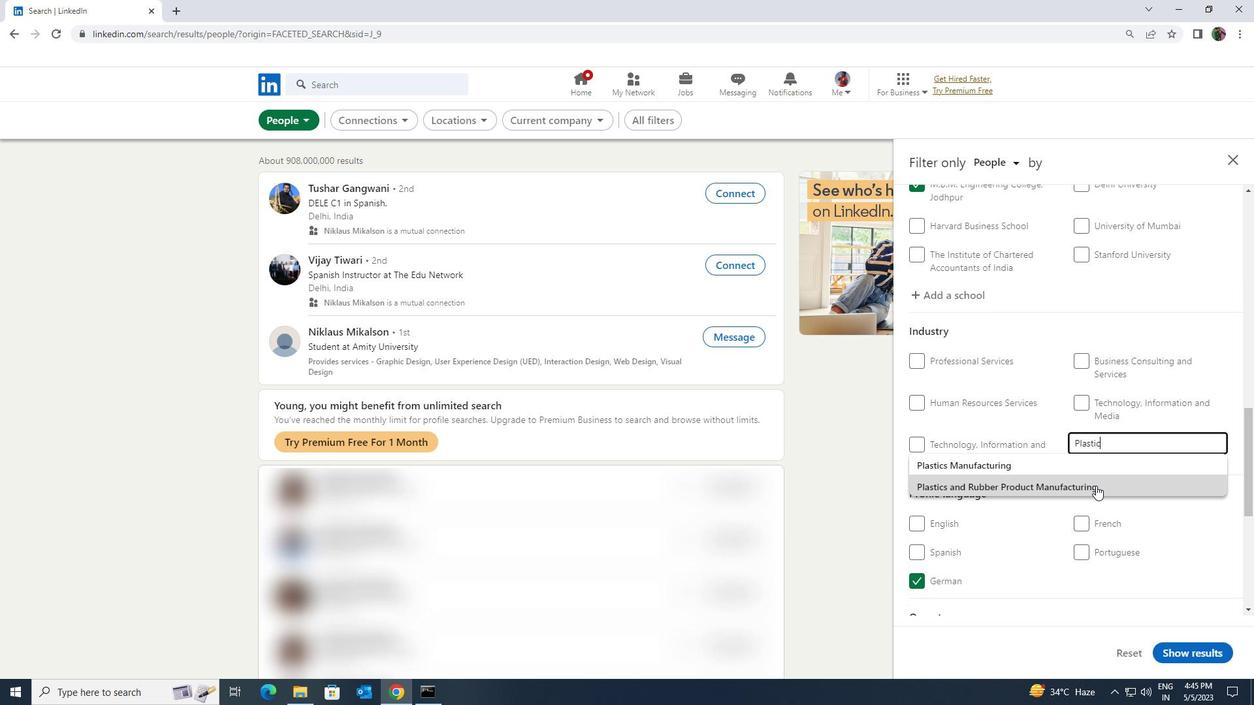 
Action: Mouse scrolled (1096, 485) with delta (0, 0)
Screenshot: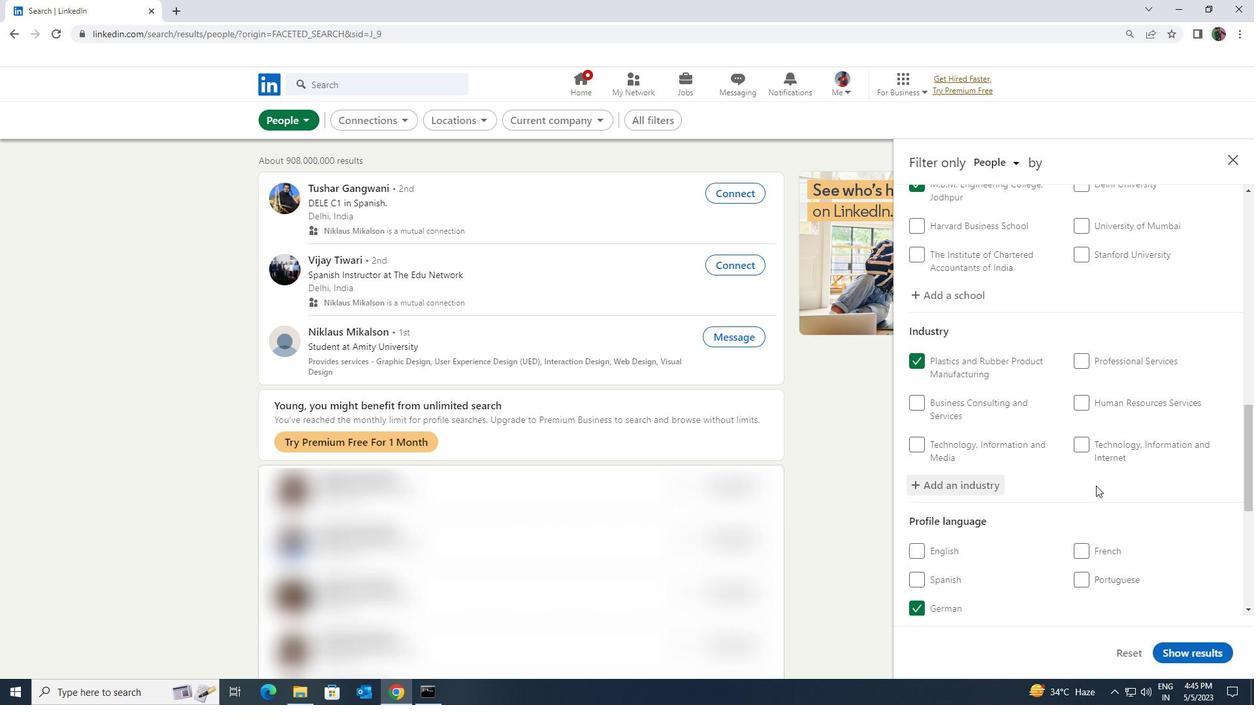 
Action: Mouse scrolled (1096, 485) with delta (0, 0)
Screenshot: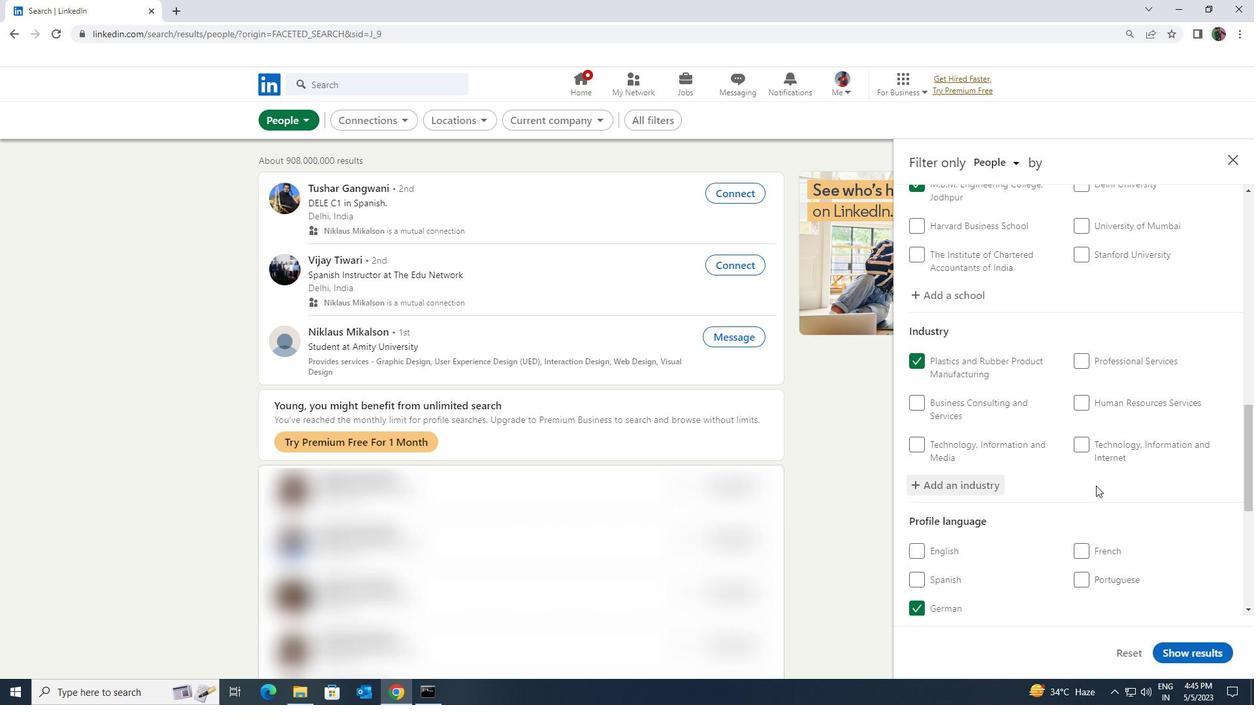 
Action: Mouse scrolled (1096, 485) with delta (0, 0)
Screenshot: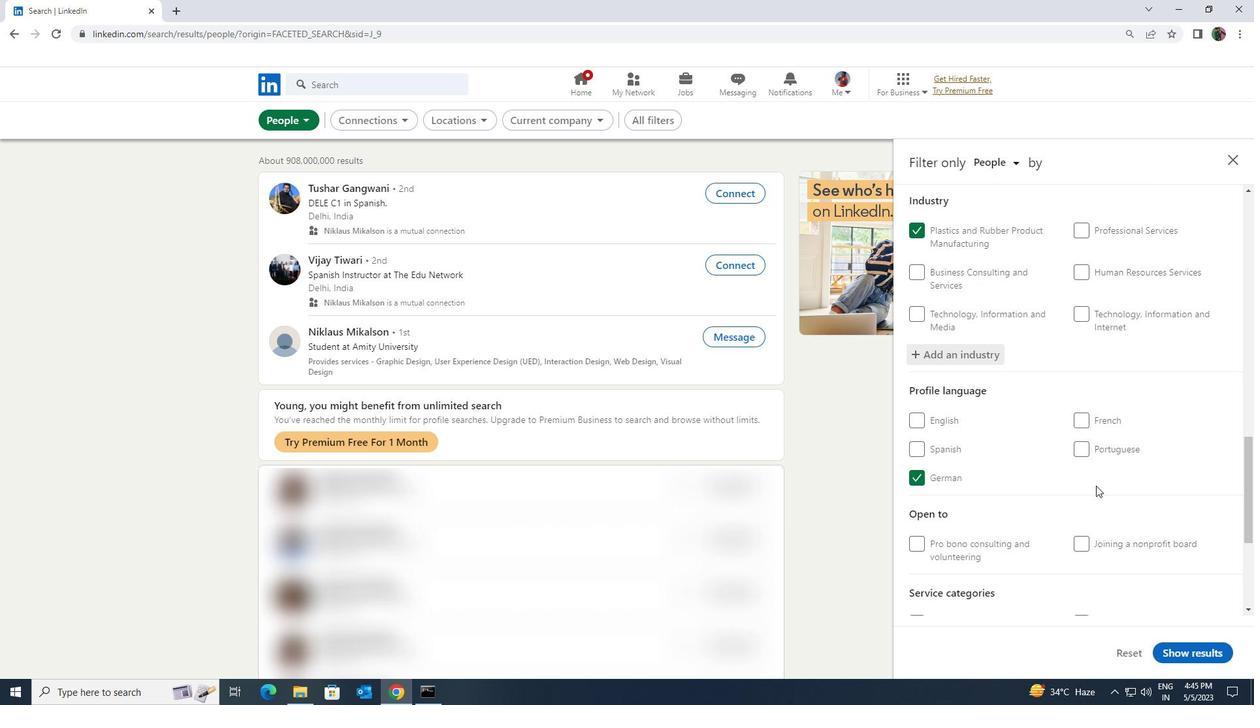 
Action: Mouse scrolled (1096, 485) with delta (0, 0)
Screenshot: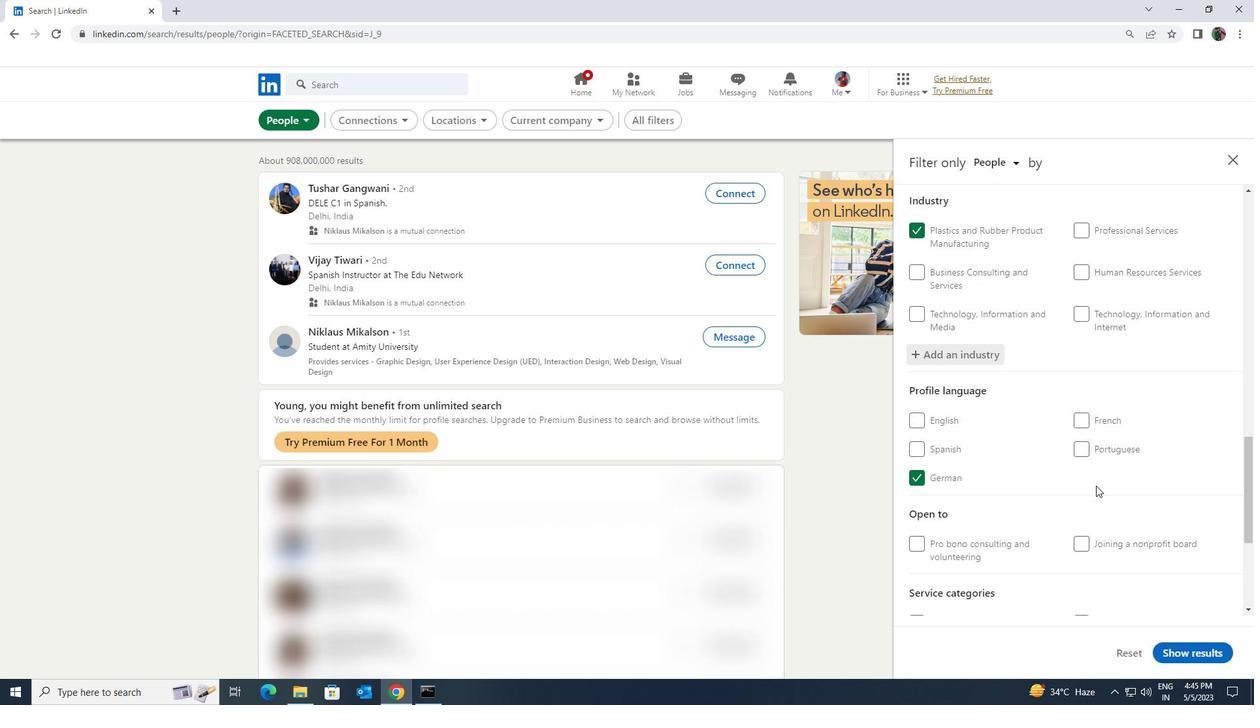 
Action: Mouse scrolled (1096, 485) with delta (0, 0)
Screenshot: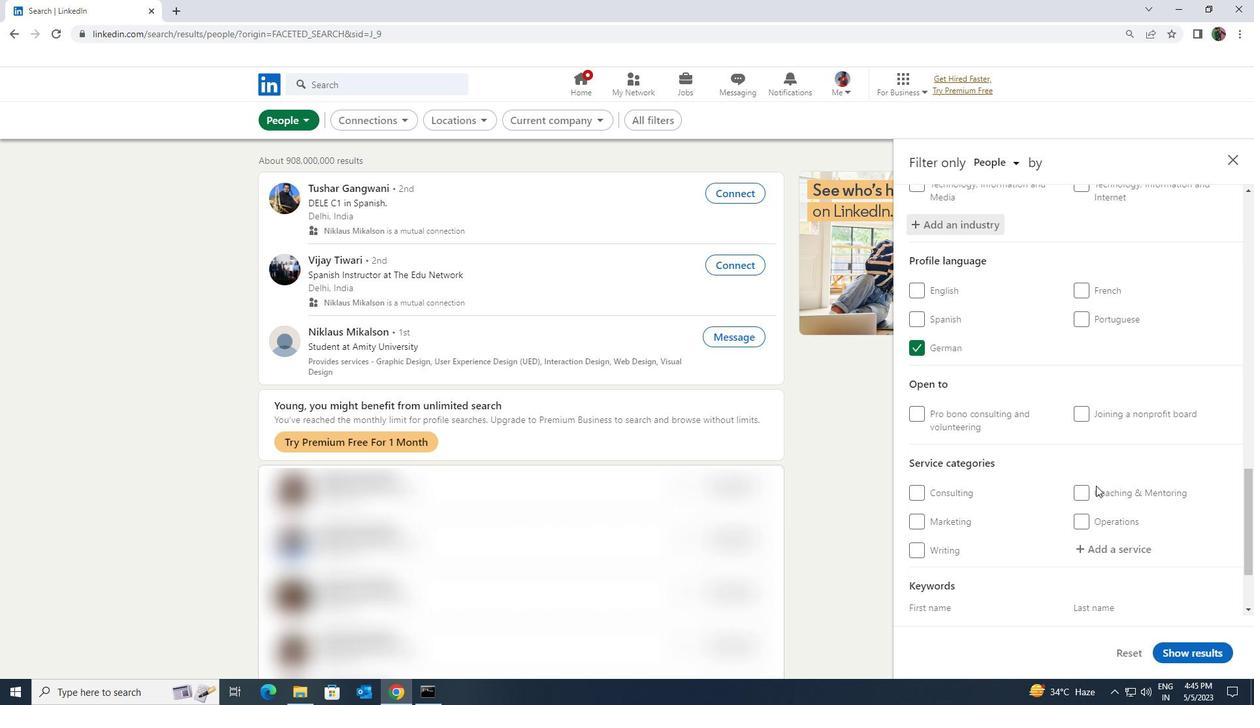 
Action: Mouse moved to (1097, 480)
Screenshot: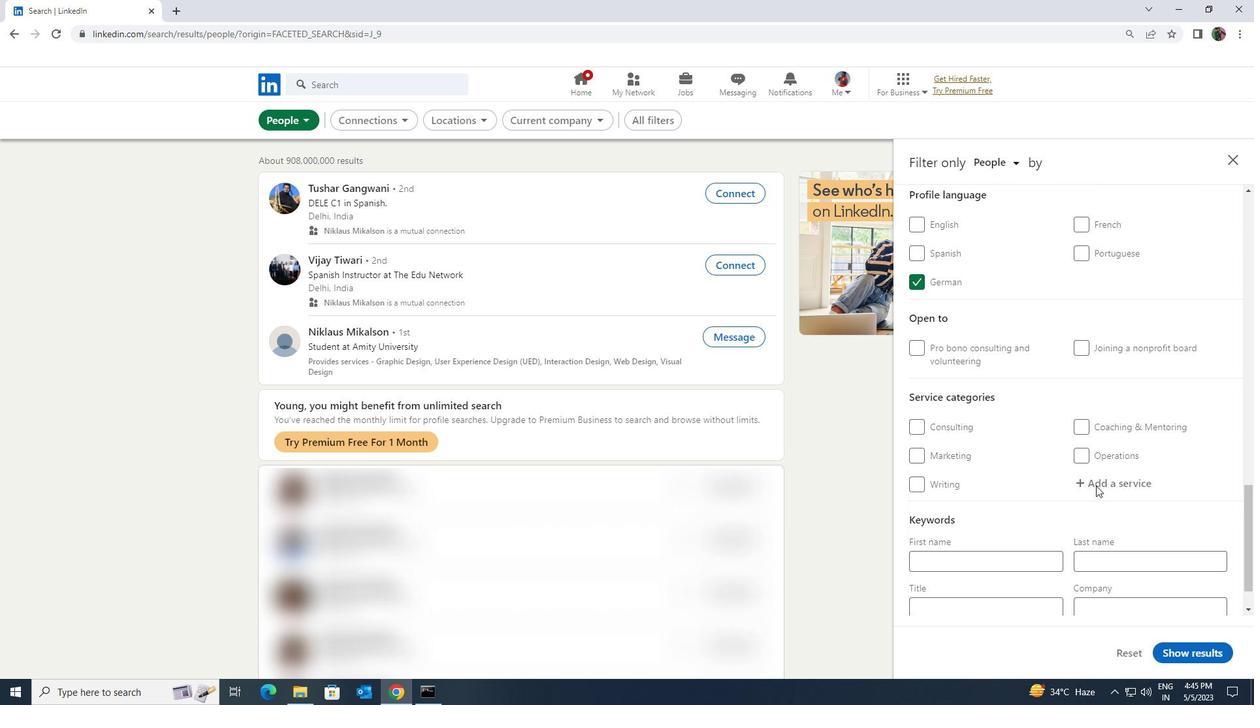 
Action: Mouse pressed left at (1097, 480)
Screenshot: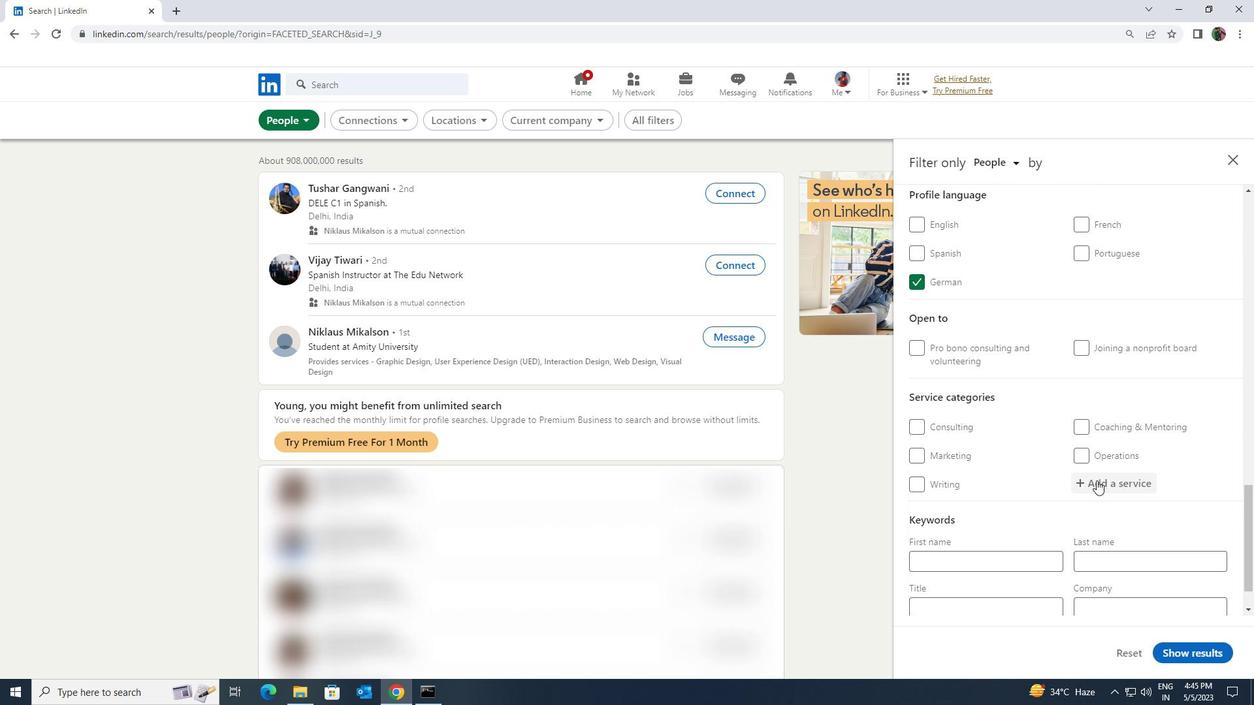 
Action: Key pressed <Key.shift><Key.shift><Key.shift><Key.shift><Key.shift><Key.shift><Key.shift><Key.shift>WRITING
Screenshot: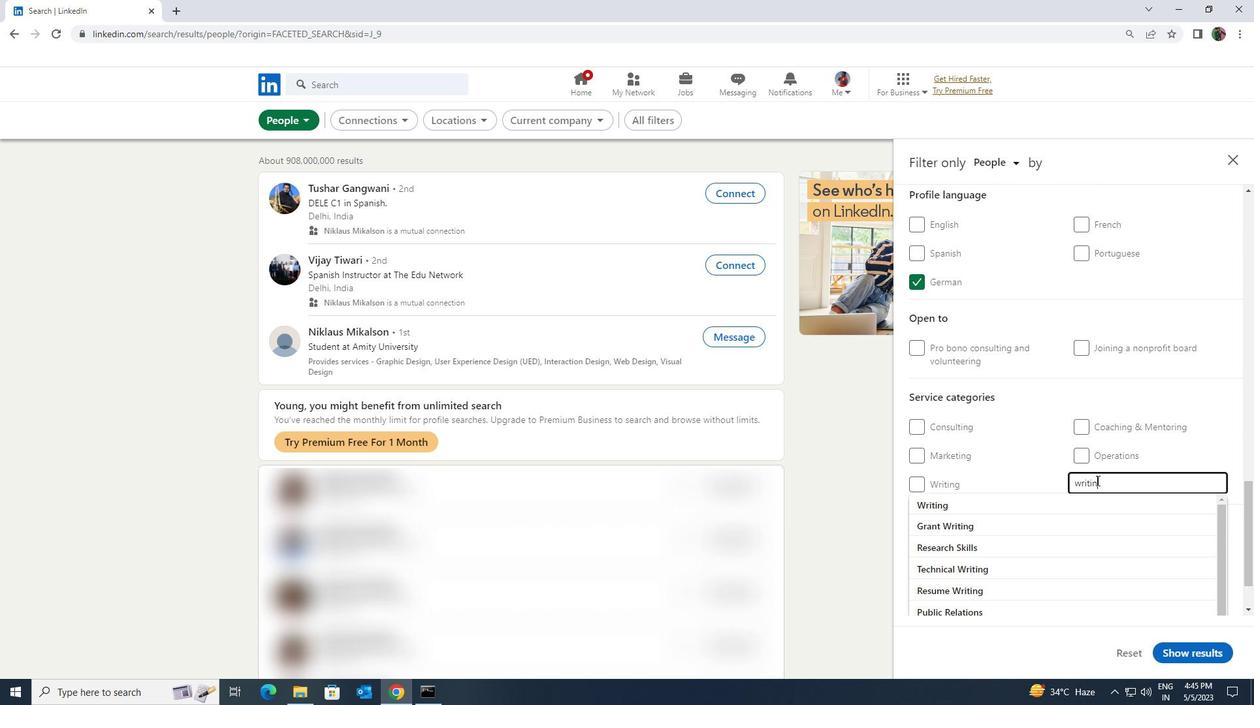 
Action: Mouse moved to (1097, 496)
Screenshot: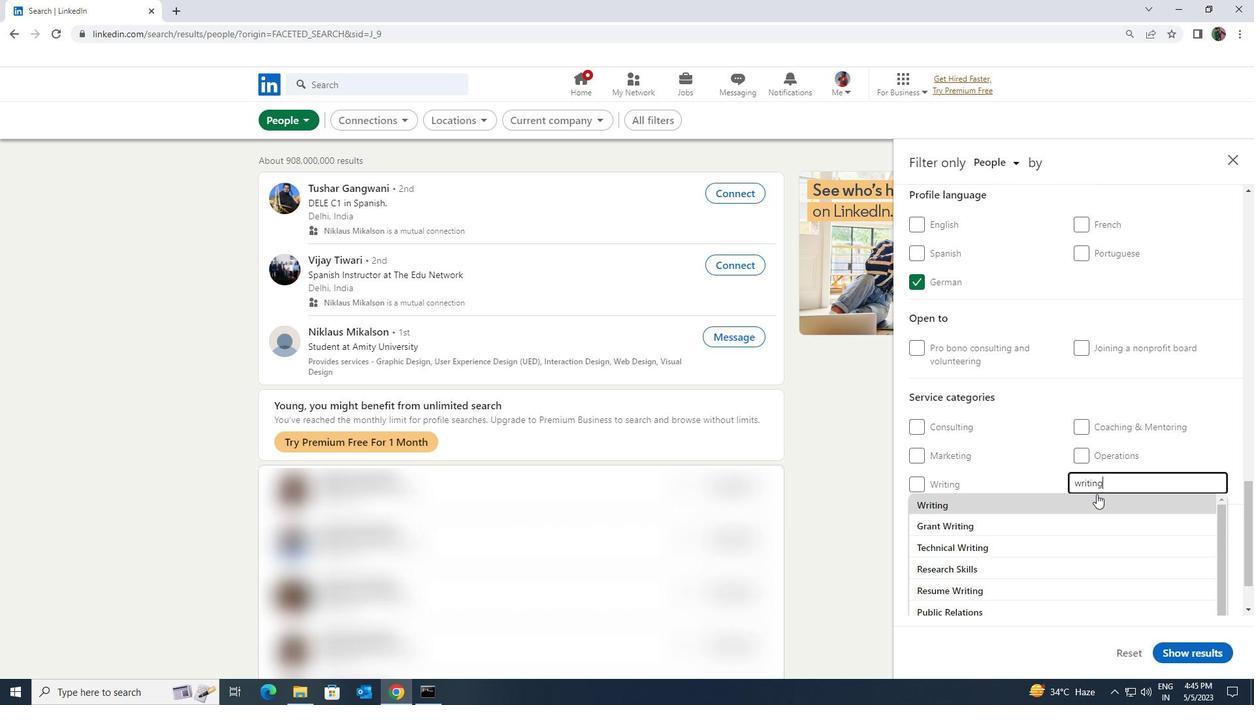 
Action: Mouse pressed left at (1097, 496)
Screenshot: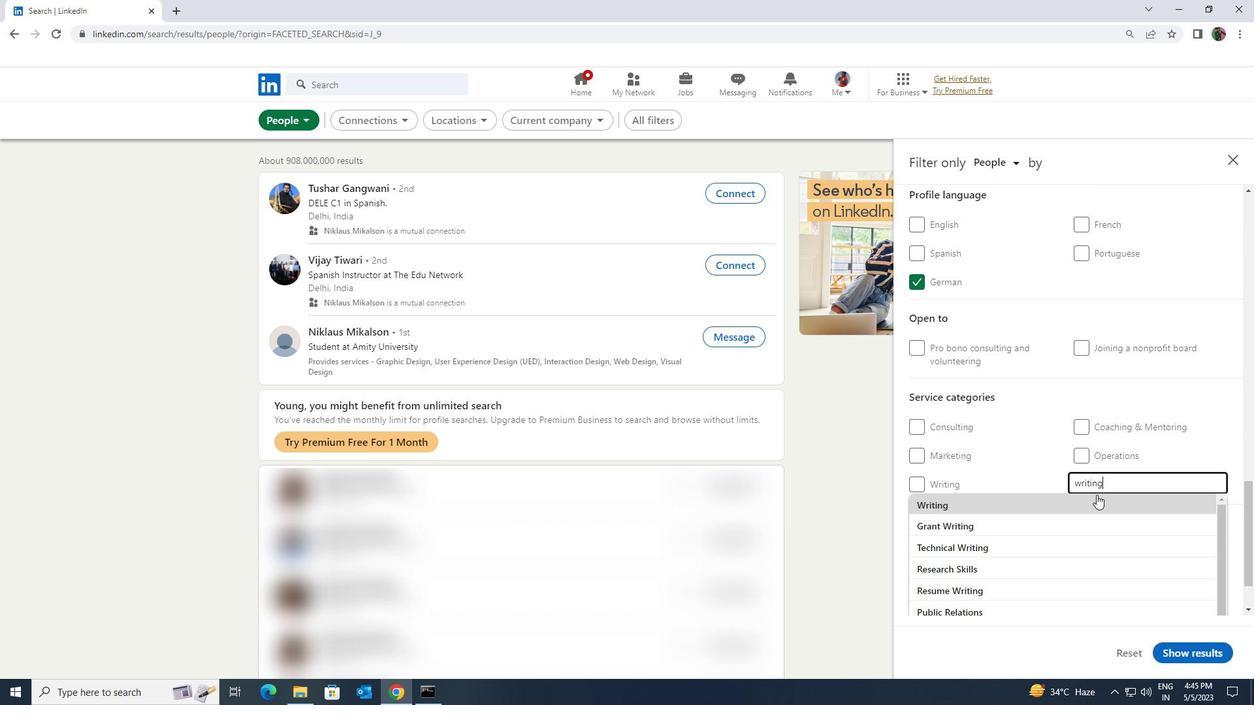 
Action: Mouse scrolled (1097, 495) with delta (0, 0)
Screenshot: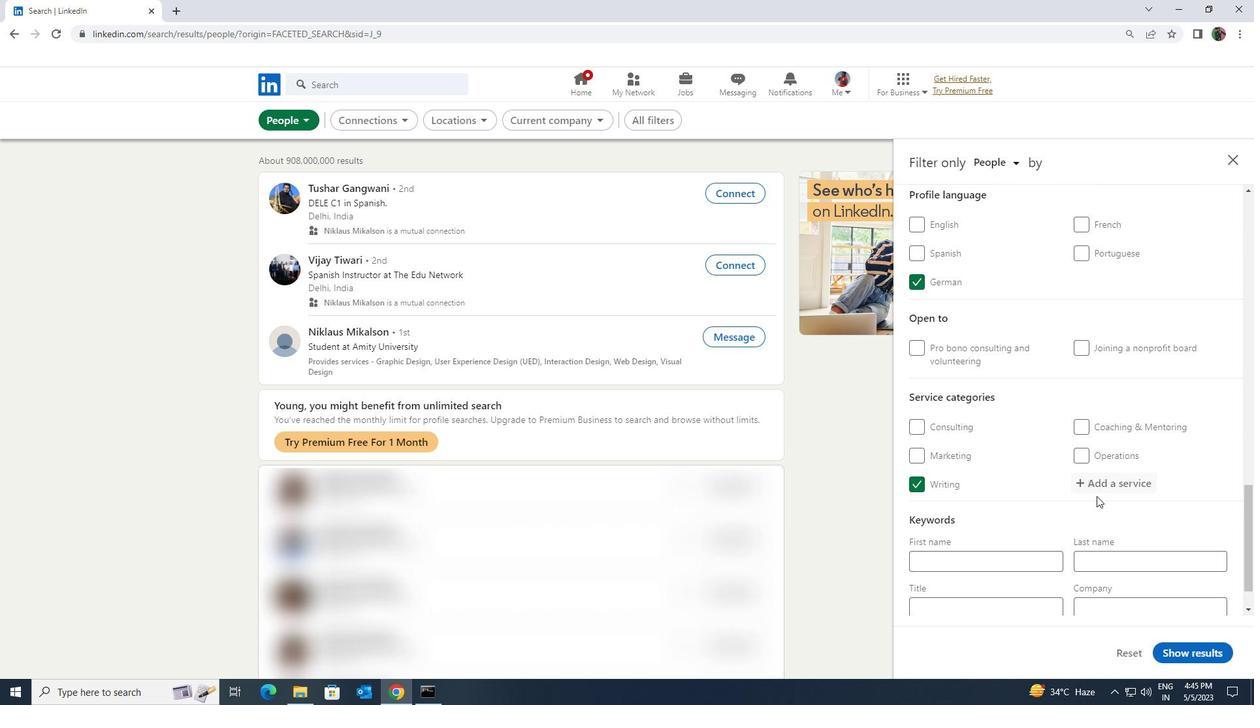 
Action: Mouse scrolled (1097, 495) with delta (0, 0)
Screenshot: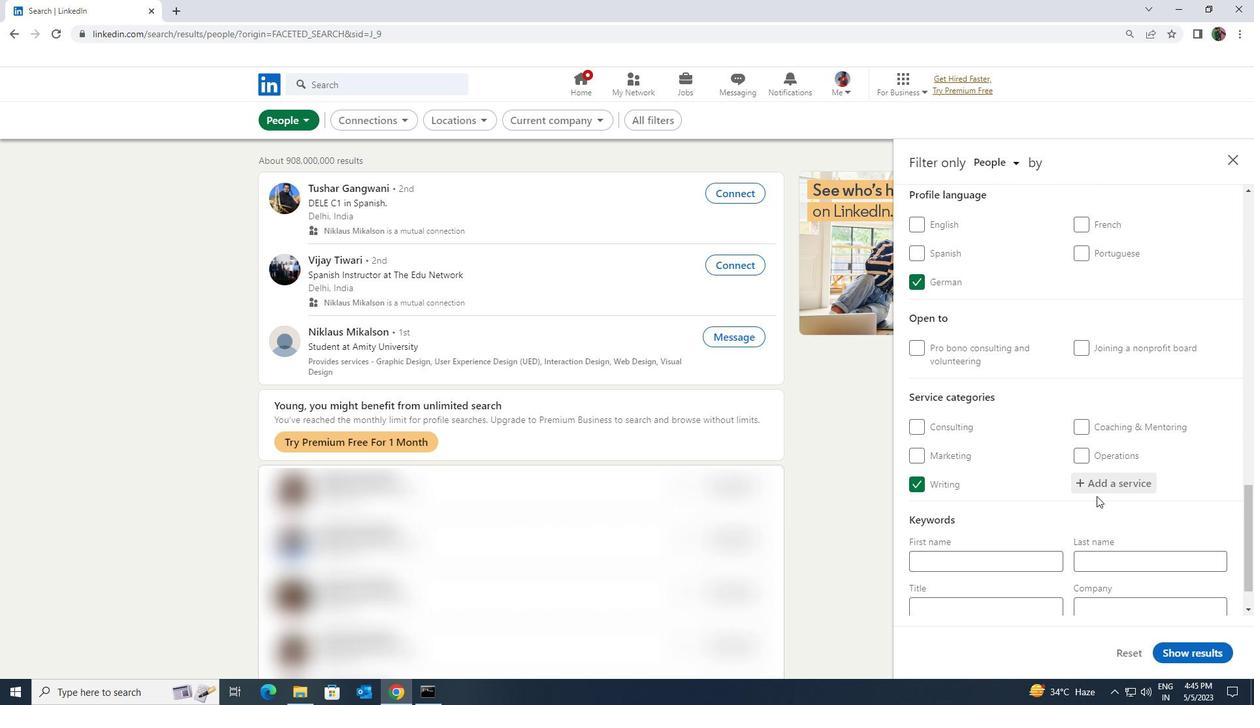 
Action: Mouse scrolled (1097, 495) with delta (0, 0)
Screenshot: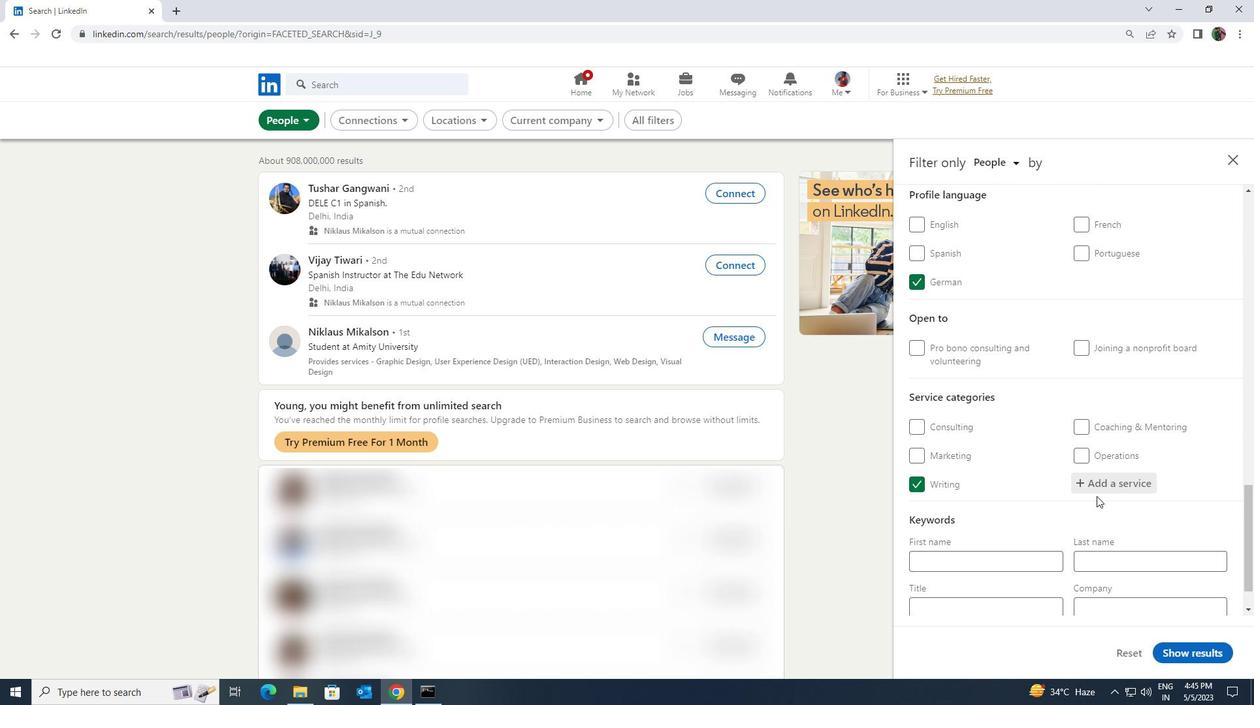 
Action: Mouse scrolled (1097, 495) with delta (0, 0)
Screenshot: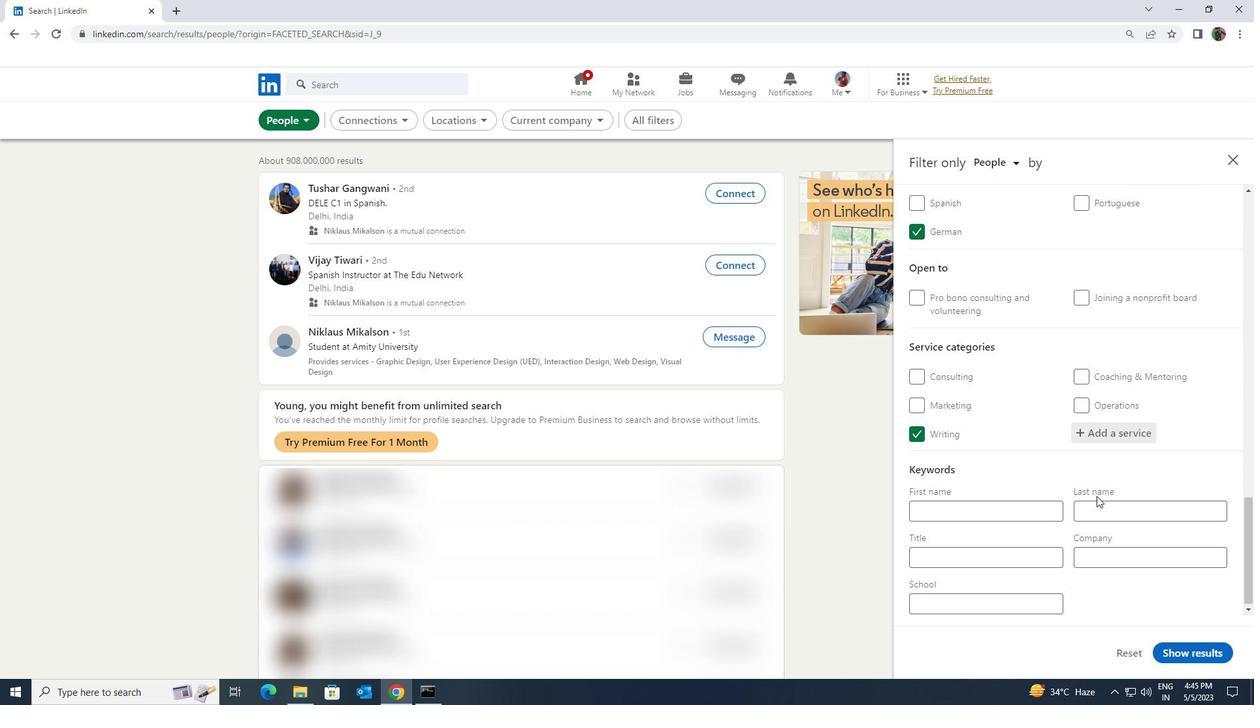 
Action: Mouse moved to (1041, 560)
Screenshot: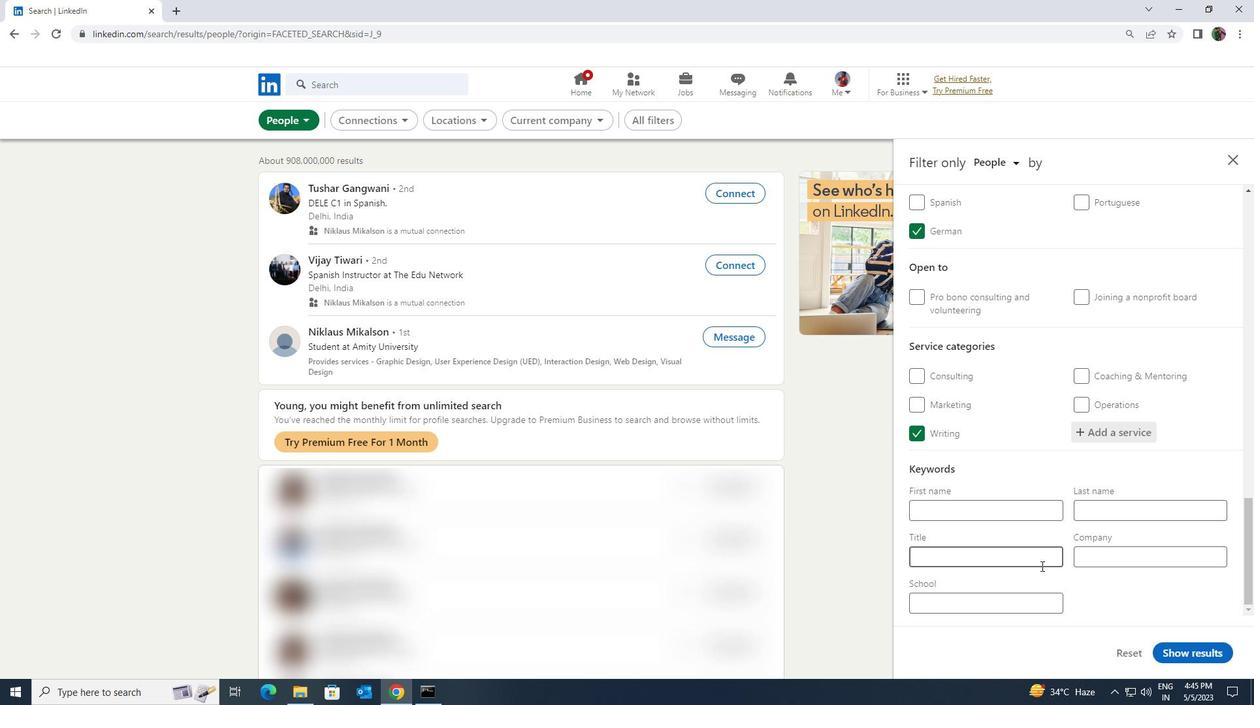 
Action: Mouse pressed left at (1041, 560)
Screenshot: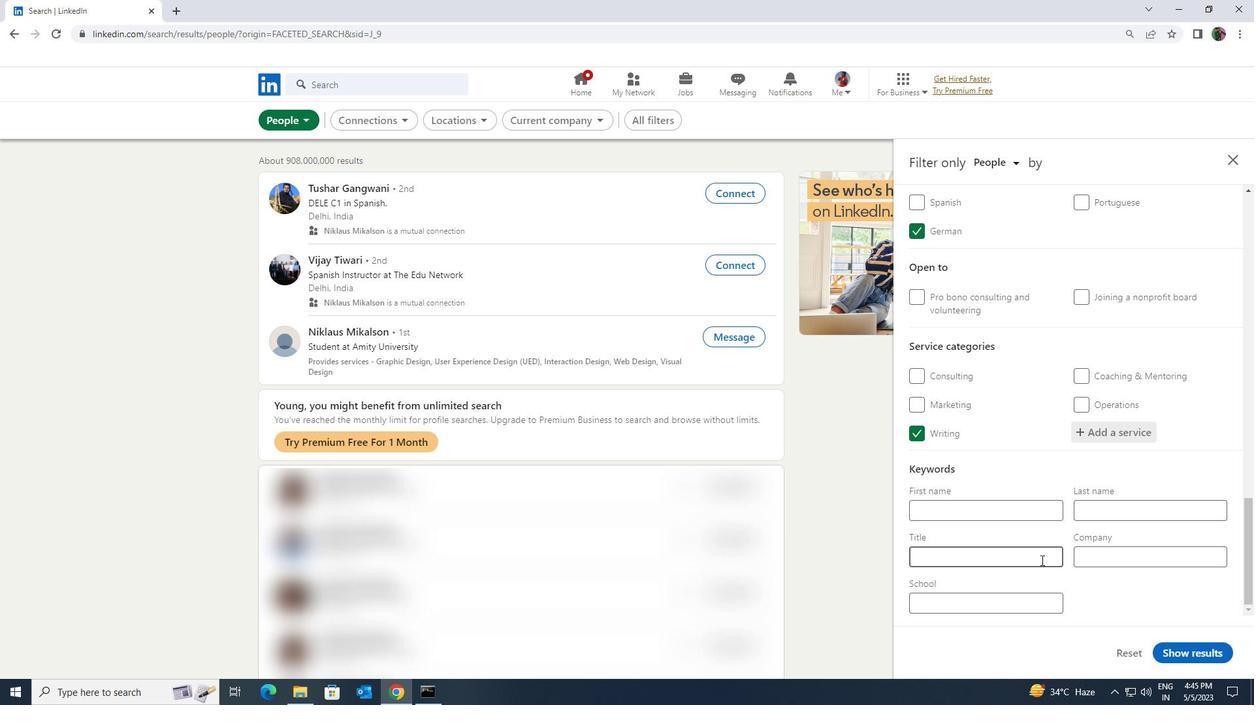 
Action: Key pressed <Key.shift><Key.shift><Key.shift><Key.shift><Key.shift><Key.shift><Key.shift>WAIT<Key.space><Key.shift>STUFF<Key.space><Key.shift>MANAGER
Screenshot: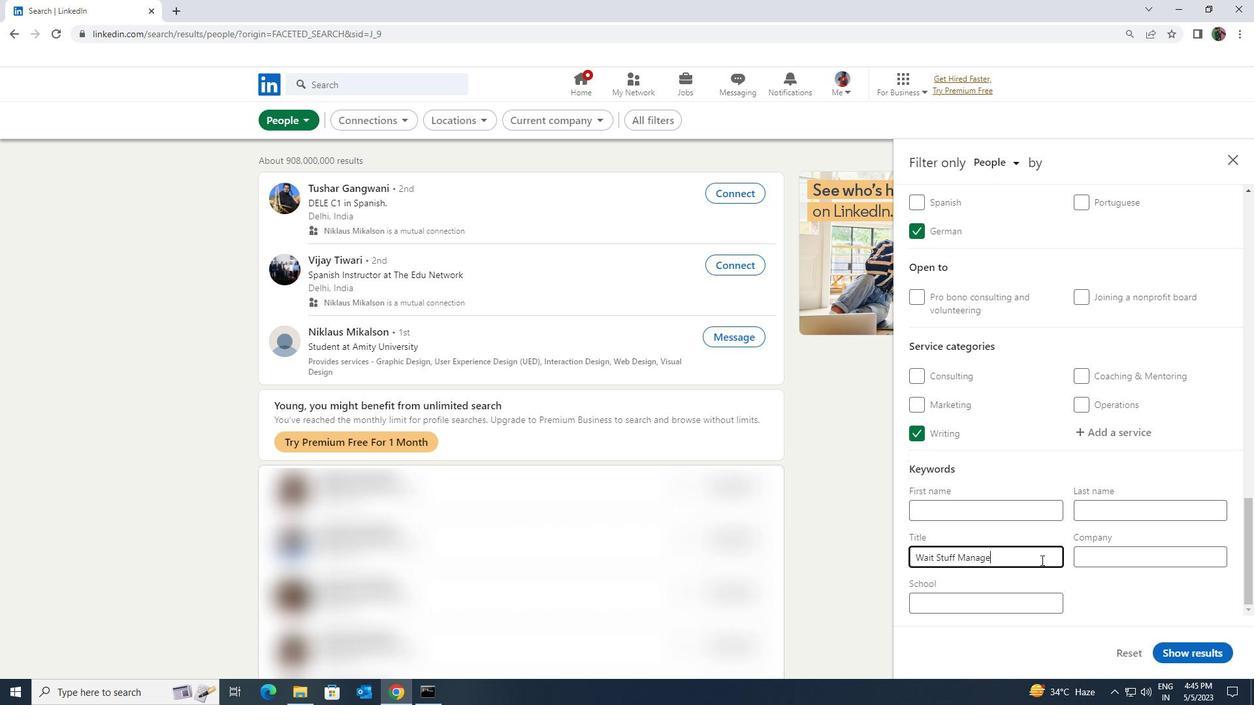 
Action: Mouse moved to (1169, 648)
Screenshot: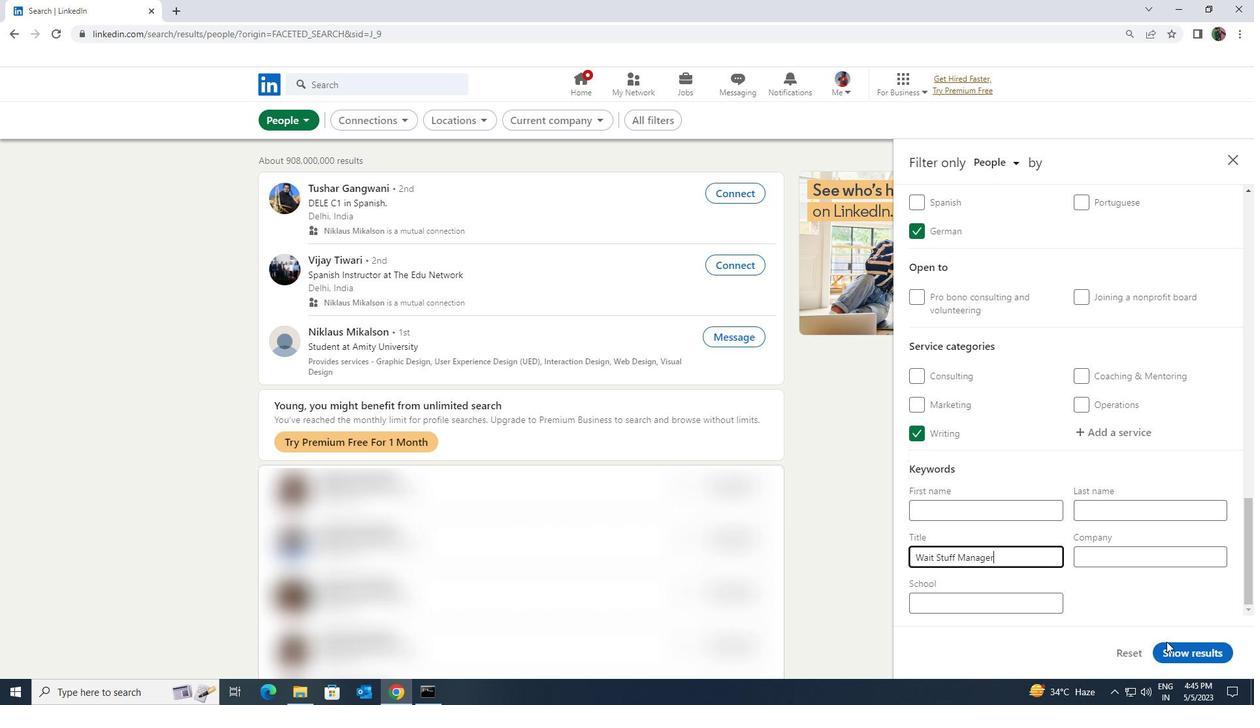 
Action: Mouse pressed left at (1169, 648)
Screenshot: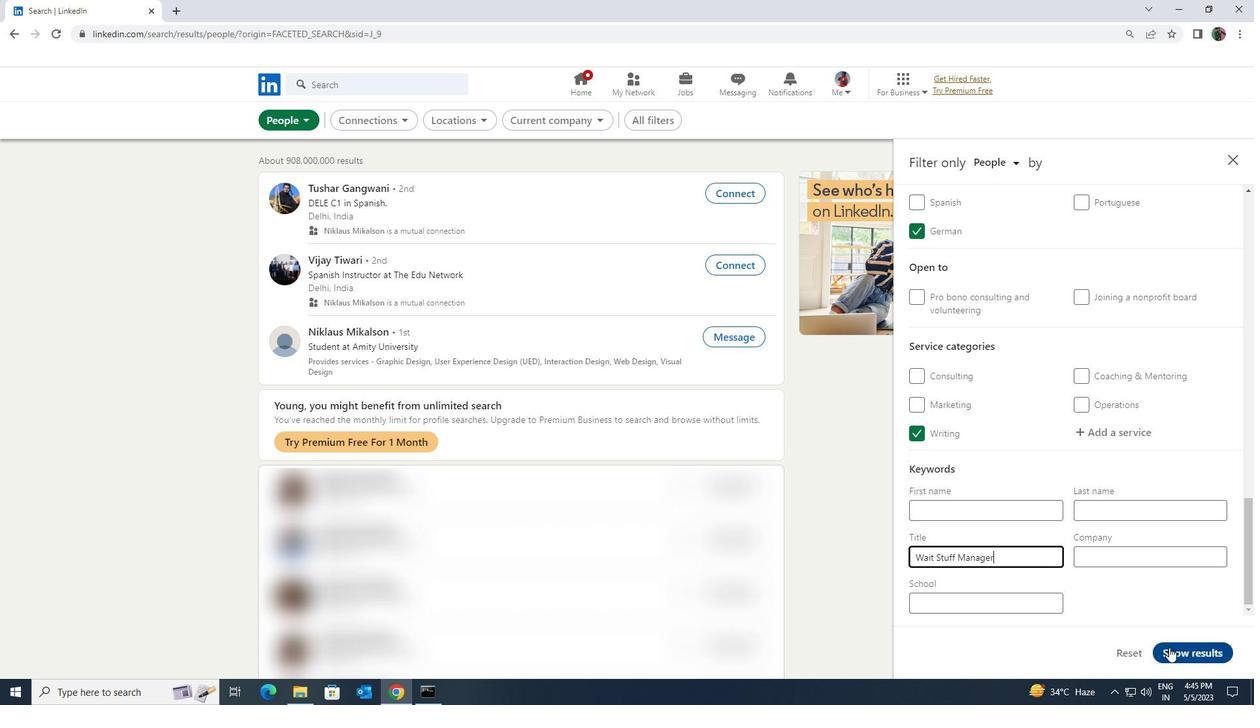 
